 Task: What year was "A Passage to India" by E.M. Forster published?
Action: Mouse moved to (86, 135)
Screenshot: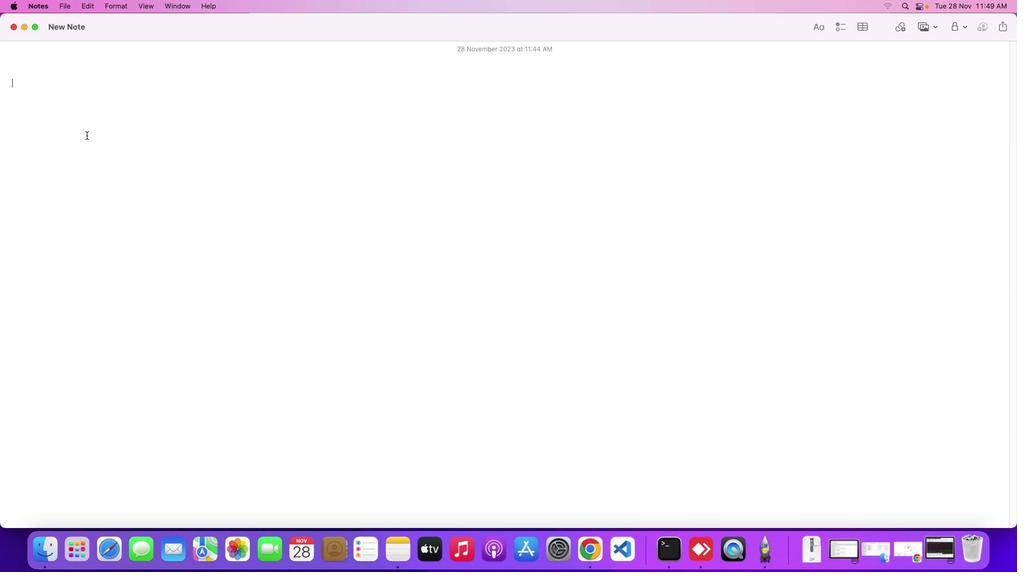 
Action: Mouse pressed left at (86, 135)
Screenshot: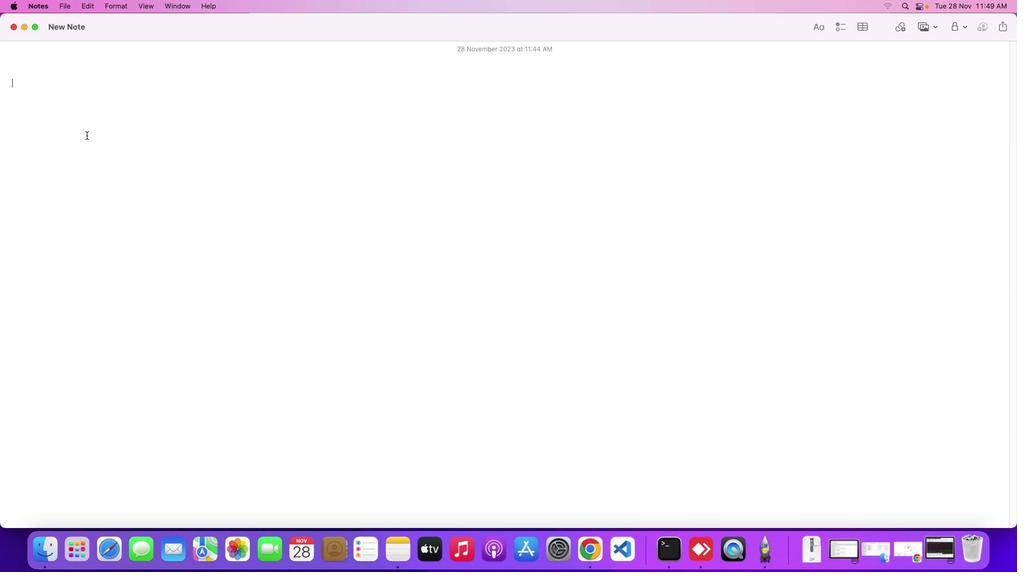 
Action: Mouse moved to (86, 135)
Screenshot: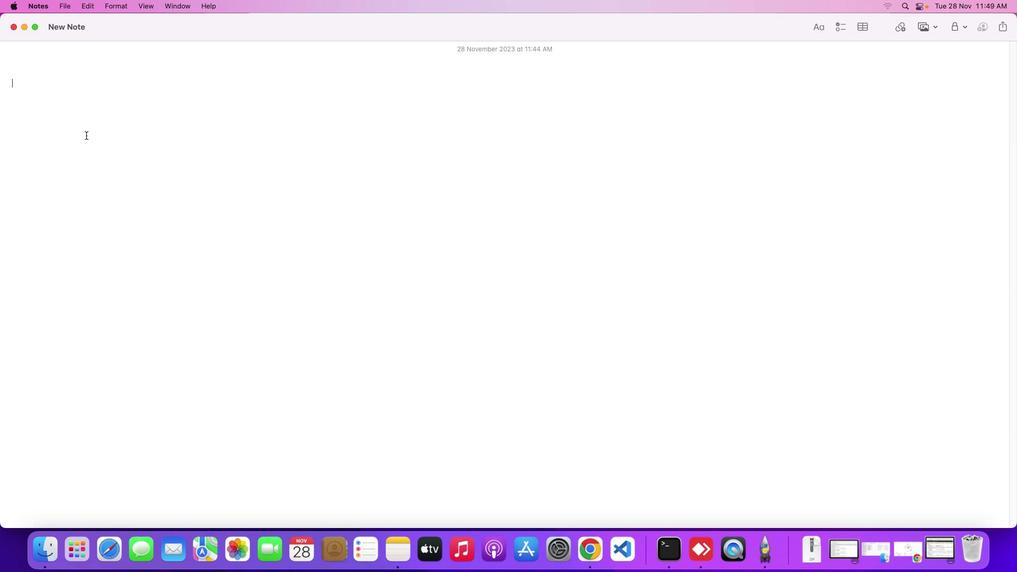 
Action: Key pressed Key.shift'W''h''a''t'Key.space'y''e'
Screenshot: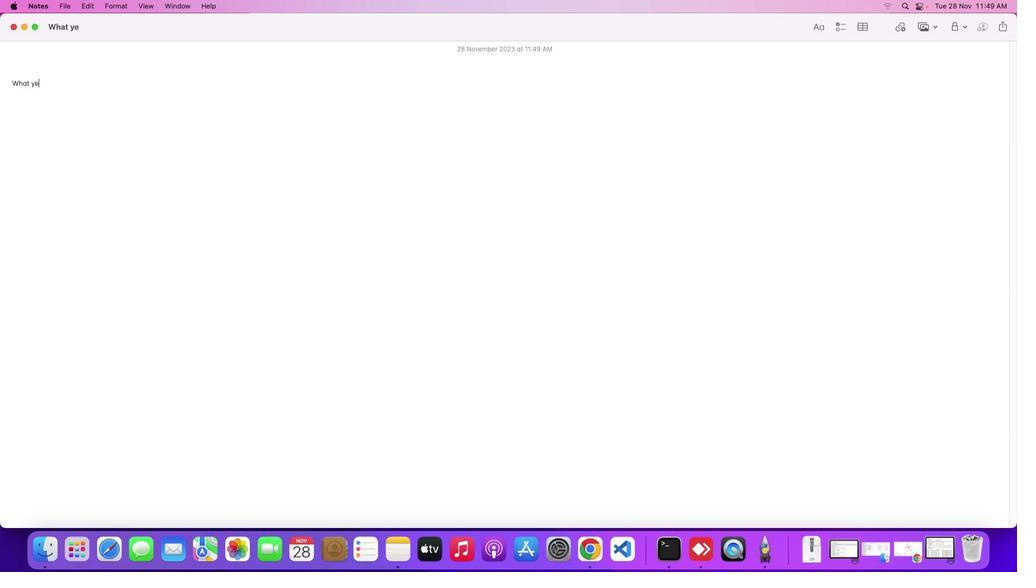 
Action: Mouse moved to (85, 135)
Screenshot: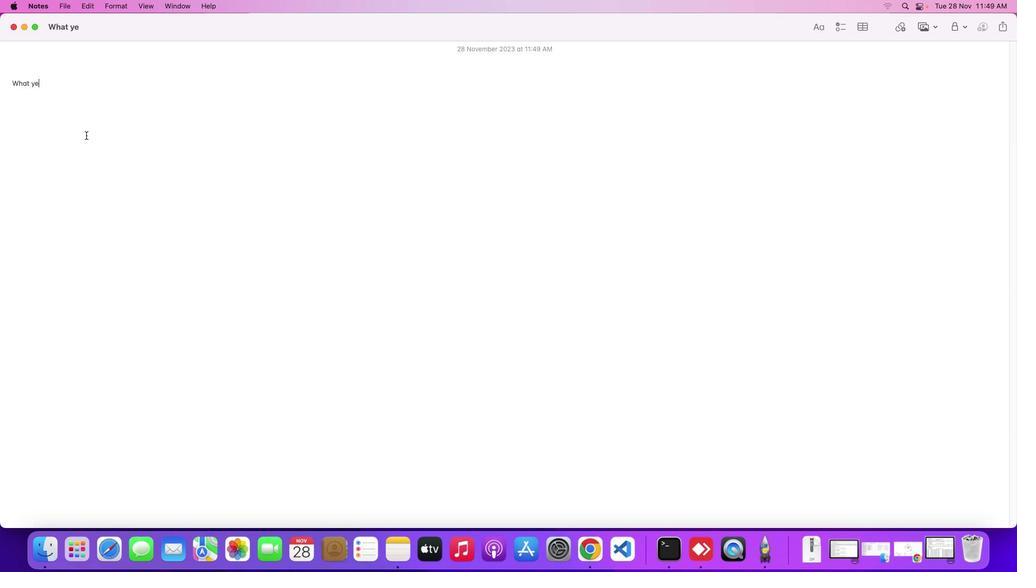 
Action: Key pressed 'a''r'Key.space'w''a''s'Key.spaceKey.shift'"'Key.shift'A'Key.spaceKey.shift'P''a''s''s''a''g''e'Key.space't''o'Key.spaceKey.shift'I''n''d''i''a'Key.shift'"'Key.space'b''y'Key.spaceKey.shift'E''.'Key.shift'M''.'Key.spaceKey.shift'F''o''r''s''t''e''r'Key.space'p''u''b''l''i''s''h''e''d'Key.shift_r'?'Key.enter
Screenshot: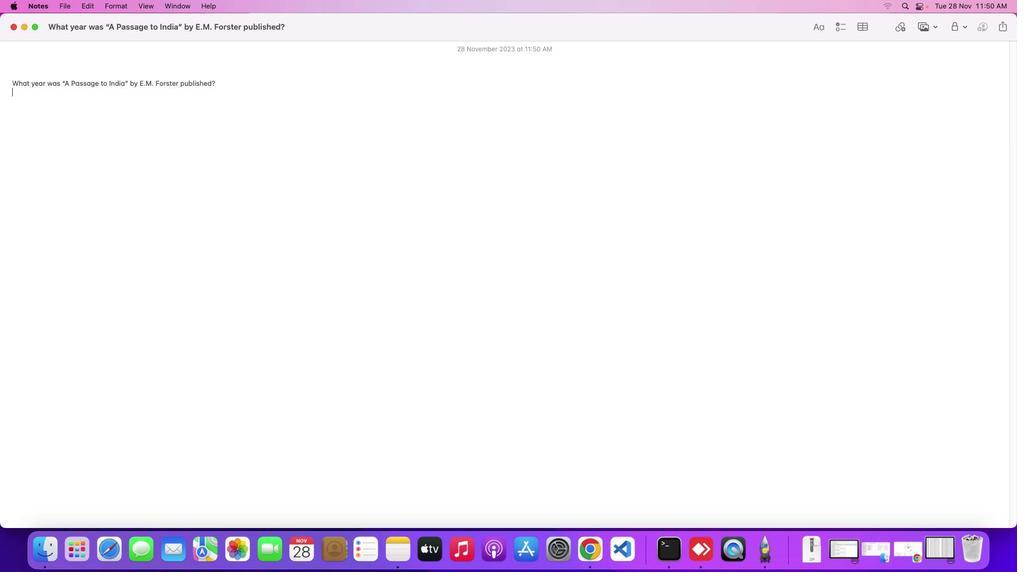 
Action: Mouse moved to (906, 551)
Screenshot: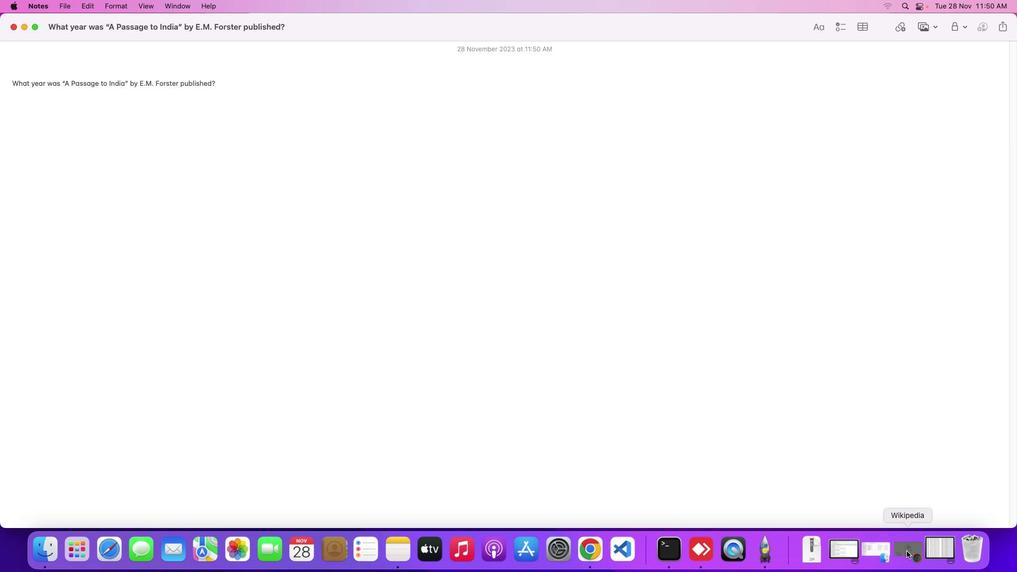 
Action: Mouse pressed left at (906, 551)
Screenshot: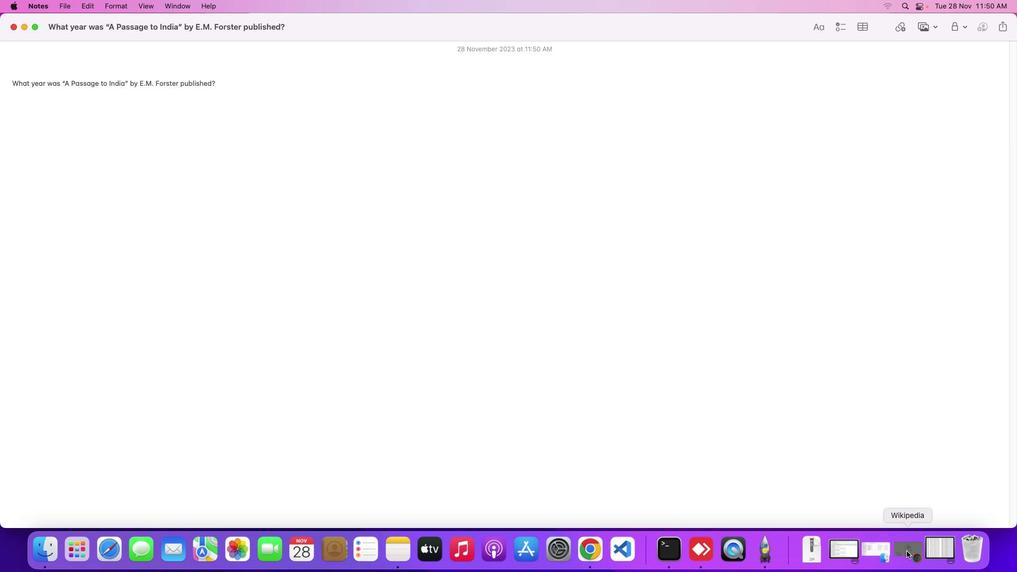 
Action: Mouse moved to (405, 322)
Screenshot: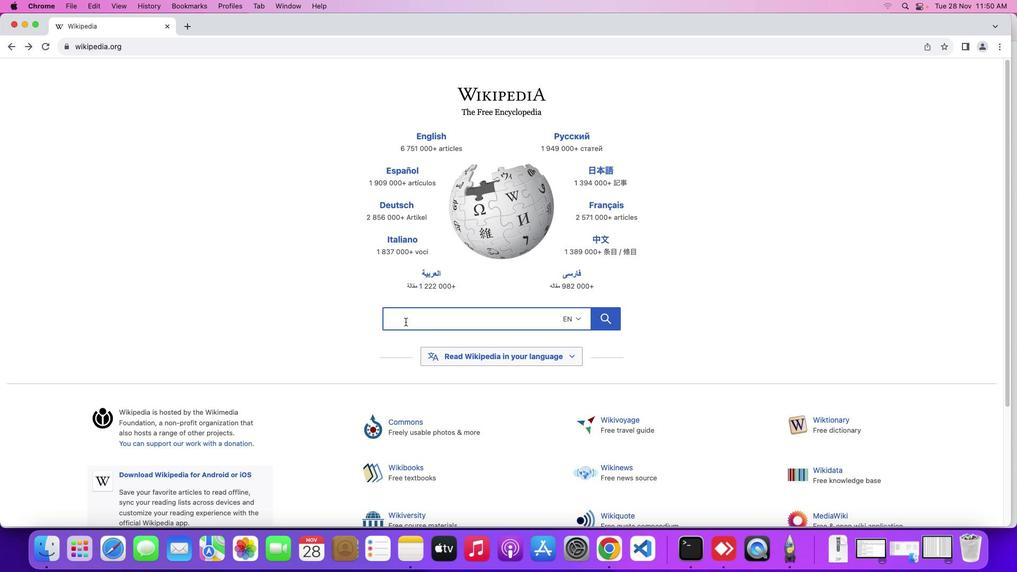 
Action: Mouse pressed left at (405, 322)
Screenshot: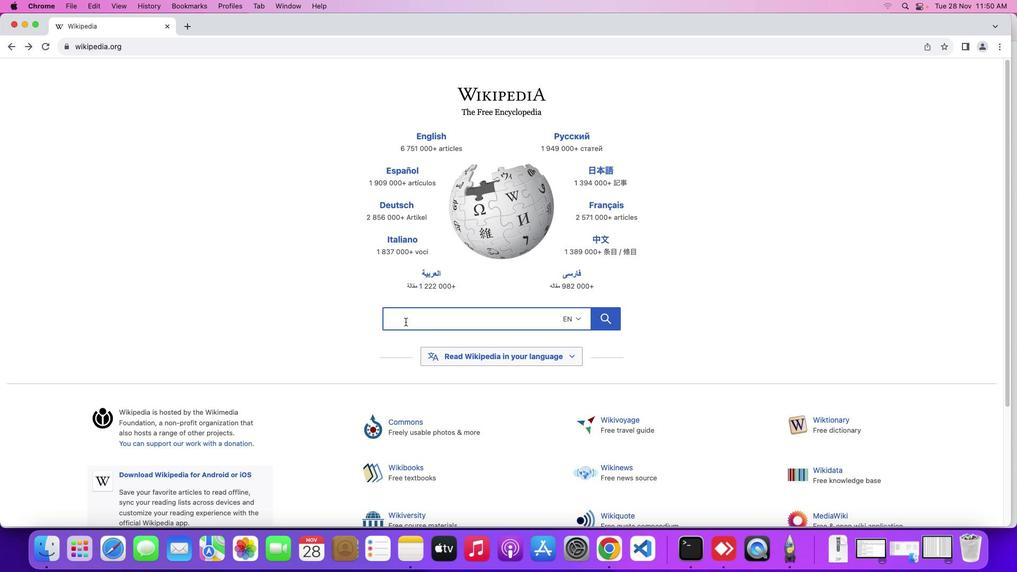 
Action: Mouse moved to (431, 318)
Screenshot: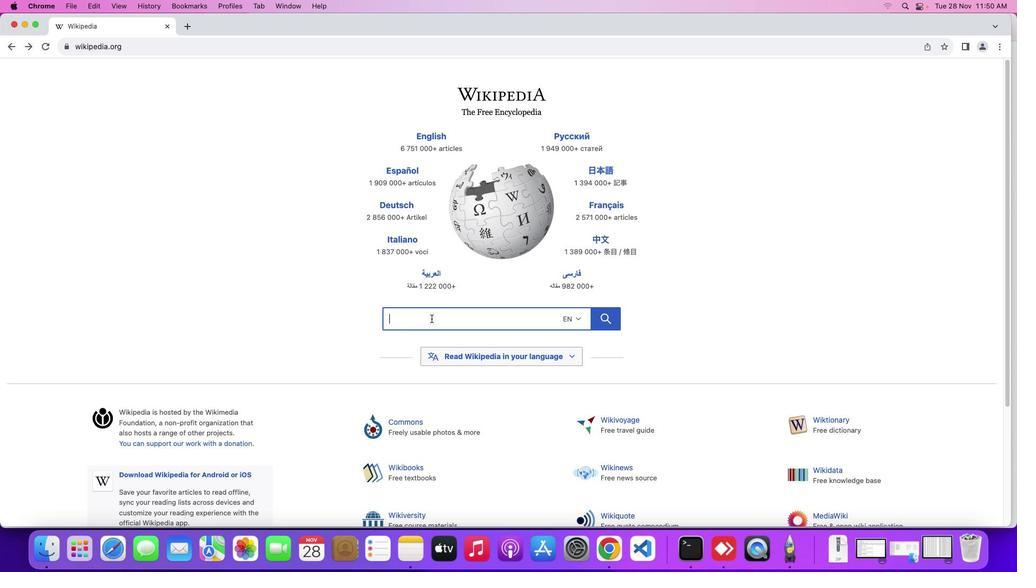 
Action: Key pressed Key.shift'A'Key.spaceKey.shift'P''a''s''s''a''g''e'Key.space't''o'Key.spaceKey.shift'I''n''d''i''a'Key.spaceKey.shift'E'Key.shift'.'Key.shift'M''.'Key.spaceKey.shiftKey.backspaceKey.spaceKey.shift'F''o''r''s''t''e''r'Key.enter
Screenshot: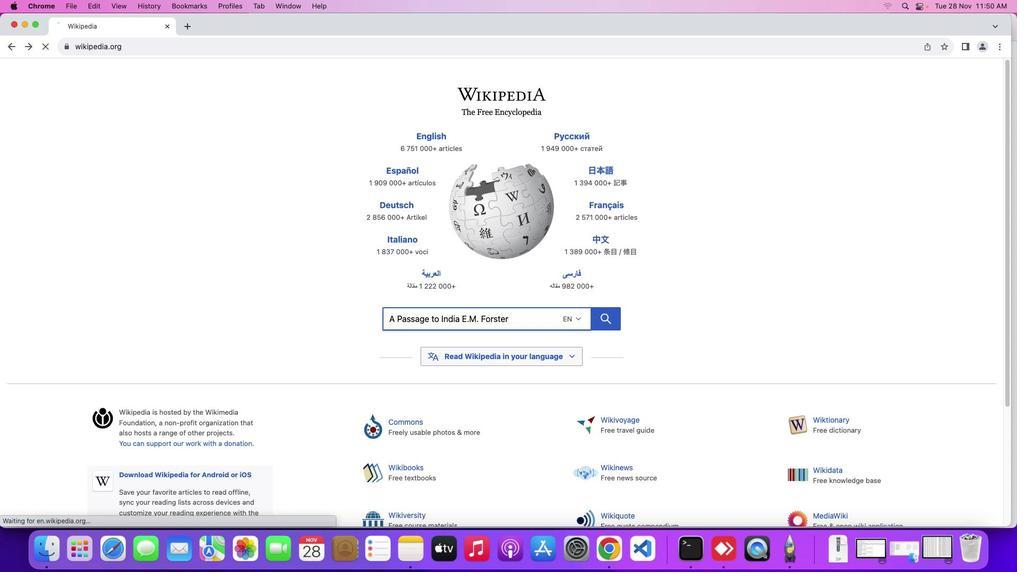 
Action: Mouse moved to (198, 297)
Screenshot: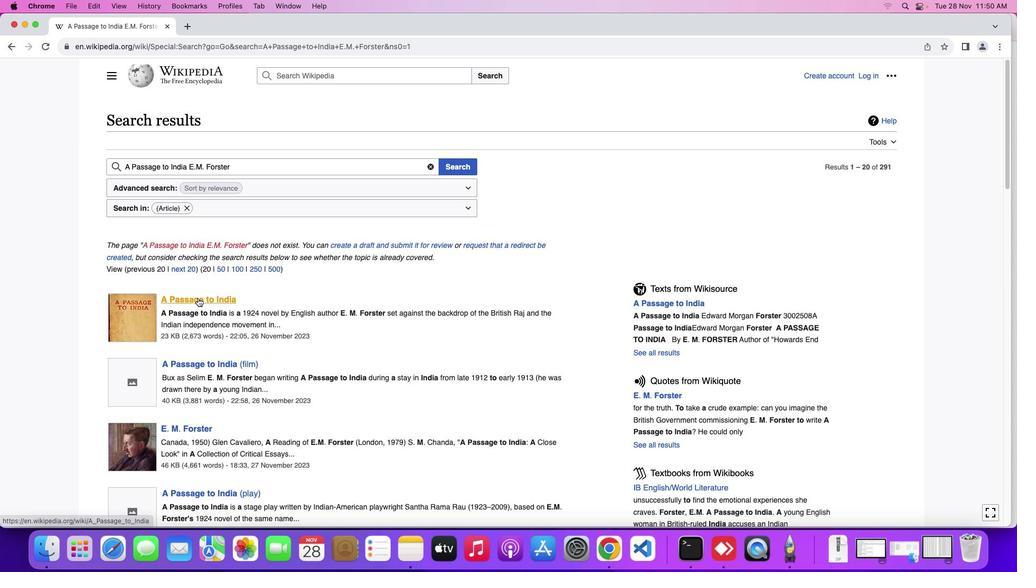 
Action: Mouse pressed left at (198, 297)
Screenshot: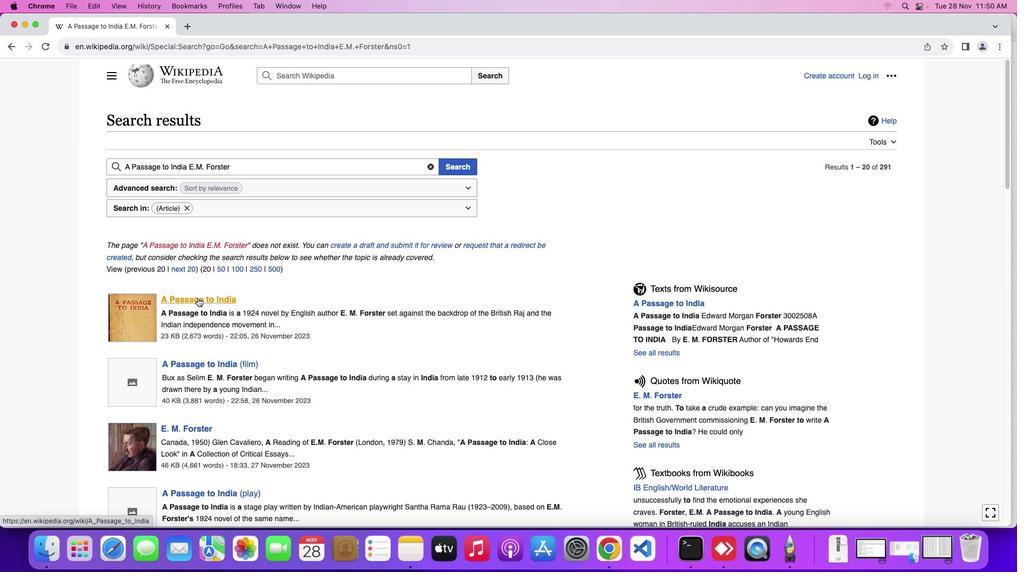 
Action: Mouse moved to (506, 325)
Screenshot: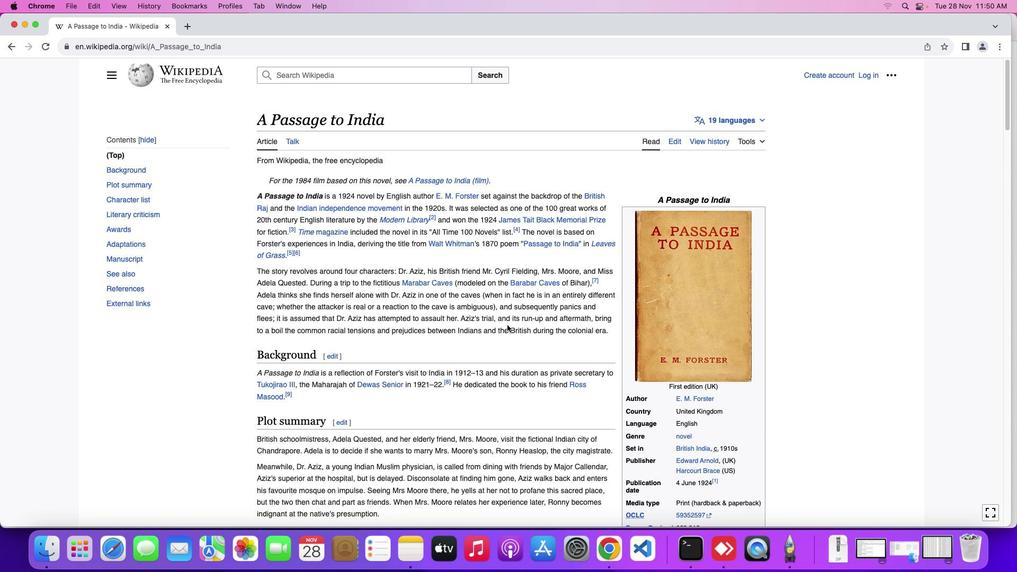 
Action: Mouse scrolled (506, 325) with delta (0, 0)
Screenshot: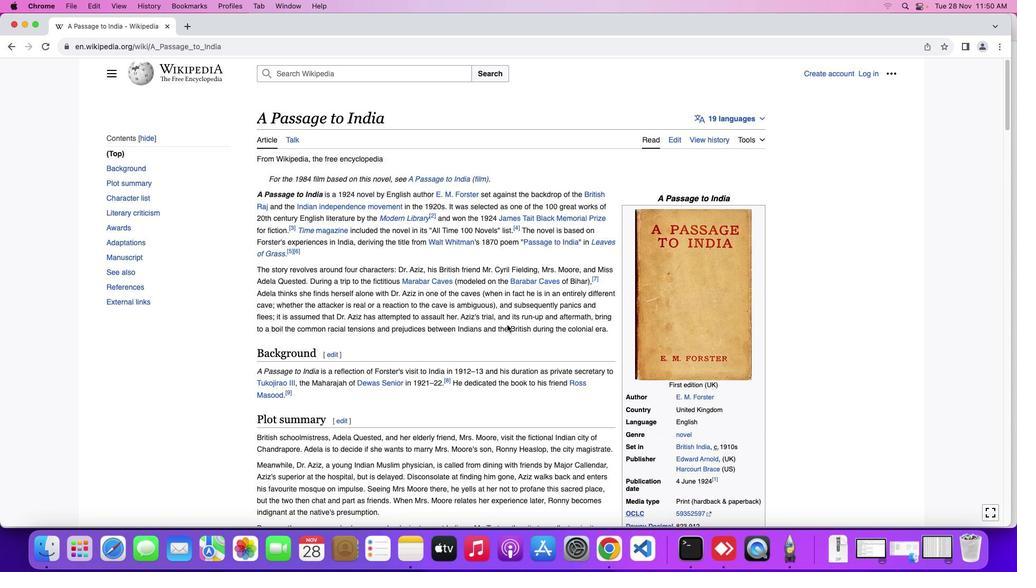 
Action: Mouse scrolled (506, 325) with delta (0, 0)
Screenshot: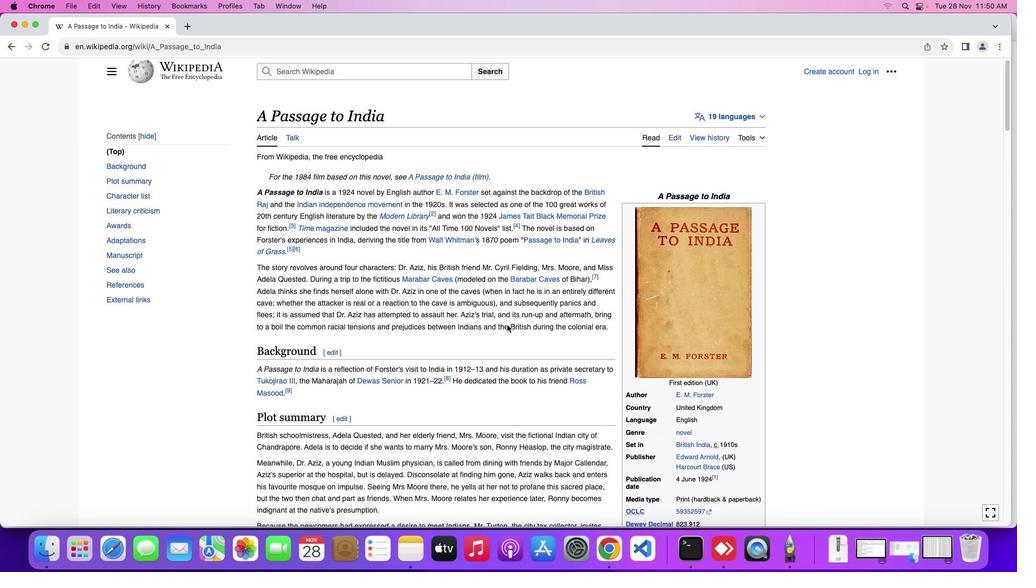 
Action: Mouse scrolled (506, 325) with delta (0, 0)
Screenshot: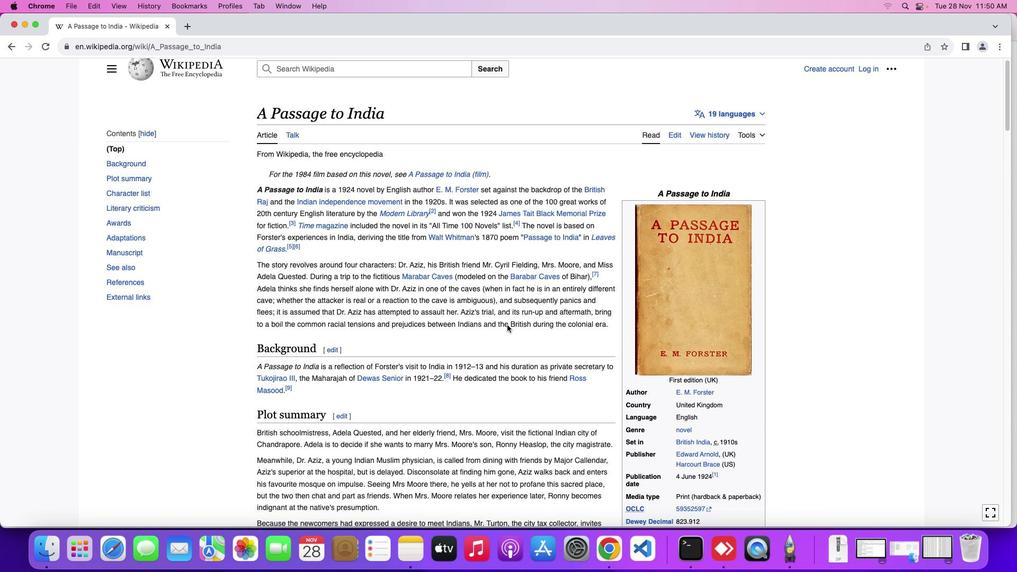 
Action: Mouse scrolled (506, 325) with delta (0, 0)
Screenshot: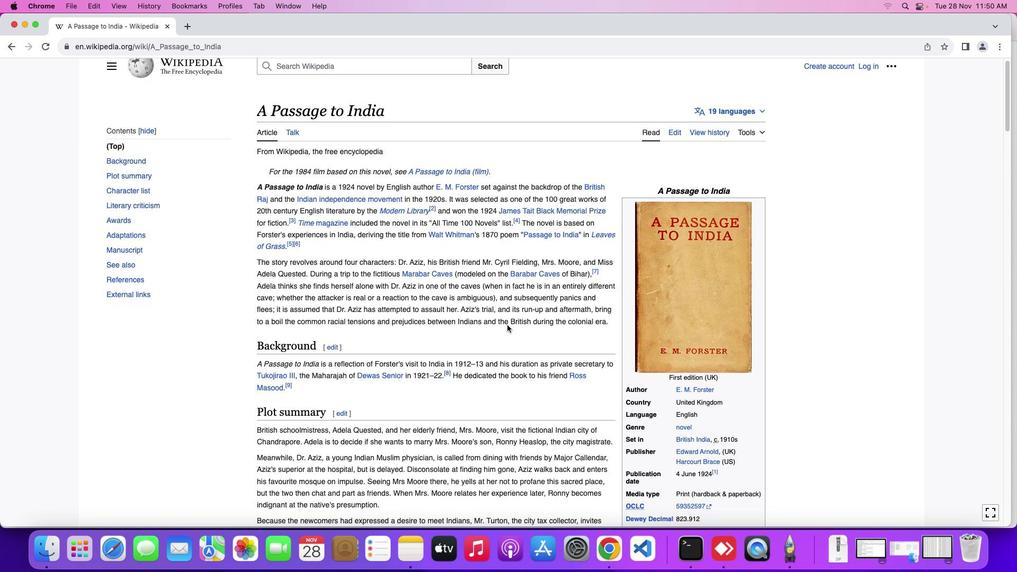 
Action: Mouse moved to (567, 344)
Screenshot: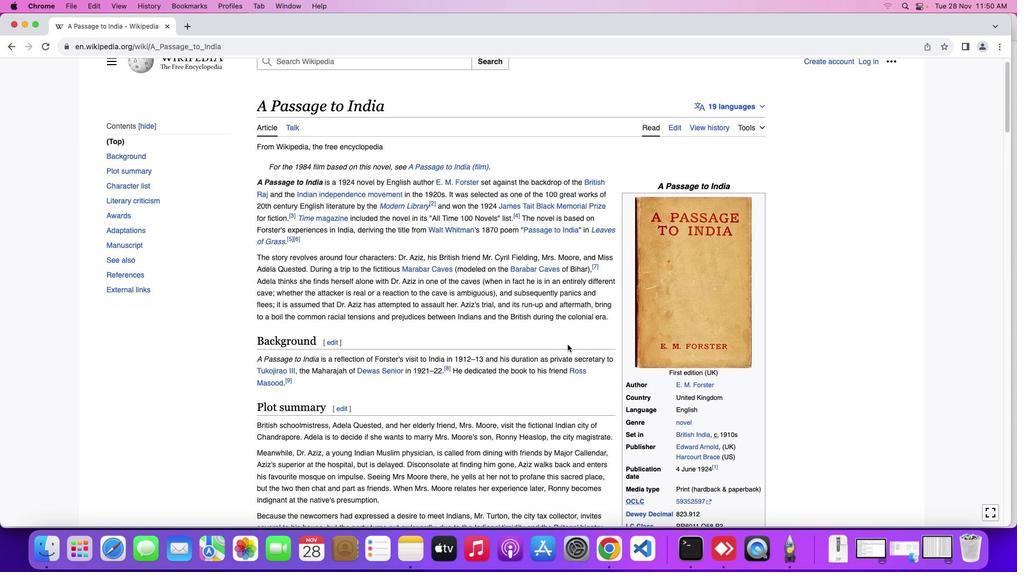 
Action: Mouse scrolled (567, 344) with delta (0, 0)
Screenshot: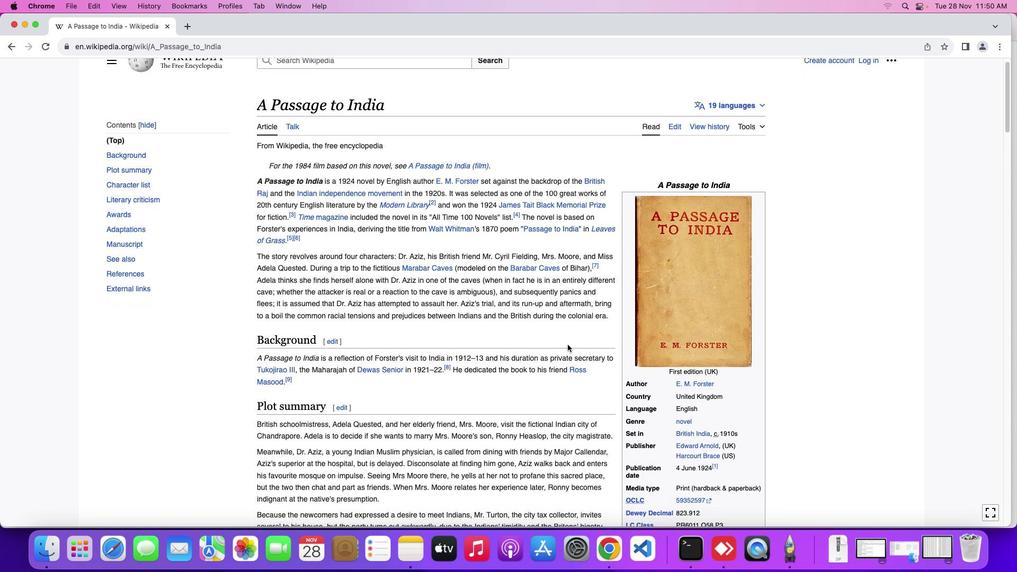
Action: Mouse scrolled (567, 344) with delta (0, 0)
Screenshot: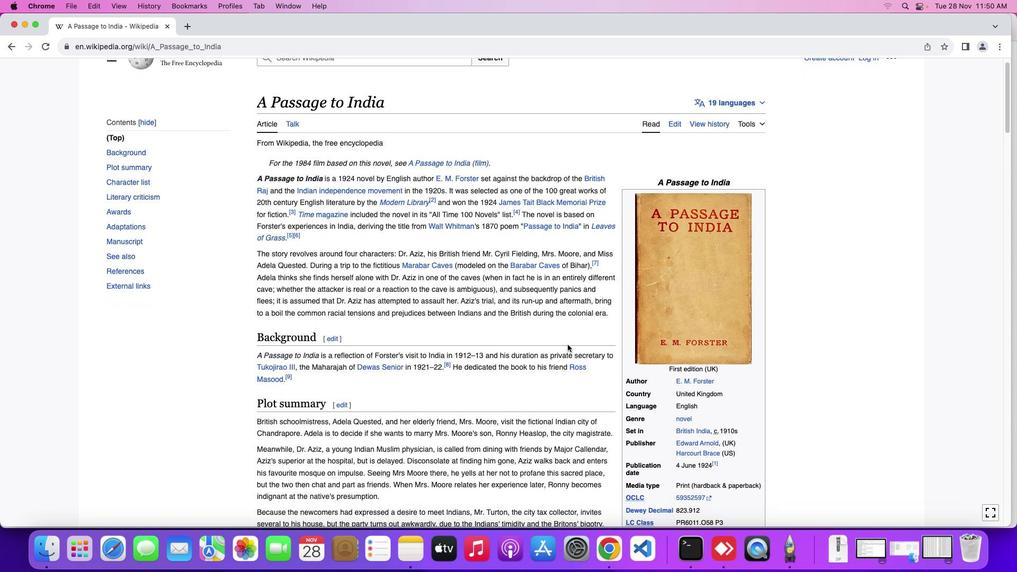 
Action: Mouse scrolled (567, 344) with delta (0, 0)
Screenshot: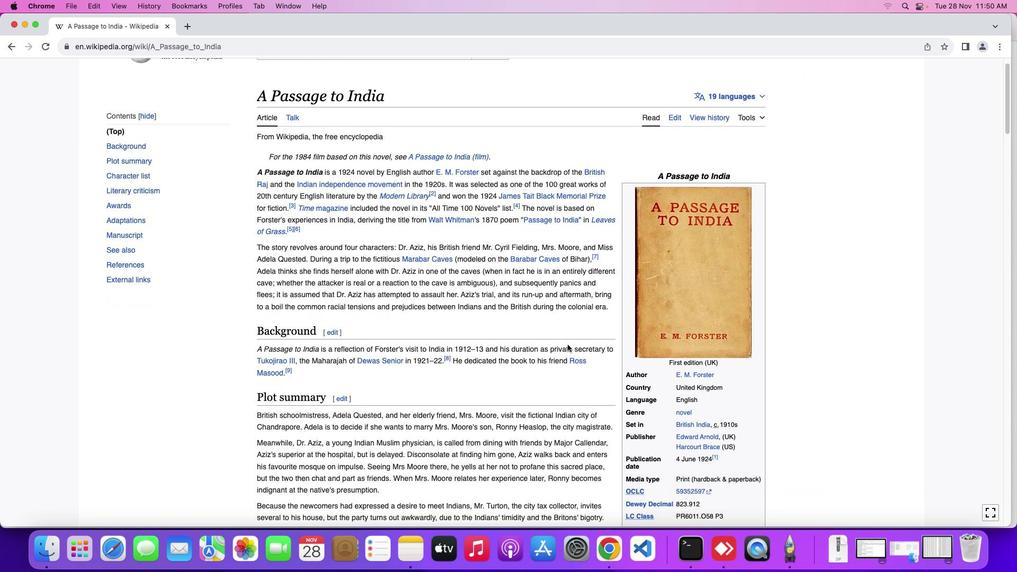 
Action: Mouse moved to (572, 363)
Screenshot: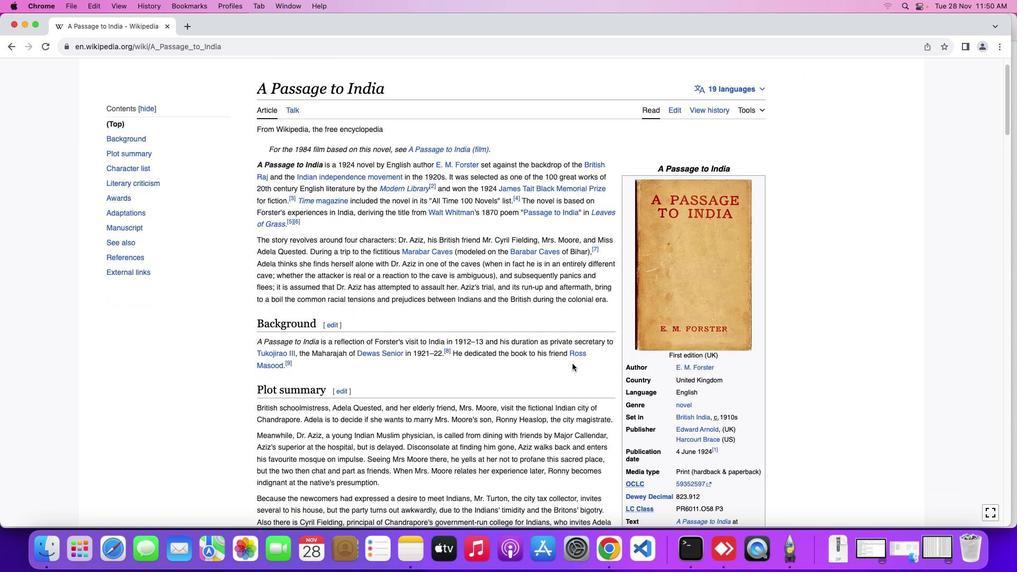 
Action: Mouse scrolled (572, 363) with delta (0, 0)
Screenshot: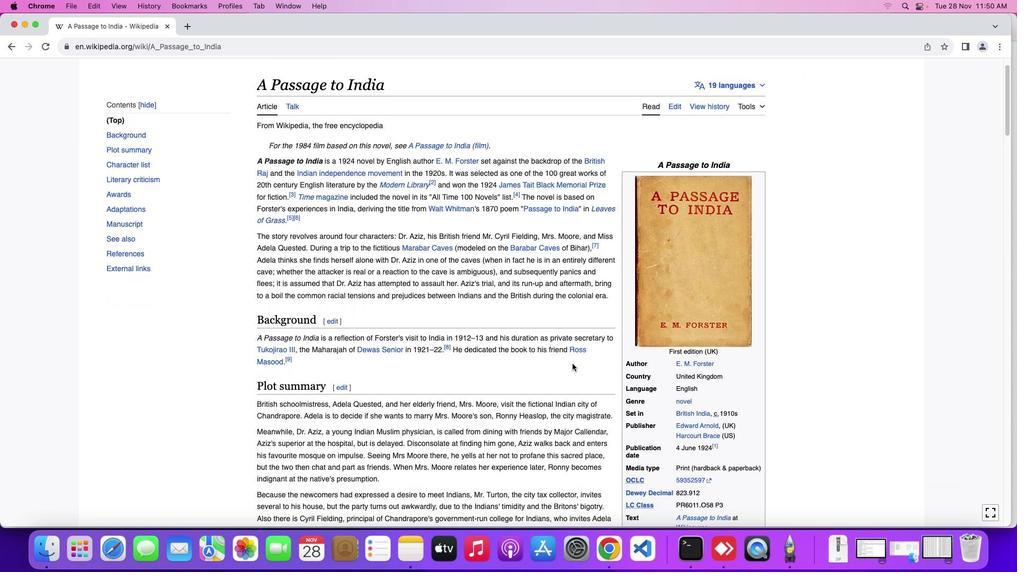 
Action: Mouse scrolled (572, 363) with delta (0, 0)
Screenshot: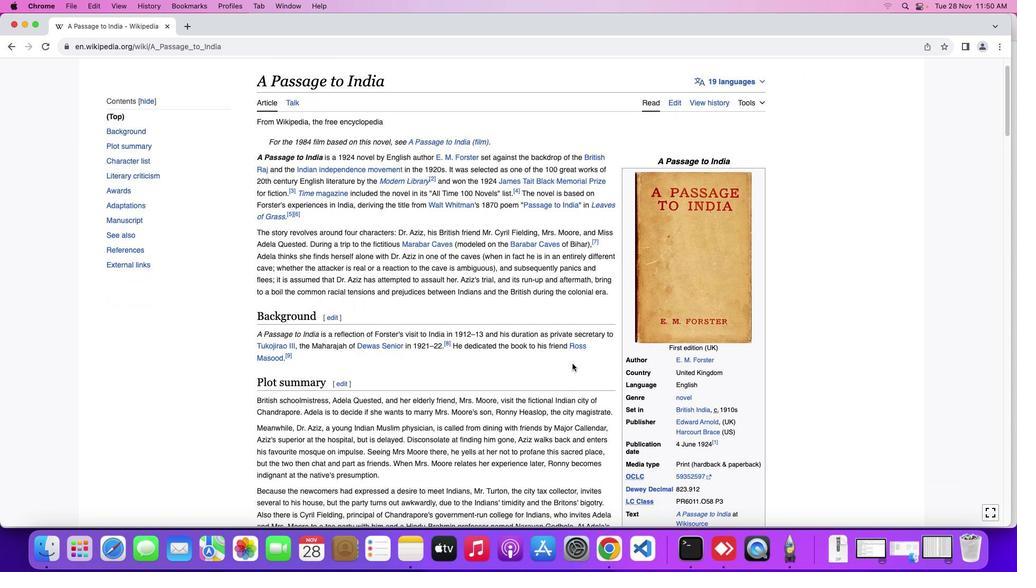 
Action: Mouse scrolled (572, 363) with delta (0, -1)
Screenshot: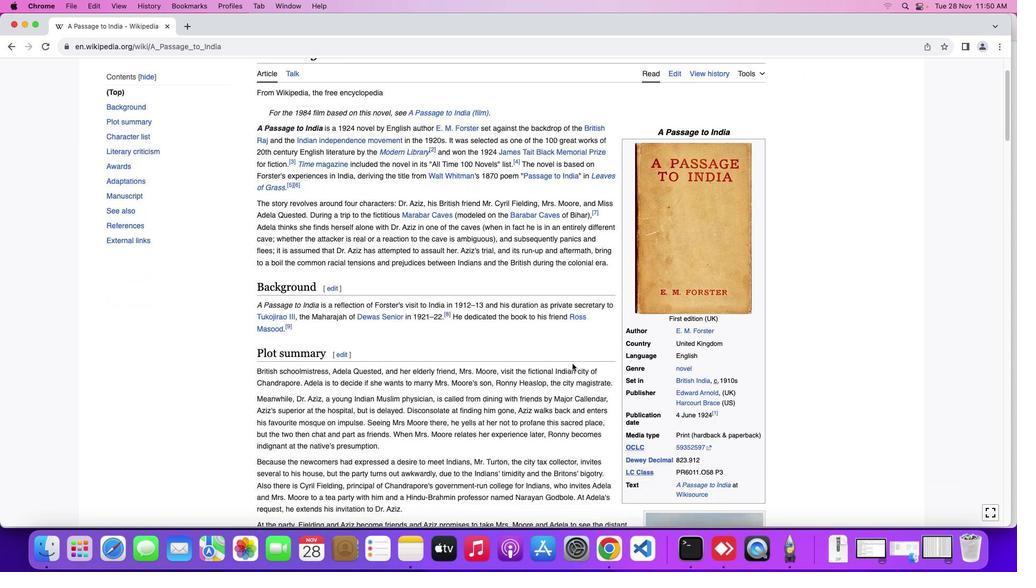 
Action: Mouse moved to (574, 371)
Screenshot: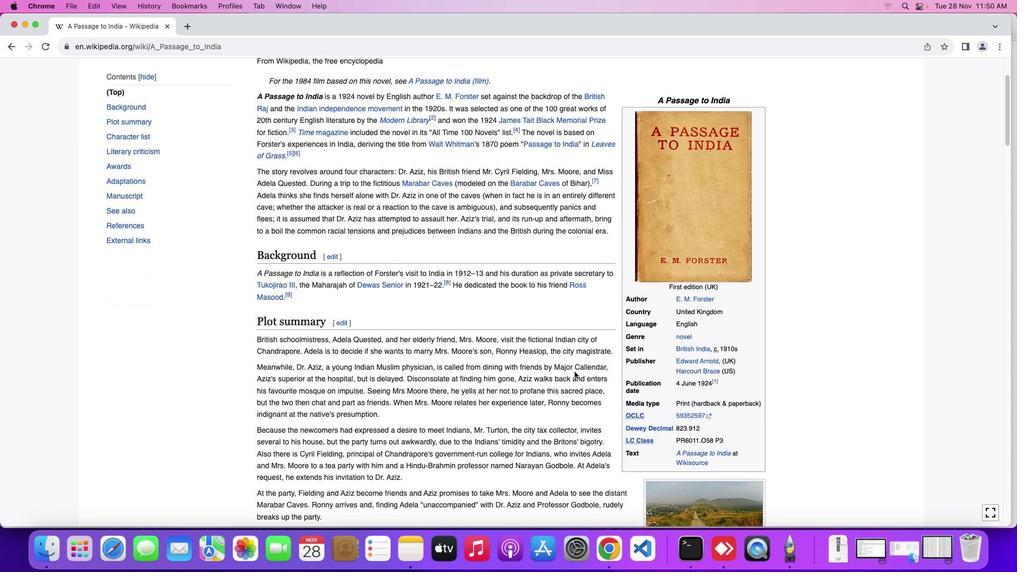 
Action: Mouse scrolled (574, 371) with delta (0, 0)
Screenshot: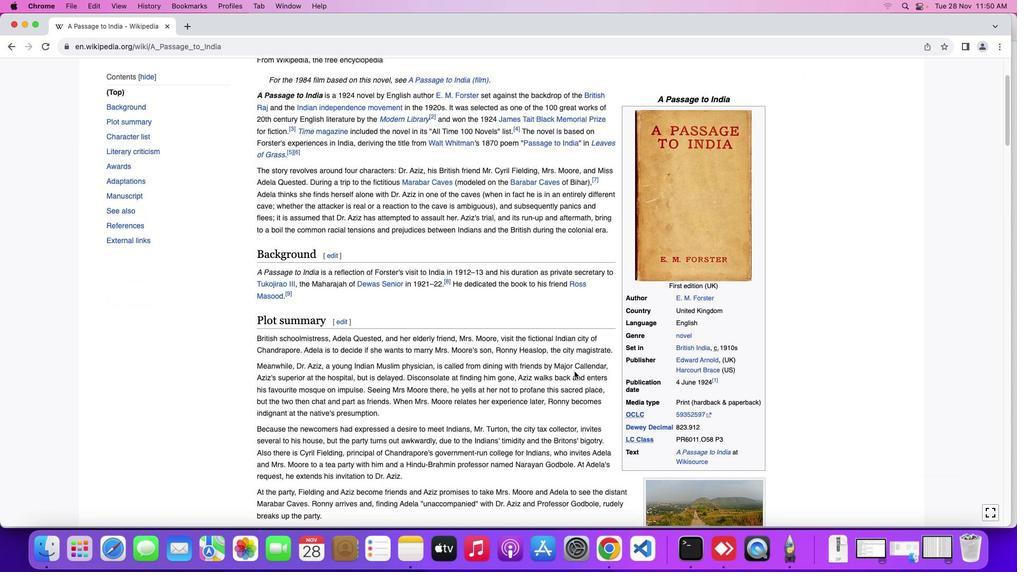 
Action: Mouse scrolled (574, 371) with delta (0, 0)
Screenshot: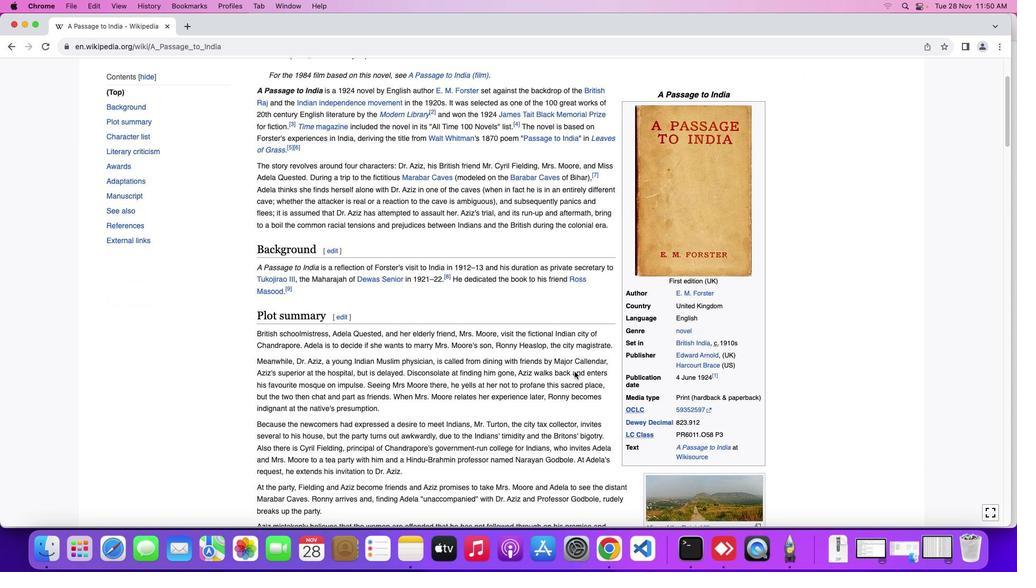 
Action: Mouse moved to (574, 380)
Screenshot: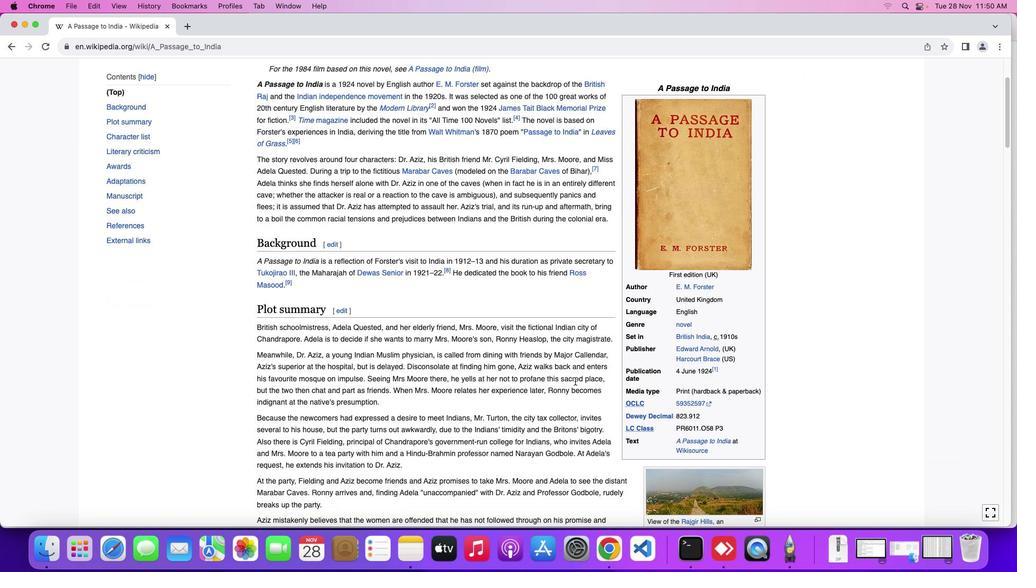 
Action: Mouse scrolled (574, 380) with delta (0, 0)
Screenshot: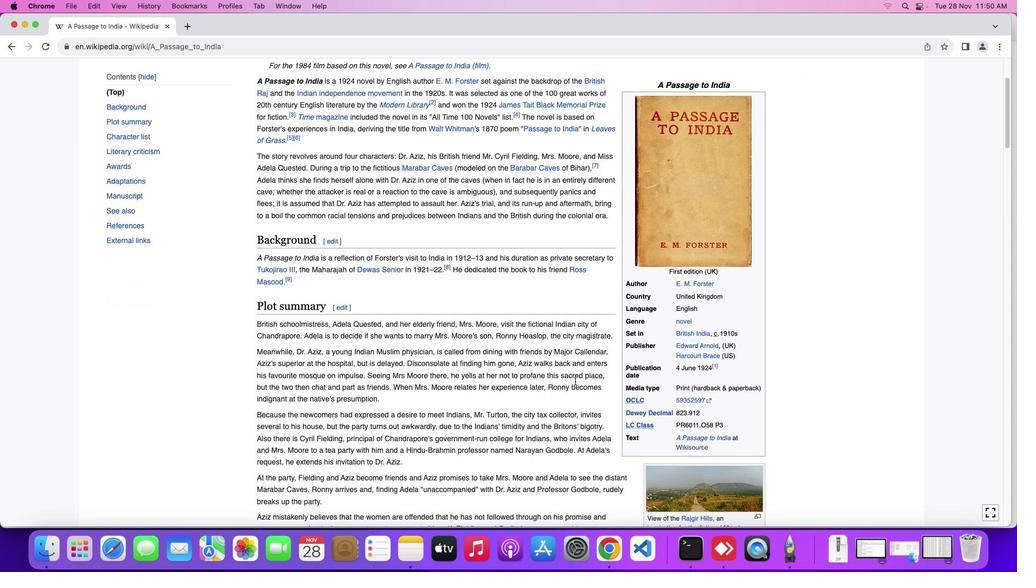 
Action: Mouse scrolled (574, 380) with delta (0, 0)
Screenshot: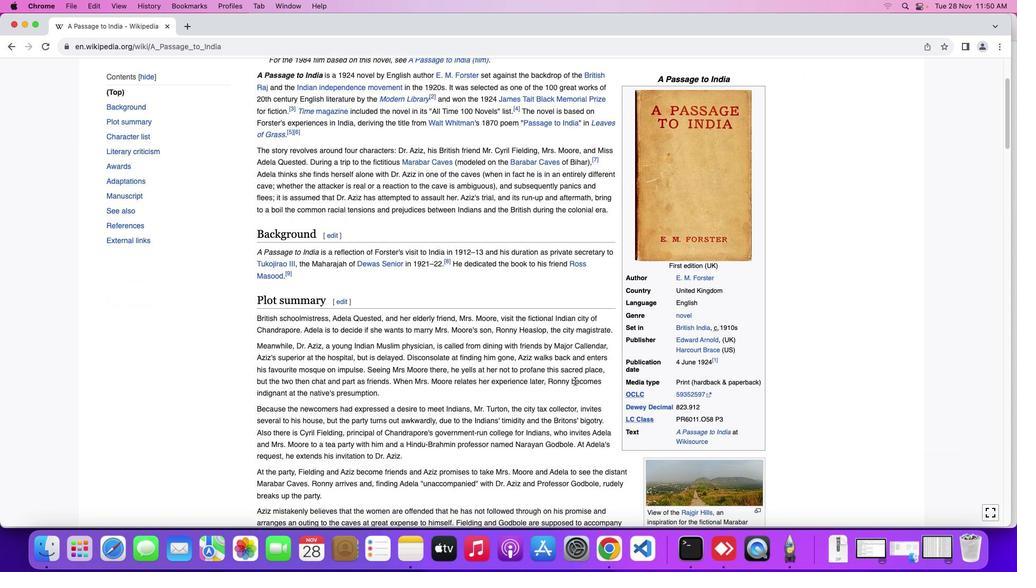 
Action: Mouse scrolled (574, 380) with delta (0, -1)
Screenshot: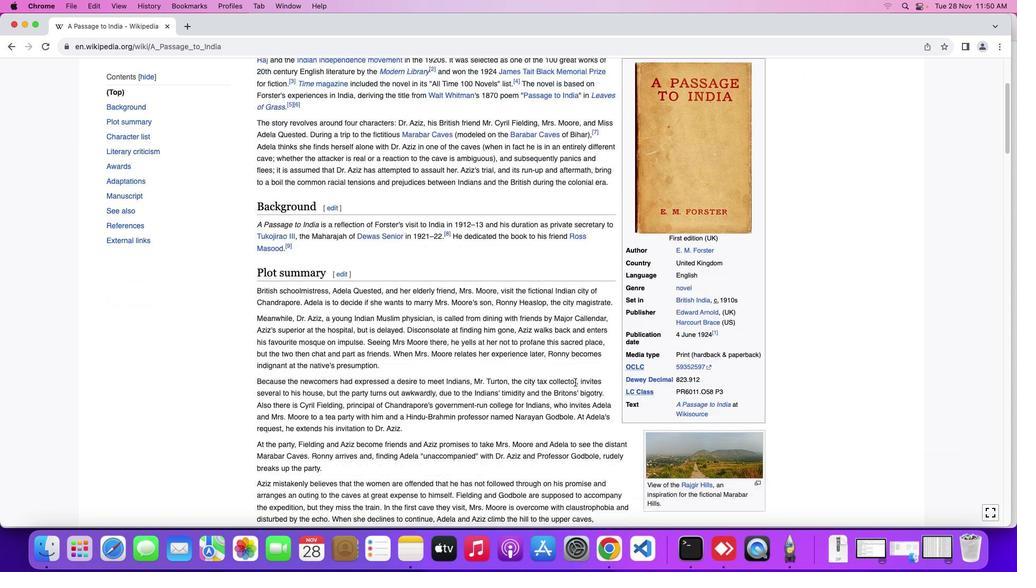 
Action: Mouse moved to (574, 389)
Screenshot: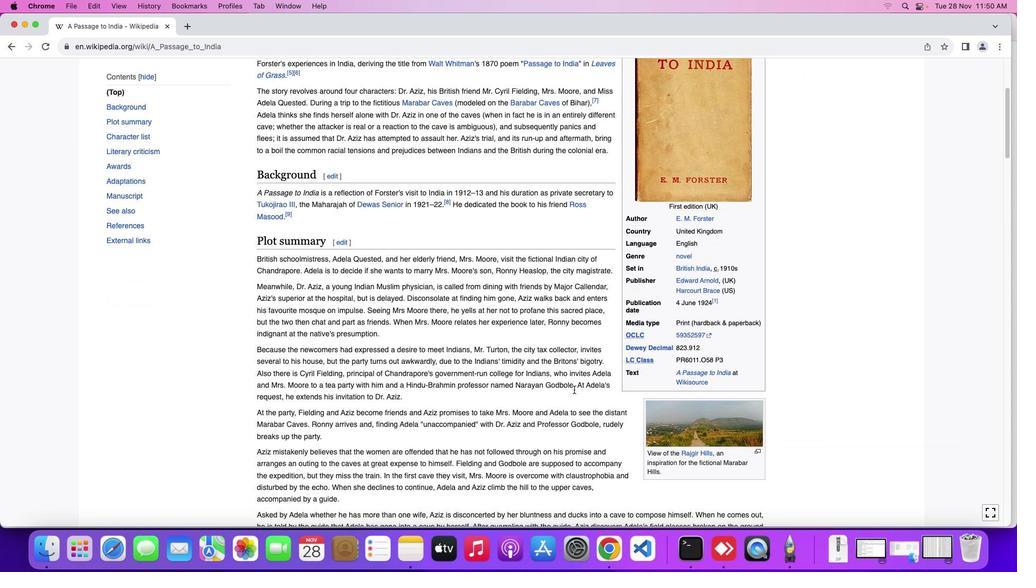 
Action: Mouse scrolled (574, 389) with delta (0, 0)
Screenshot: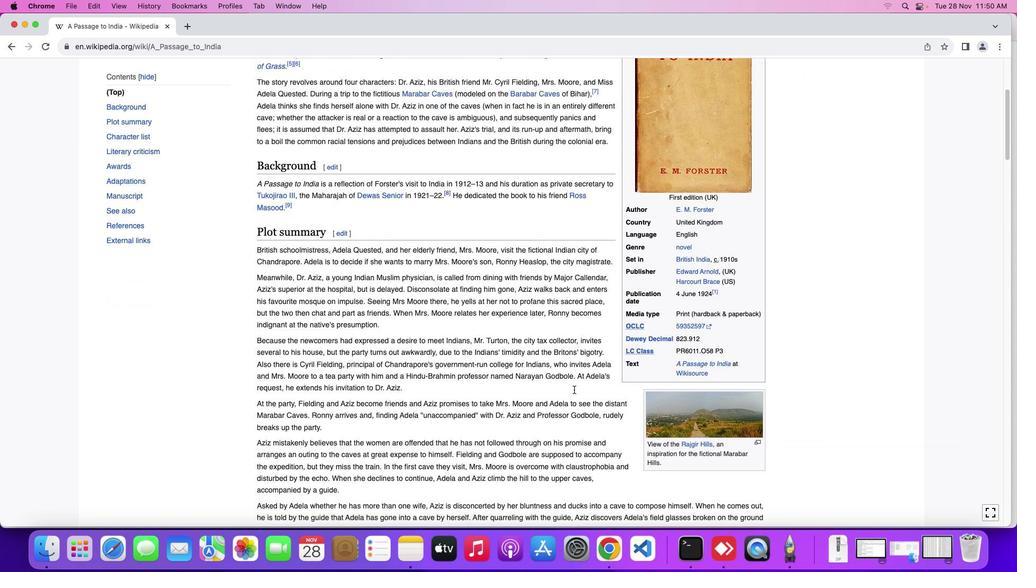 
Action: Mouse scrolled (574, 389) with delta (0, 0)
Screenshot: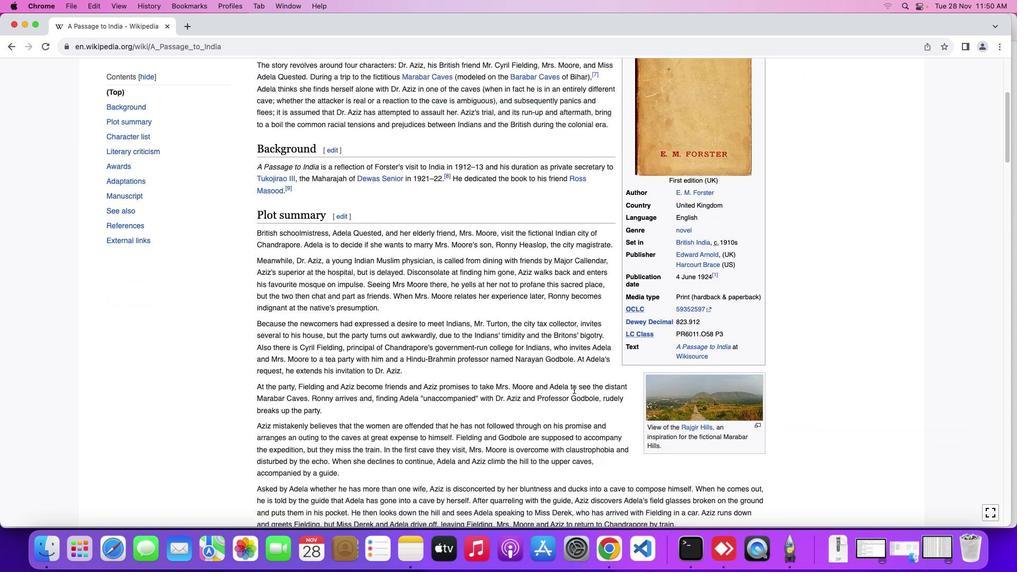 
Action: Mouse scrolled (574, 389) with delta (0, -1)
Screenshot: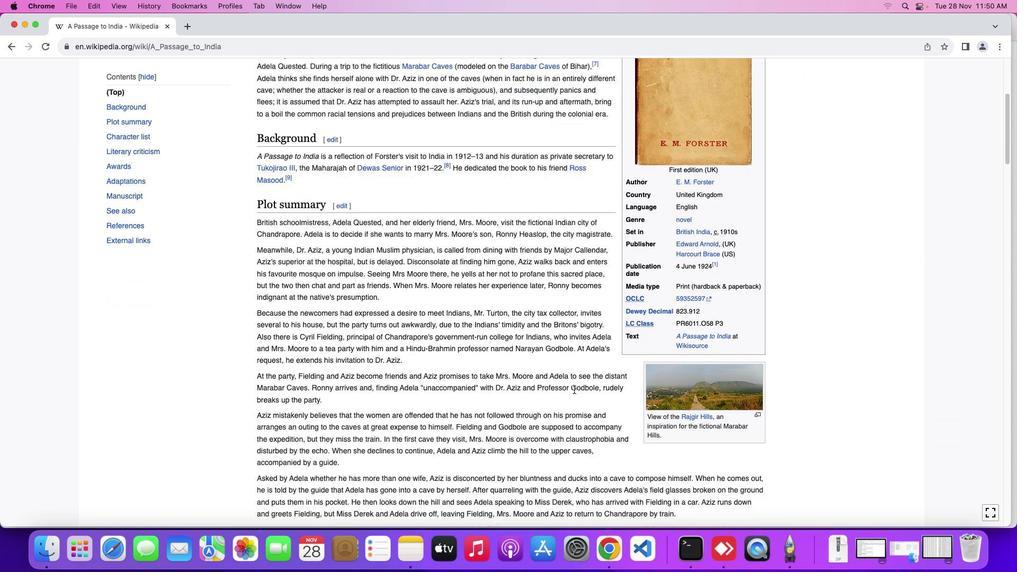 
Action: Mouse moved to (569, 404)
Screenshot: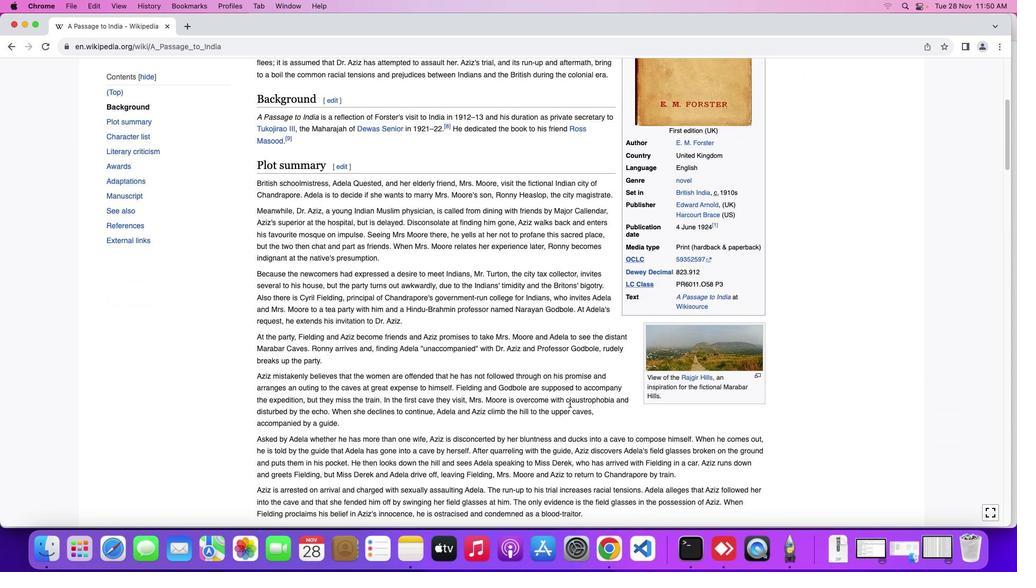 
Action: Mouse scrolled (569, 404) with delta (0, 0)
Screenshot: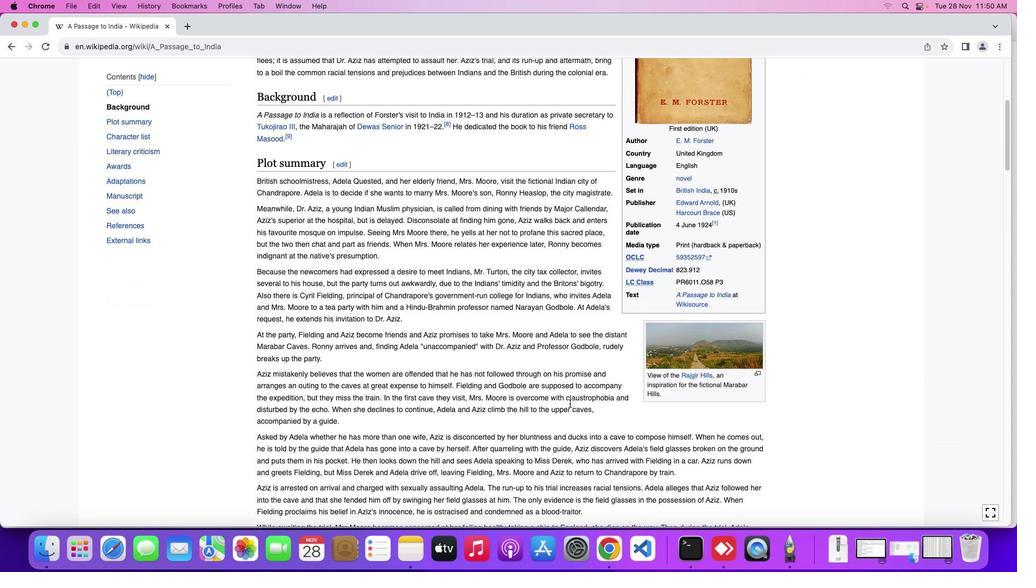 
Action: Mouse moved to (569, 403)
Screenshot: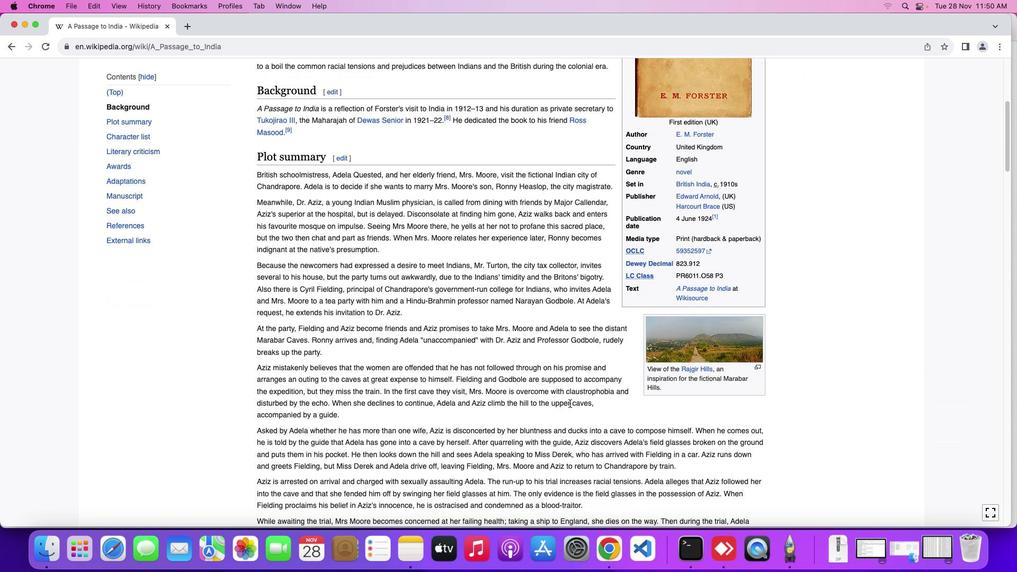 
Action: Mouse scrolled (569, 403) with delta (0, 0)
Screenshot: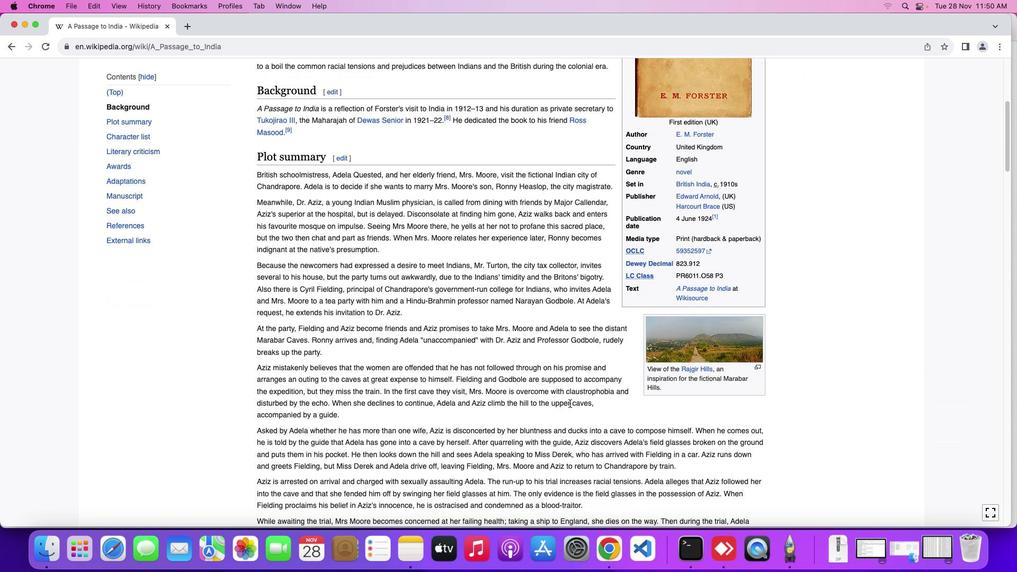 
Action: Mouse moved to (569, 403)
Screenshot: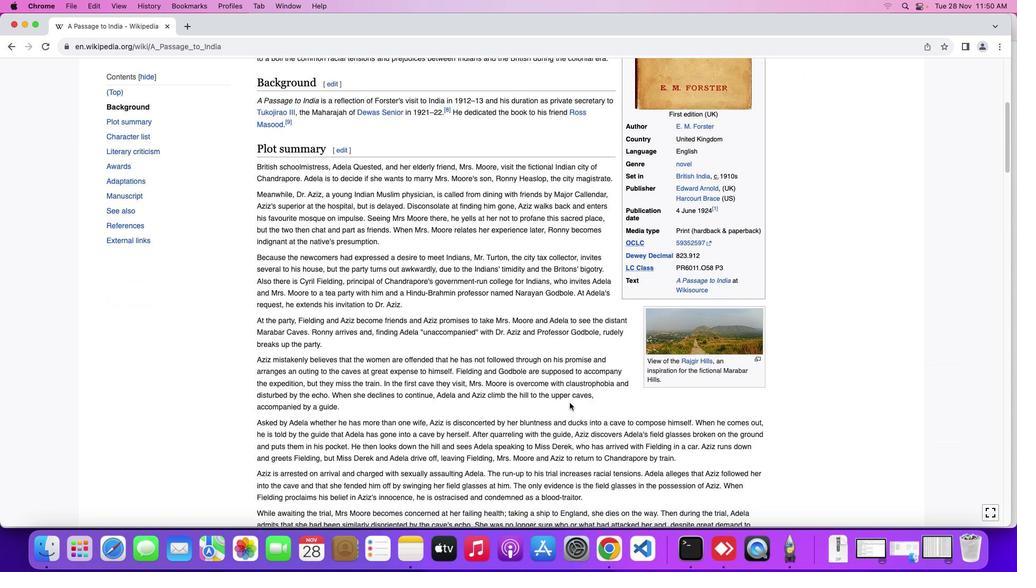 
Action: Mouse scrolled (569, 403) with delta (0, 0)
Screenshot: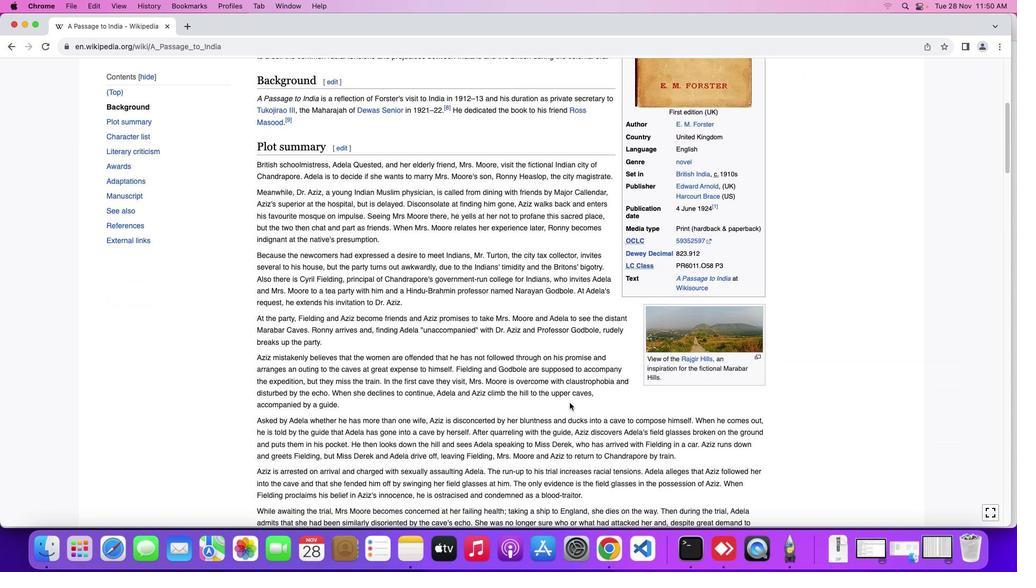 
Action: Mouse moved to (569, 403)
Screenshot: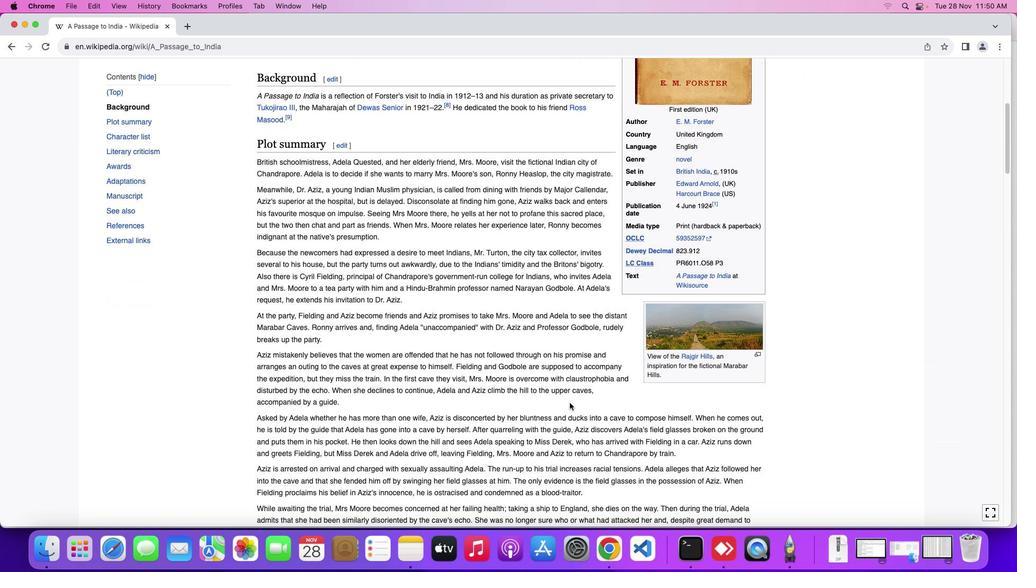 
Action: Mouse scrolled (569, 403) with delta (0, 0)
Screenshot: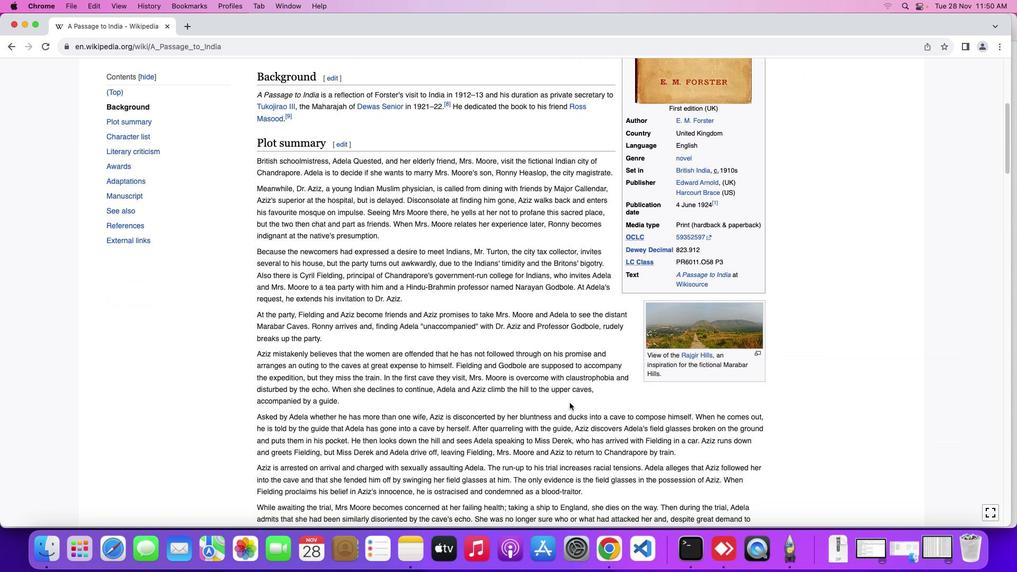 
Action: Mouse moved to (565, 402)
Screenshot: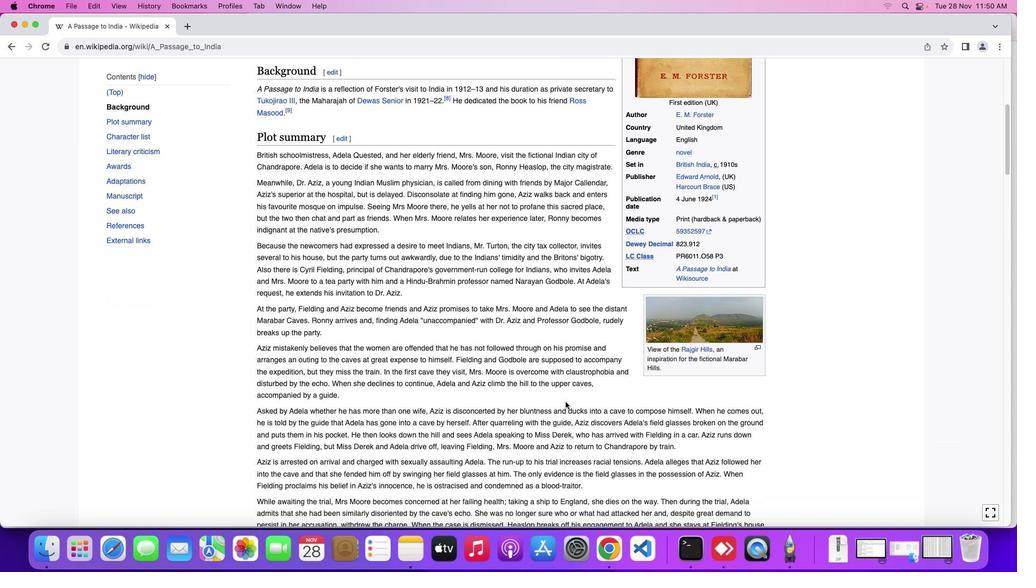 
Action: Mouse scrolled (565, 402) with delta (0, 0)
Screenshot: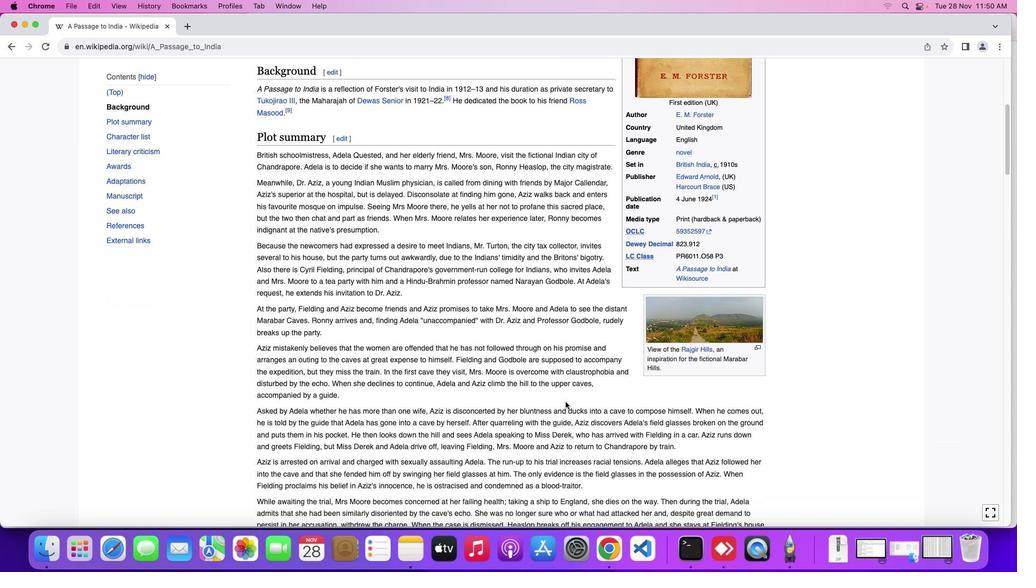 
Action: Mouse moved to (565, 402)
Screenshot: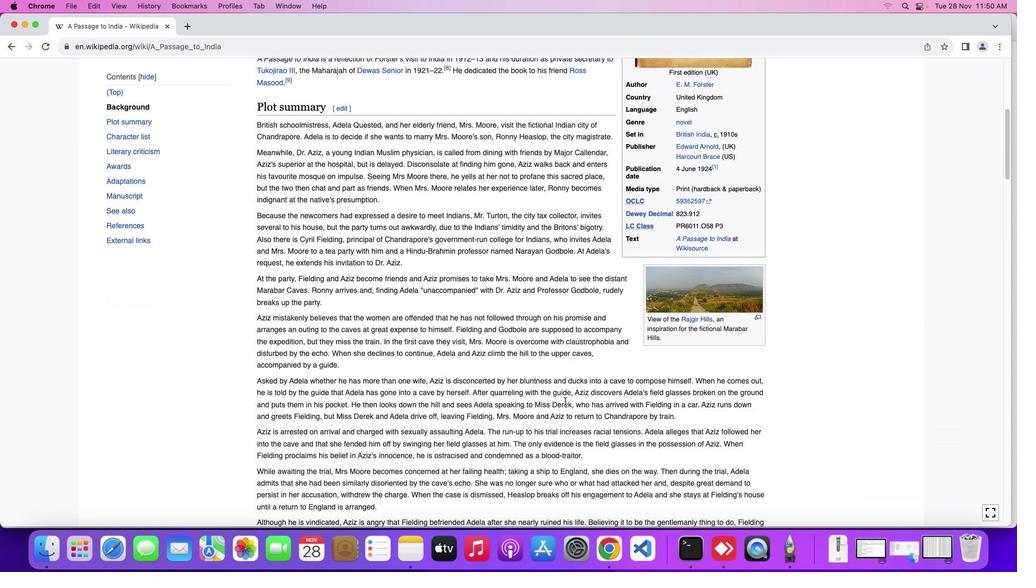 
Action: Mouse scrolled (565, 402) with delta (0, 0)
Screenshot: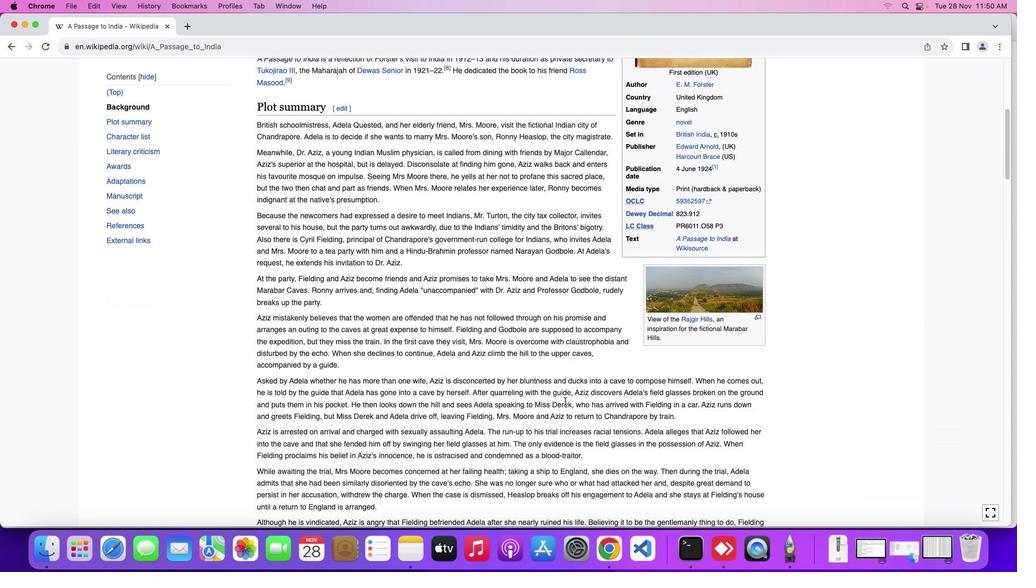 
Action: Mouse moved to (565, 402)
Screenshot: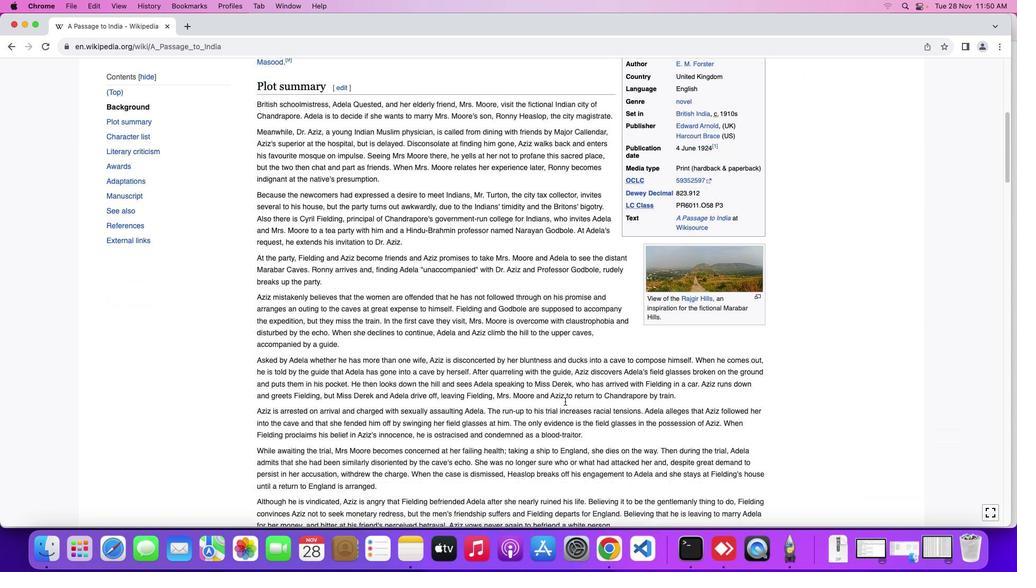 
Action: Mouse scrolled (565, 402) with delta (0, -1)
Screenshot: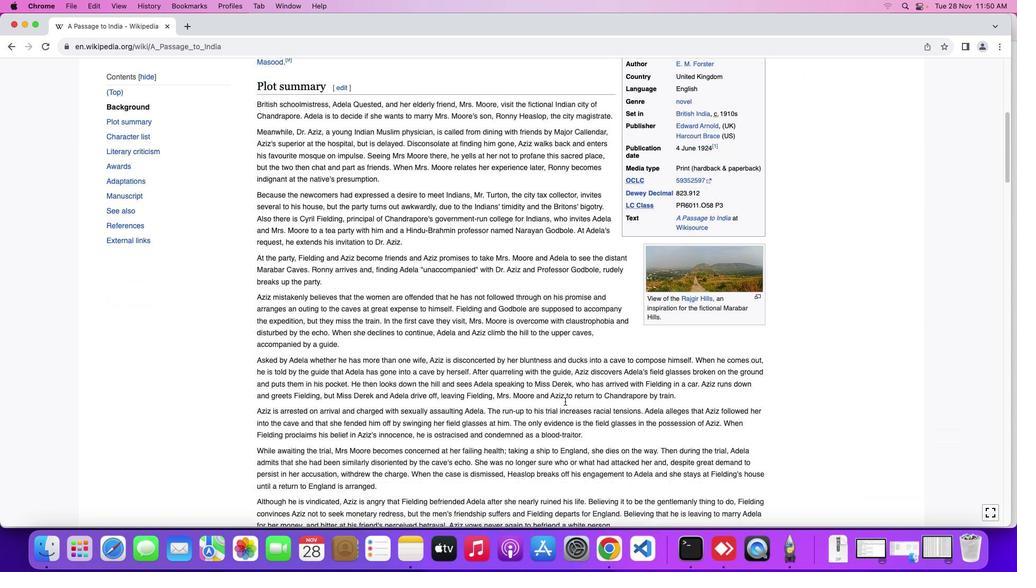 
Action: Mouse moved to (564, 401)
Screenshot: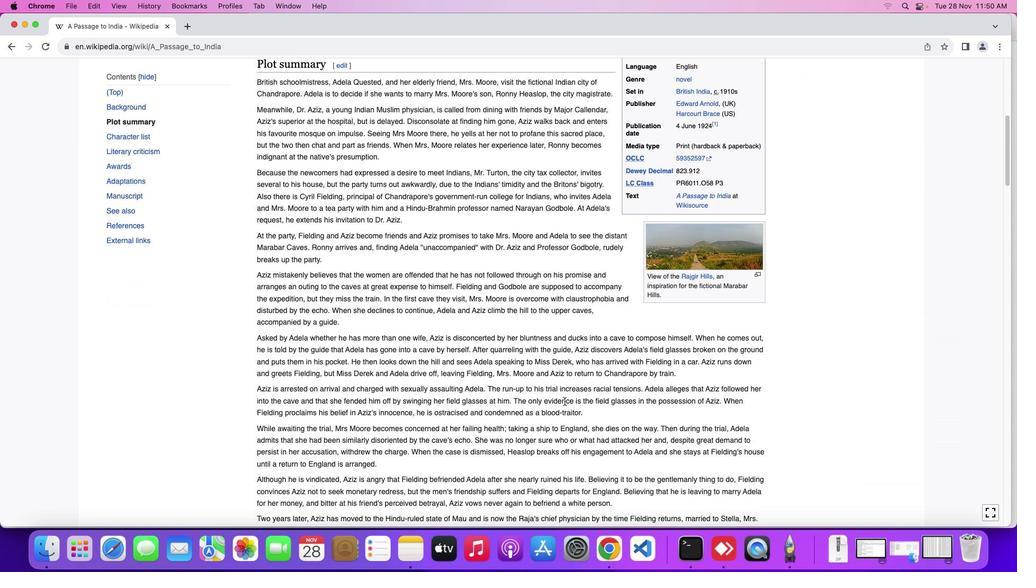 
Action: Mouse scrolled (564, 401) with delta (0, 0)
Screenshot: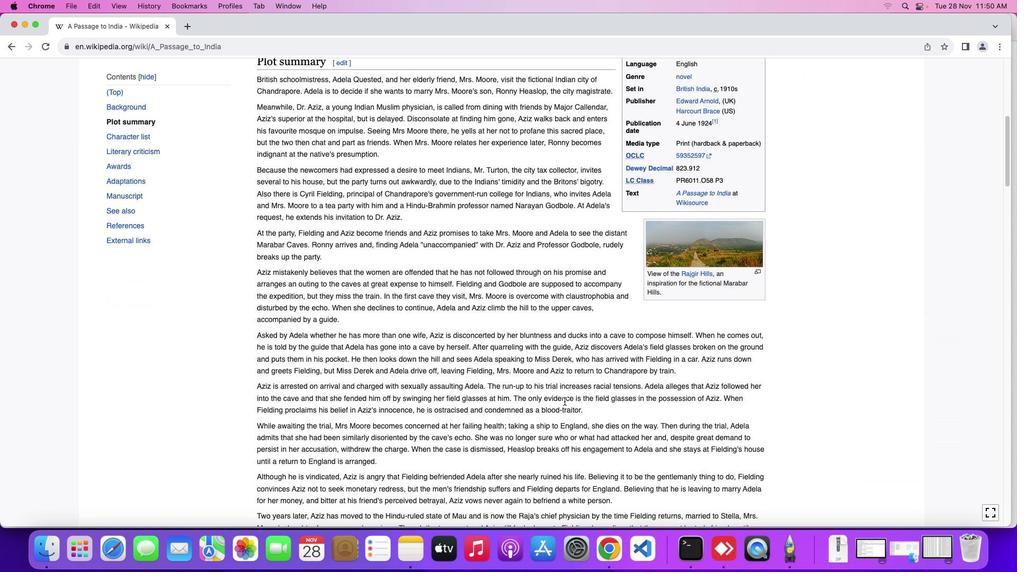 
Action: Mouse scrolled (564, 401) with delta (0, 0)
Screenshot: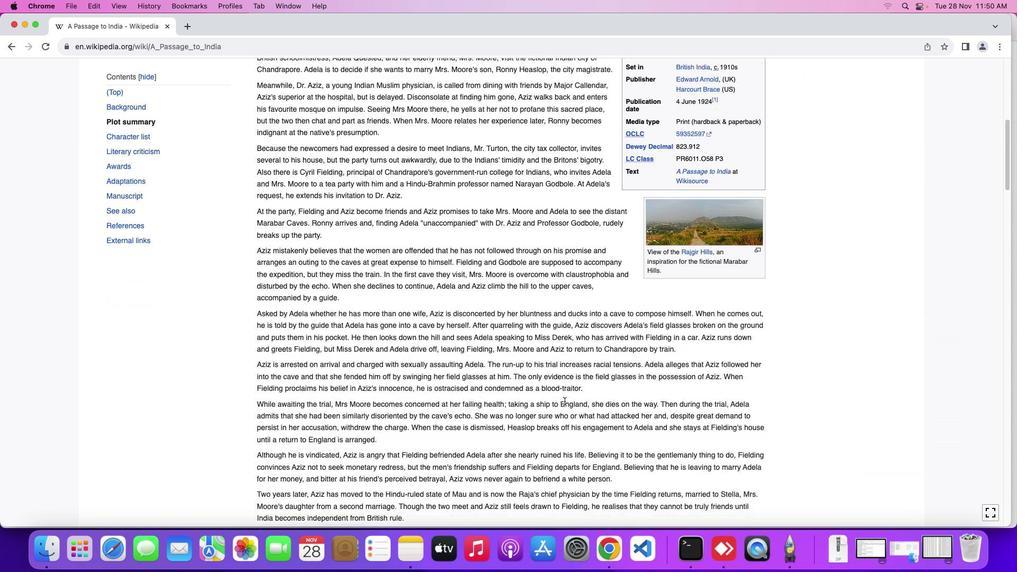 
Action: Mouse scrolled (564, 401) with delta (0, -1)
Screenshot: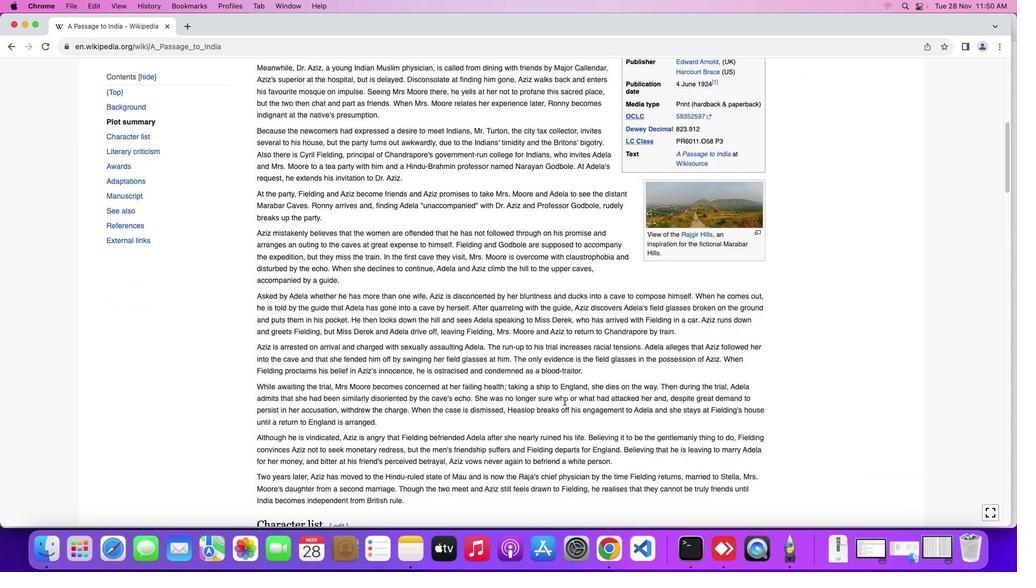 
Action: Mouse moved to (563, 402)
Screenshot: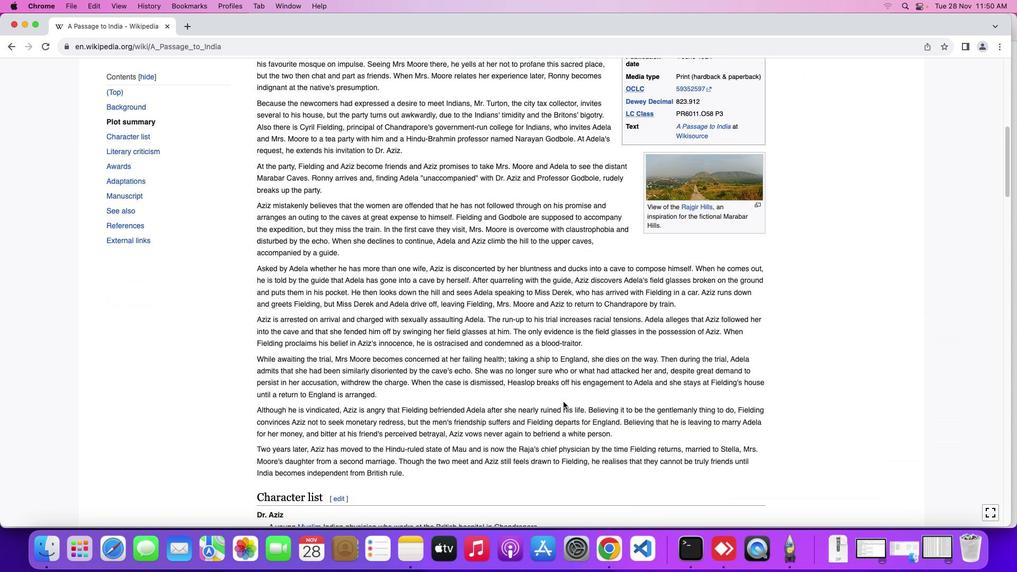 
Action: Mouse scrolled (563, 402) with delta (0, 0)
Screenshot: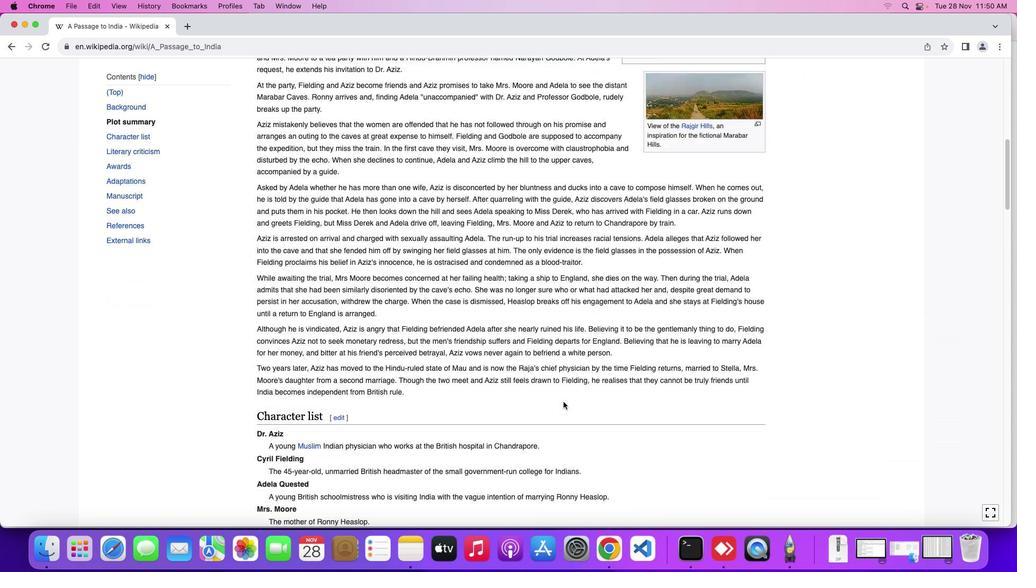 
Action: Mouse scrolled (563, 402) with delta (0, 0)
Screenshot: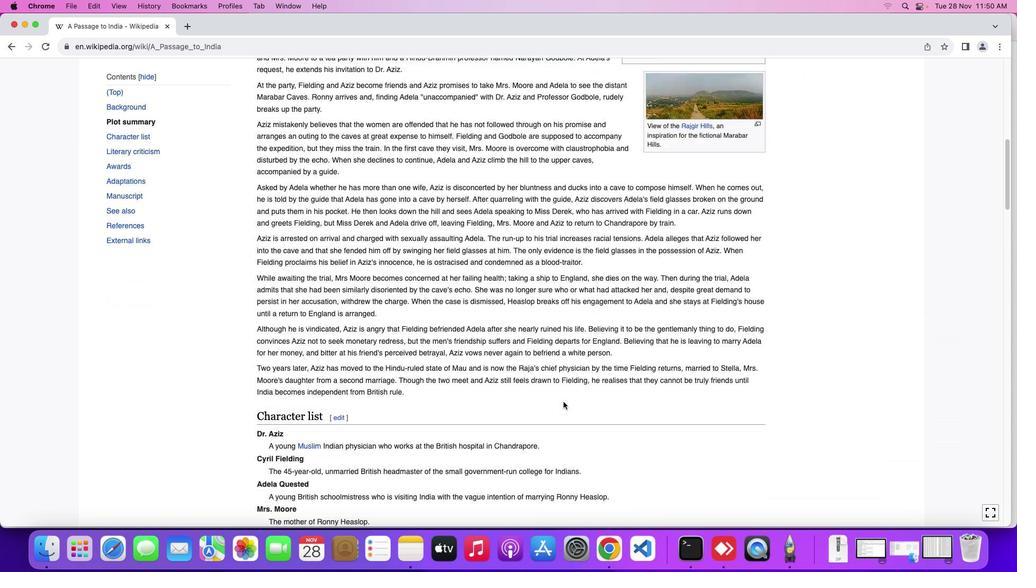 
Action: Mouse scrolled (563, 402) with delta (0, -1)
Screenshot: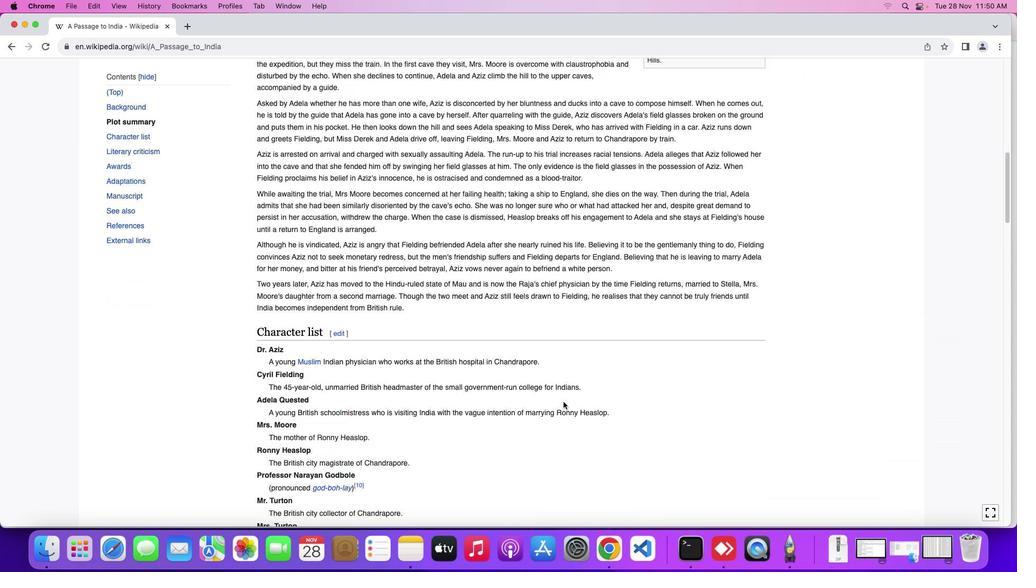 
Action: Mouse scrolled (563, 402) with delta (0, -2)
Screenshot: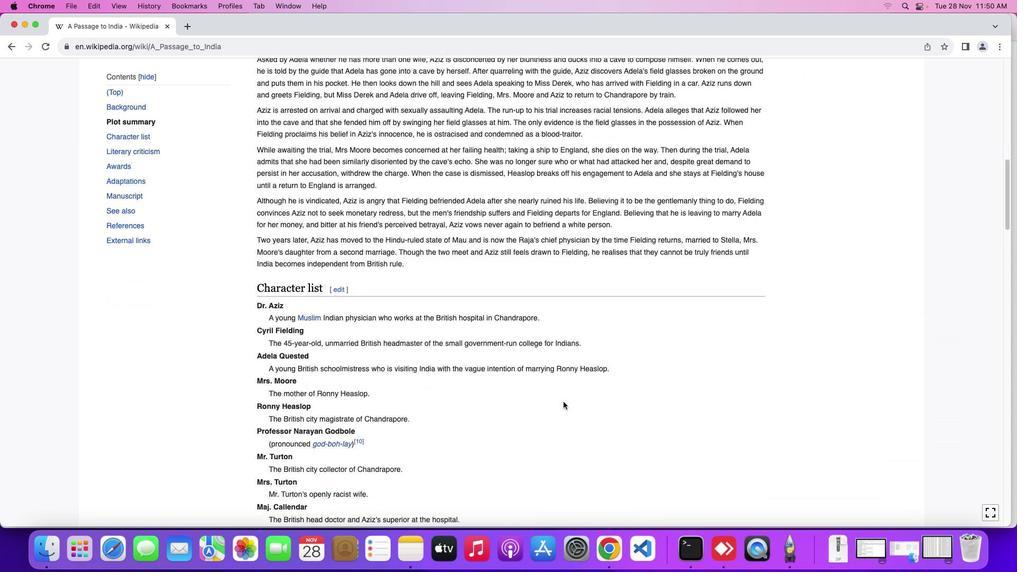 
Action: Mouse scrolled (563, 402) with delta (0, 0)
Screenshot: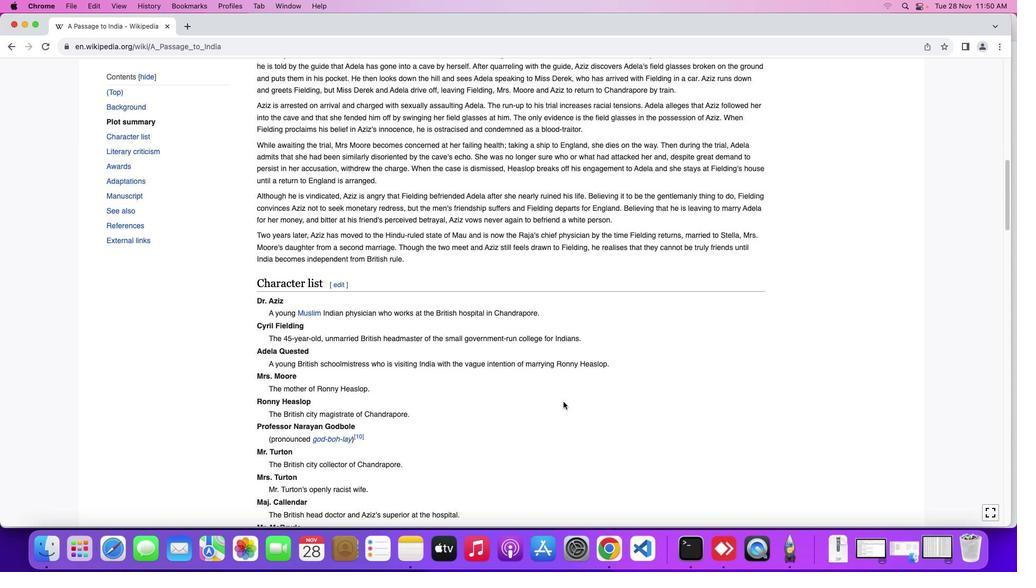 
Action: Mouse scrolled (563, 402) with delta (0, 0)
Screenshot: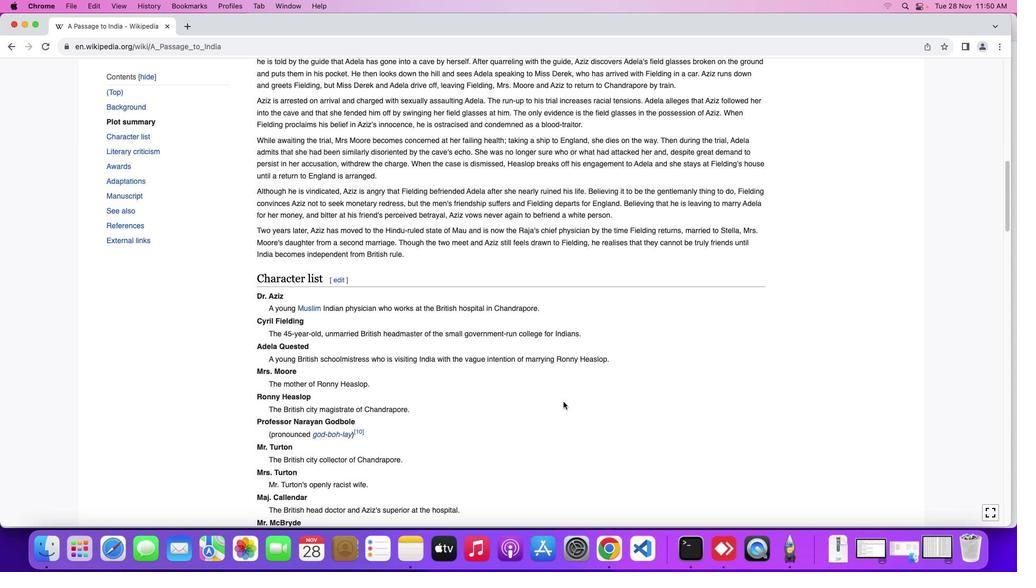 
Action: Mouse scrolled (563, 402) with delta (0, 0)
Screenshot: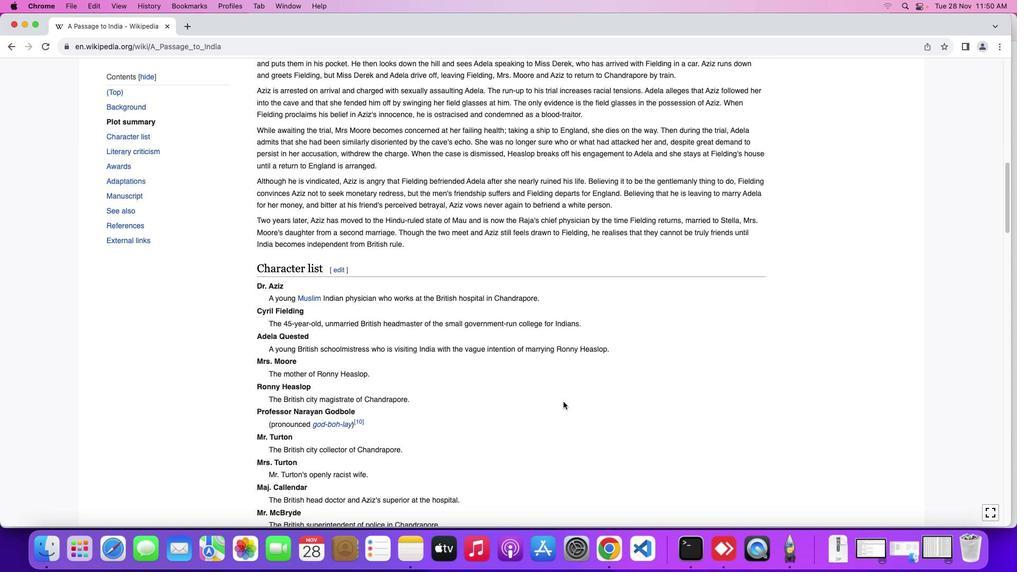 
Action: Mouse scrolled (563, 402) with delta (0, 0)
Screenshot: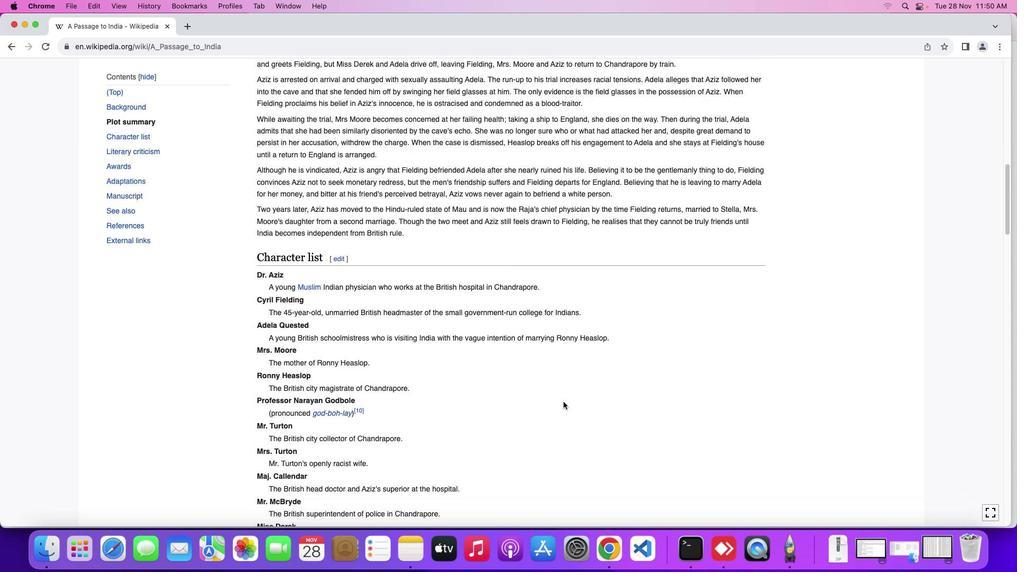 
Action: Mouse scrolled (563, 402) with delta (0, -1)
Screenshot: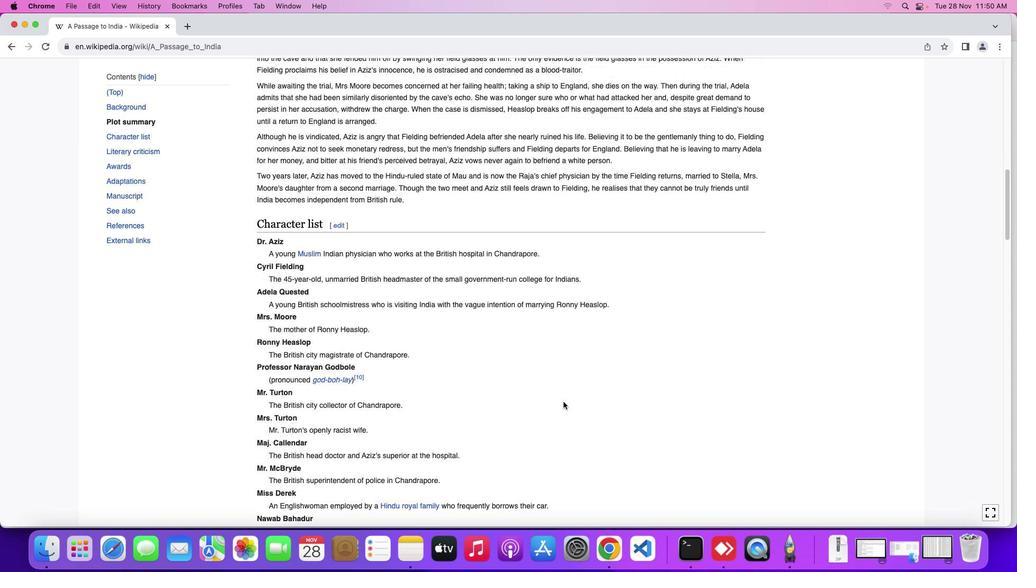 
Action: Mouse moved to (563, 401)
Screenshot: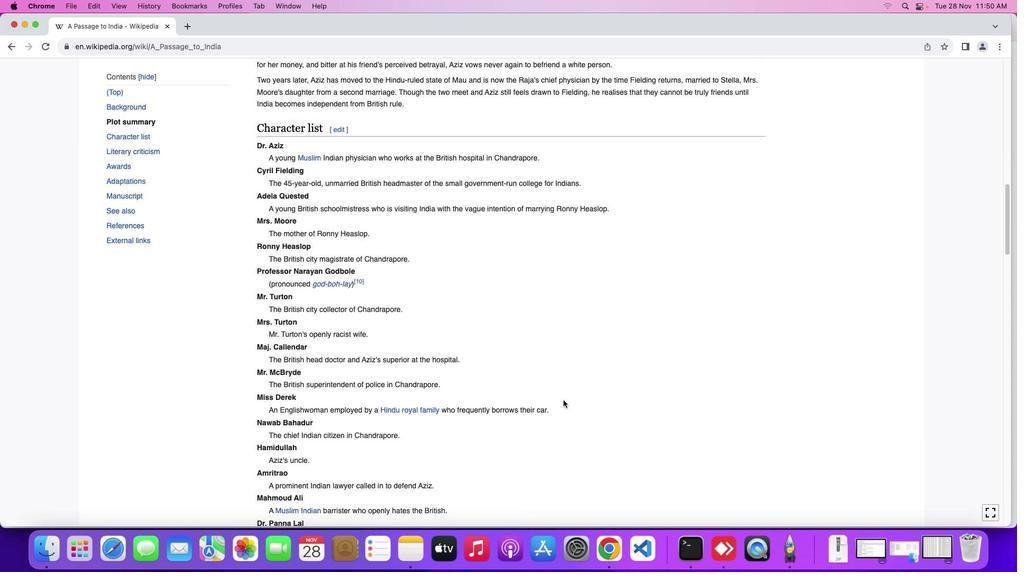 
Action: Mouse scrolled (563, 401) with delta (0, 0)
Screenshot: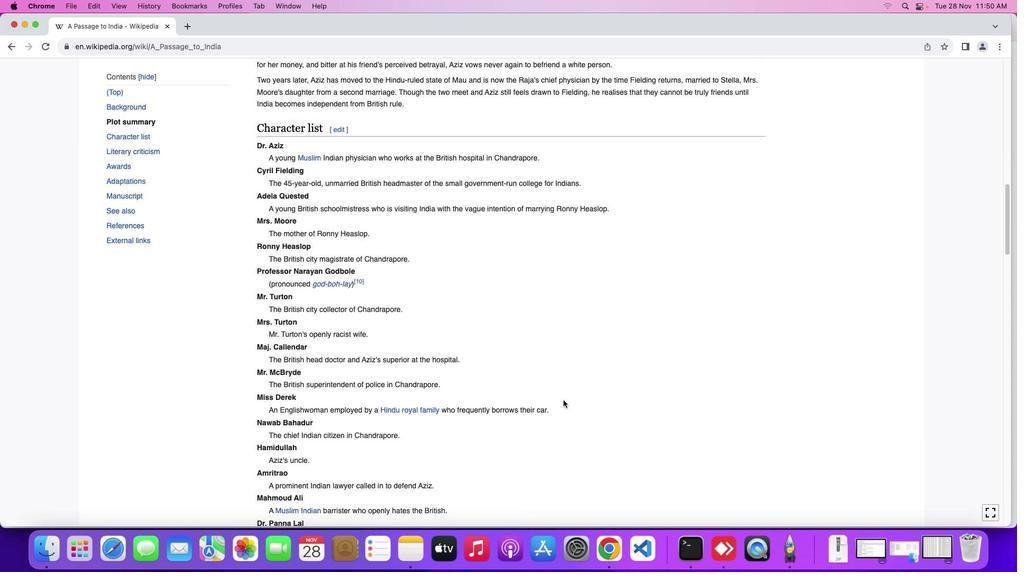 
Action: Mouse scrolled (563, 401) with delta (0, 0)
Screenshot: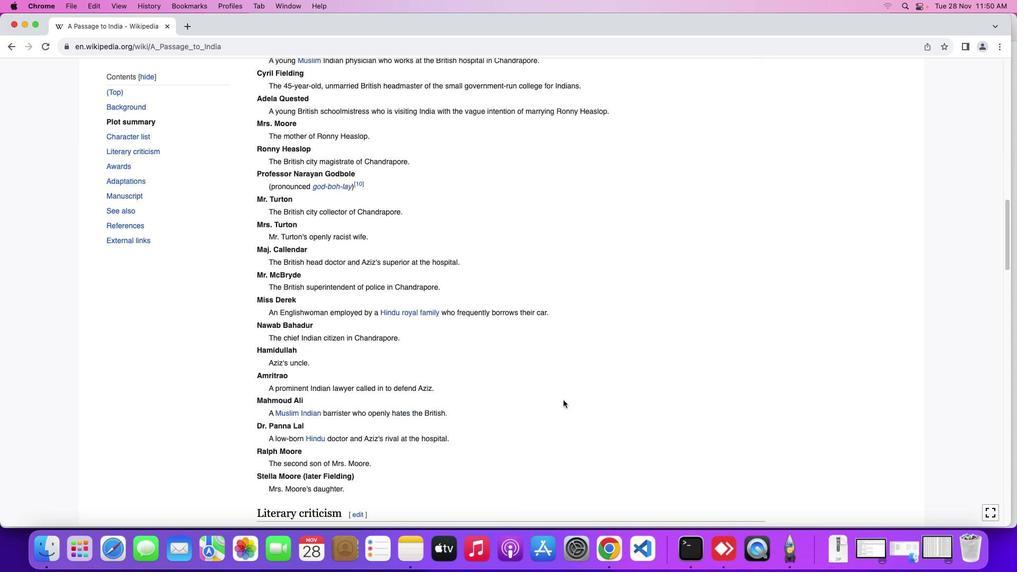 
Action: Mouse scrolled (563, 401) with delta (0, -1)
Screenshot: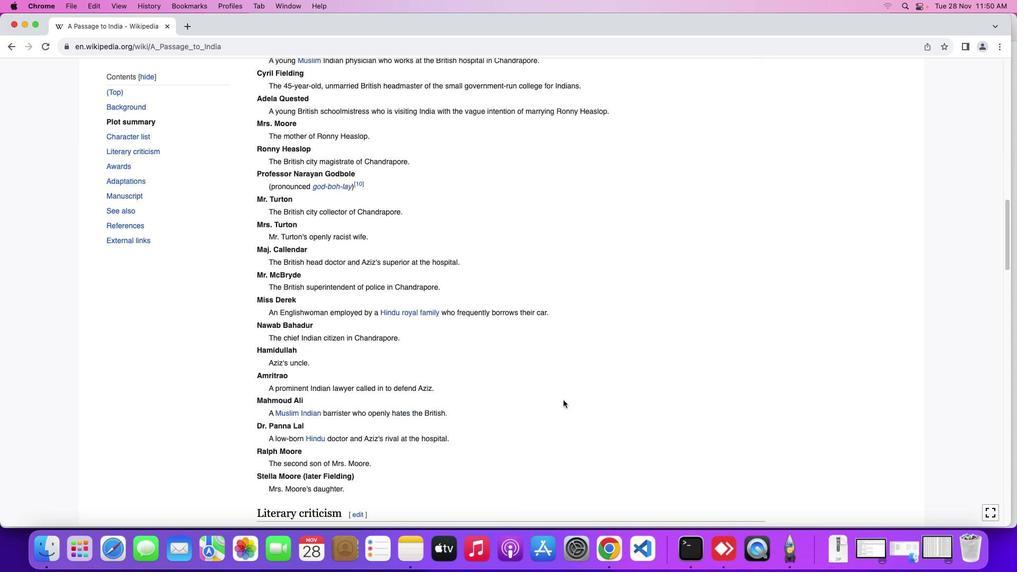 
Action: Mouse moved to (563, 400)
Screenshot: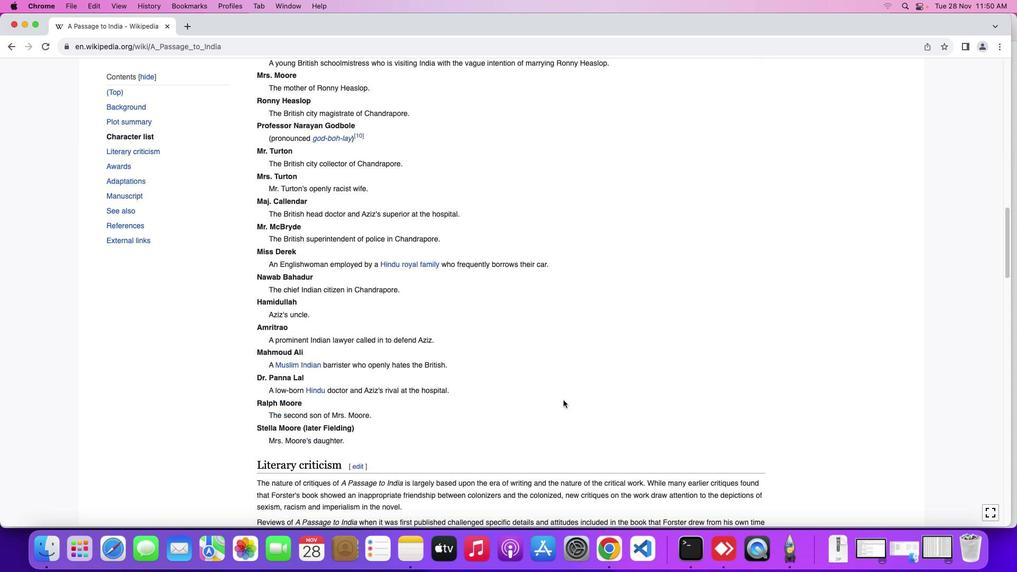 
Action: Mouse scrolled (563, 400) with delta (0, -2)
Screenshot: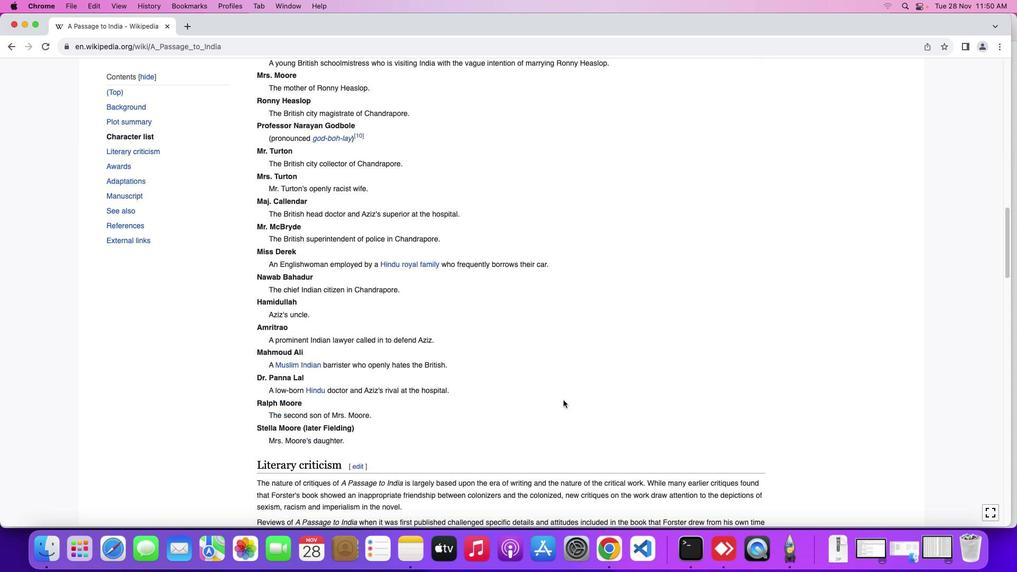 
Action: Mouse moved to (563, 399)
Screenshot: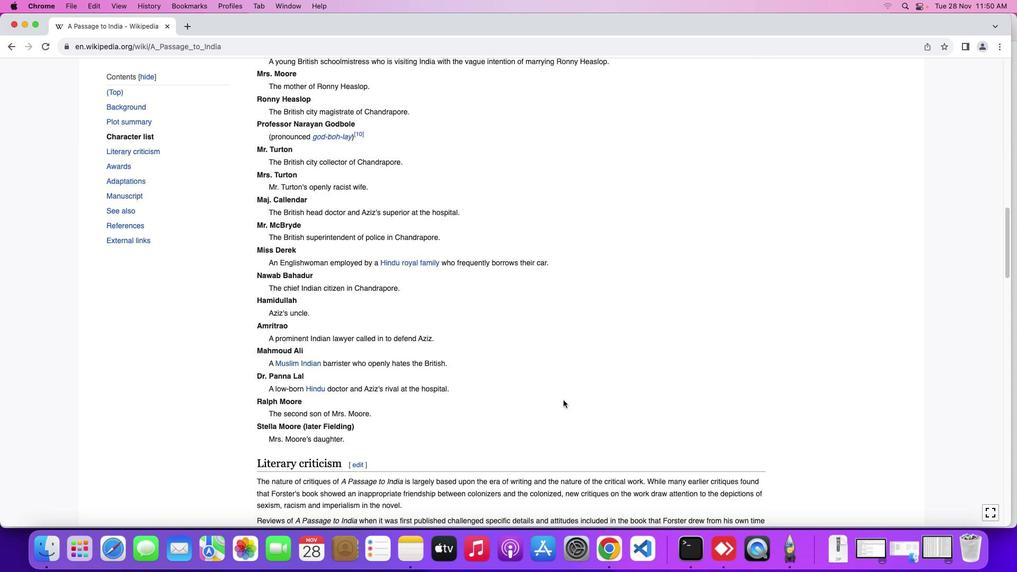 
Action: Mouse scrolled (563, 399) with delta (0, 0)
Screenshot: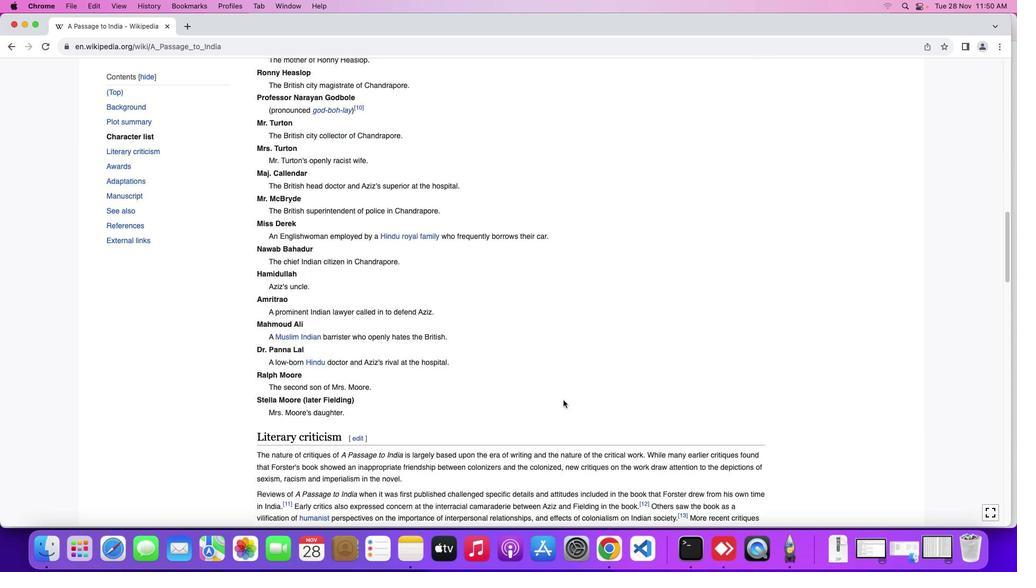 
Action: Mouse scrolled (563, 399) with delta (0, 0)
Screenshot: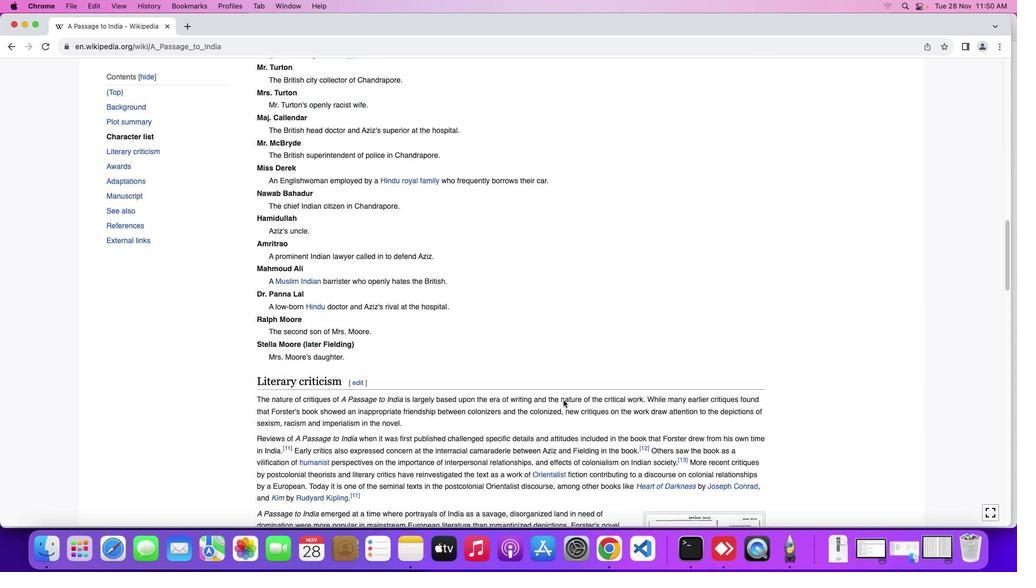 
Action: Mouse scrolled (563, 399) with delta (0, -1)
Screenshot: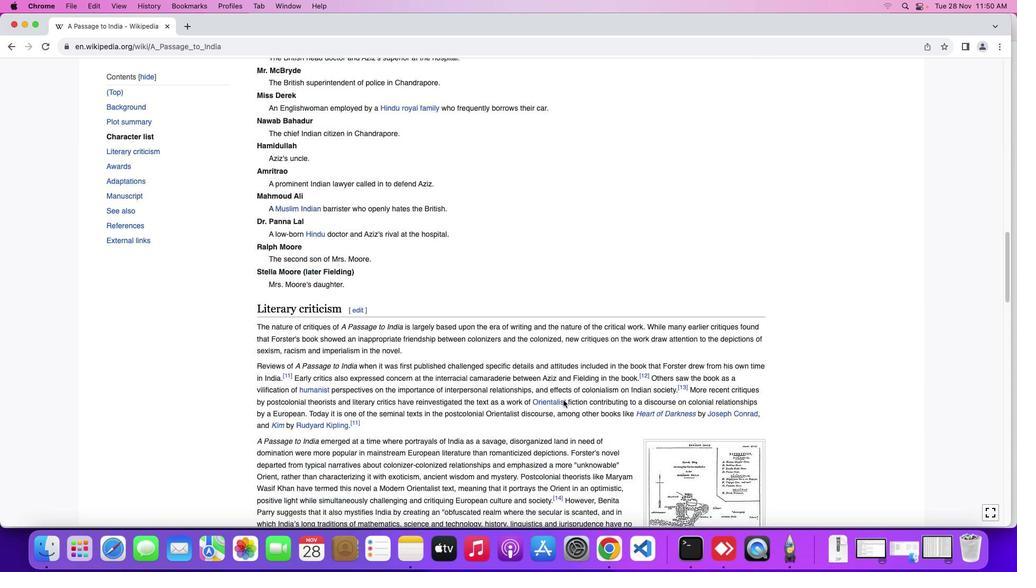 
Action: Mouse scrolled (563, 399) with delta (0, -2)
Screenshot: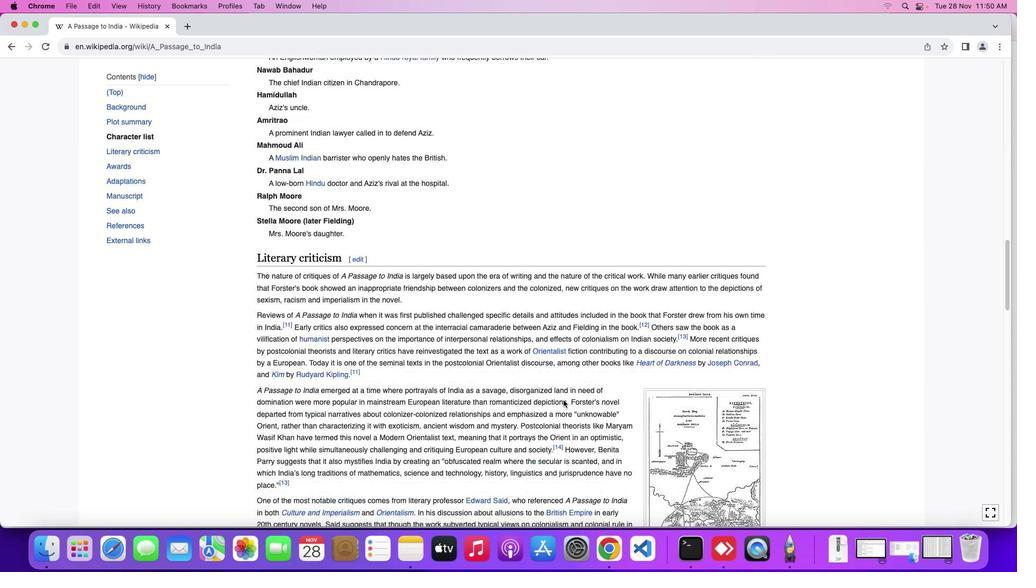 
Action: Mouse scrolled (563, 399) with delta (0, -2)
Screenshot: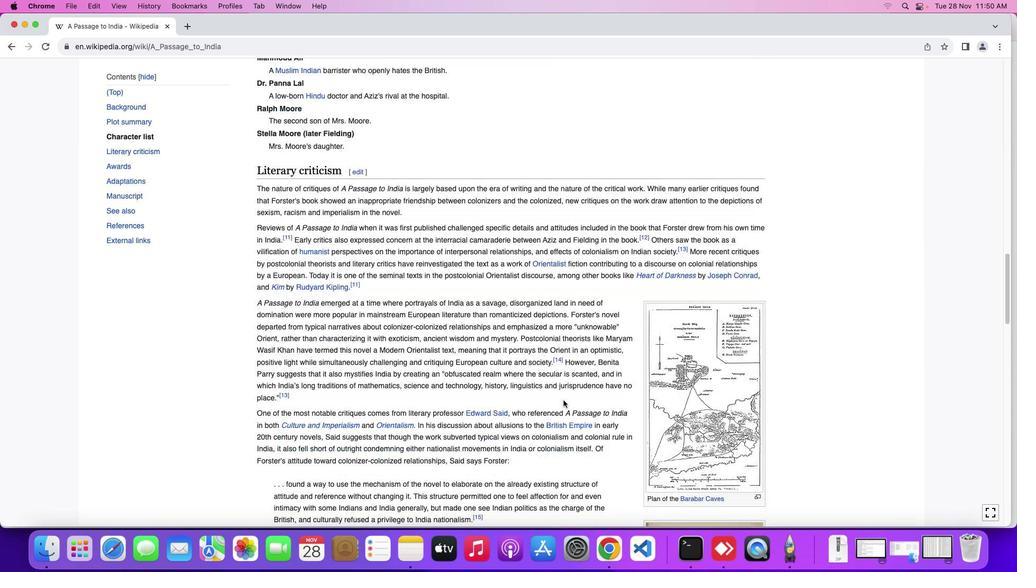 
Action: Mouse scrolled (563, 399) with delta (0, 0)
Screenshot: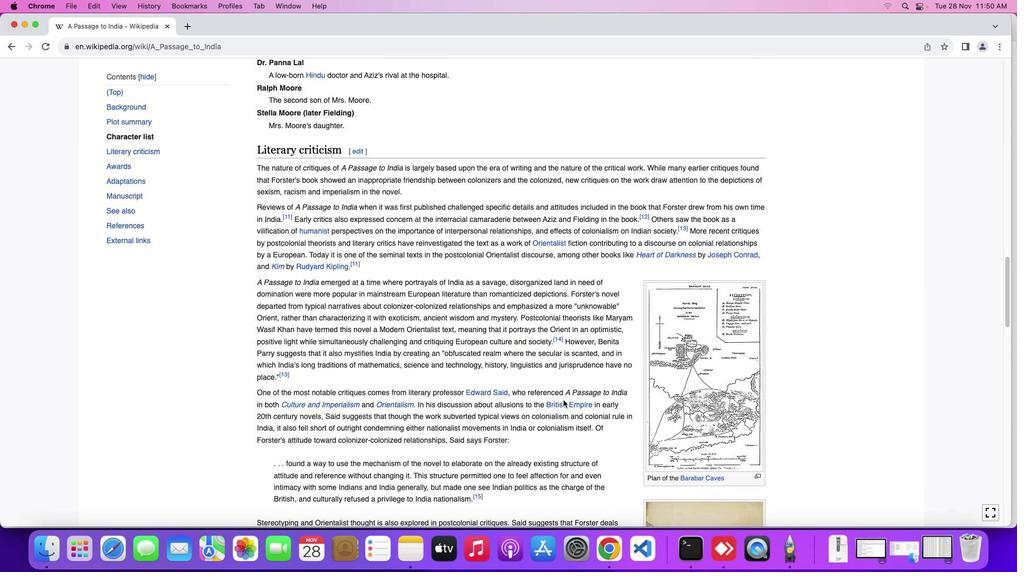 
Action: Mouse scrolled (563, 399) with delta (0, 0)
Screenshot: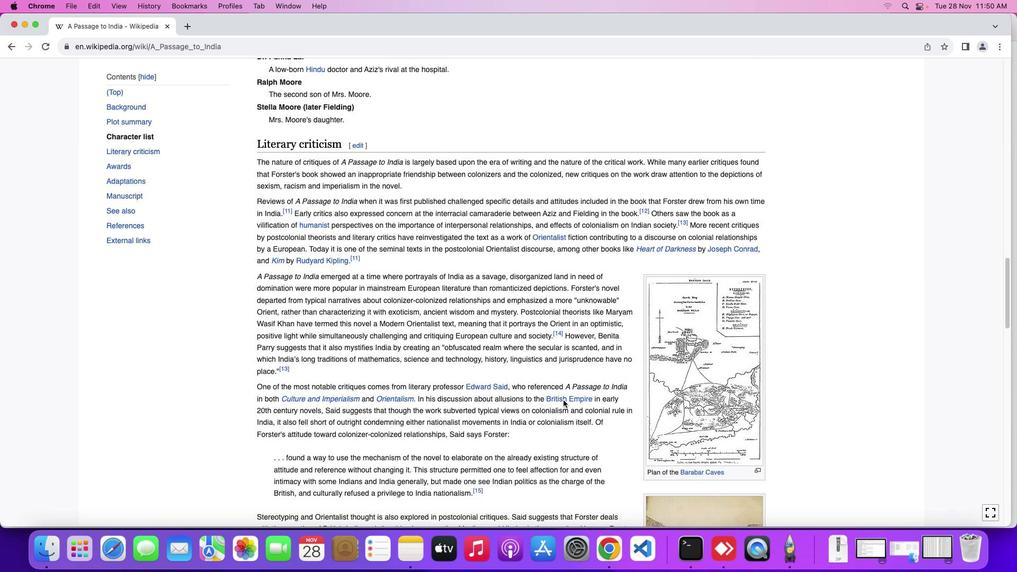 
Action: Mouse moved to (564, 399)
Screenshot: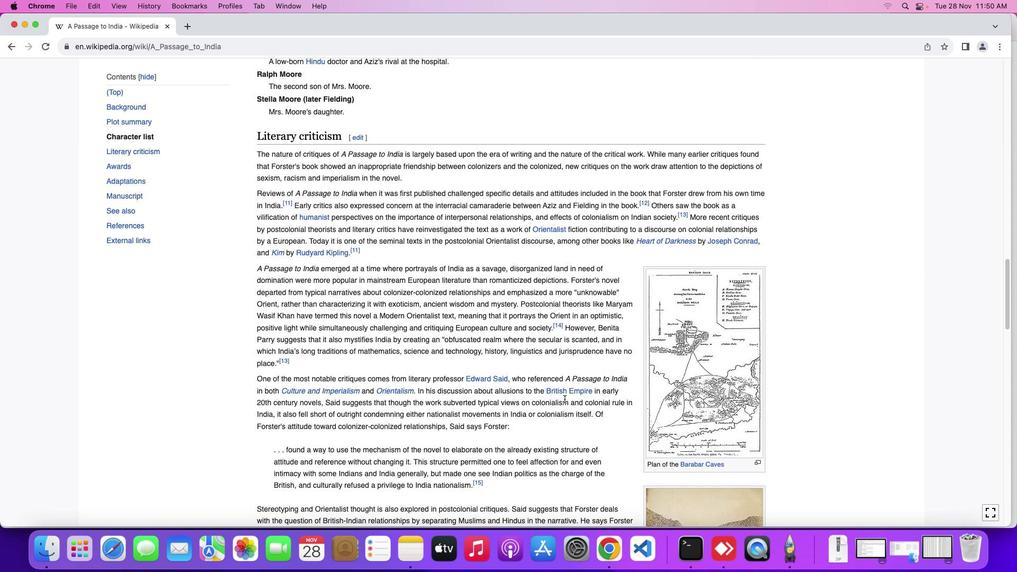 
Action: Mouse scrolled (564, 399) with delta (0, 0)
Screenshot: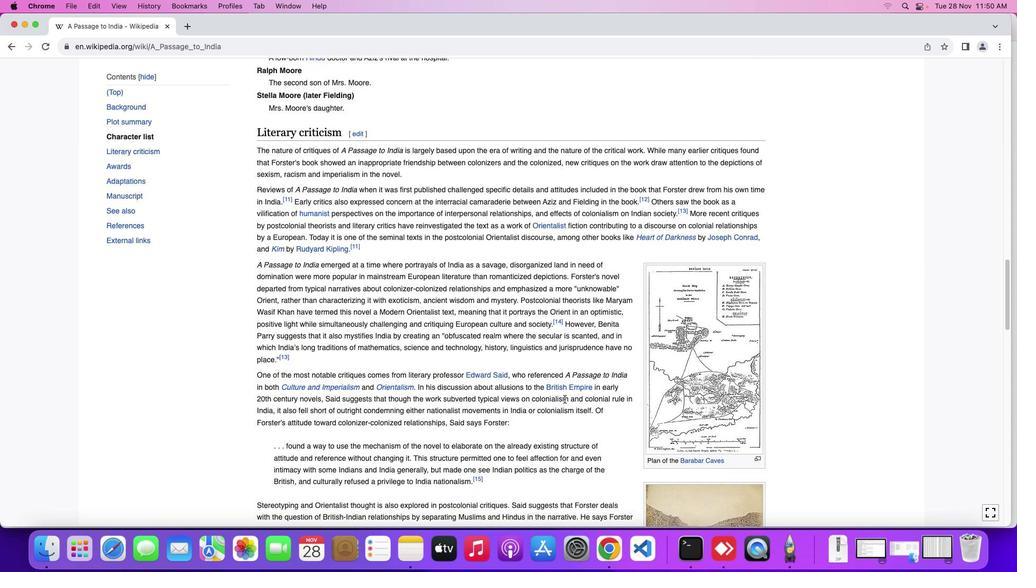 
Action: Mouse scrolled (564, 399) with delta (0, 0)
Screenshot: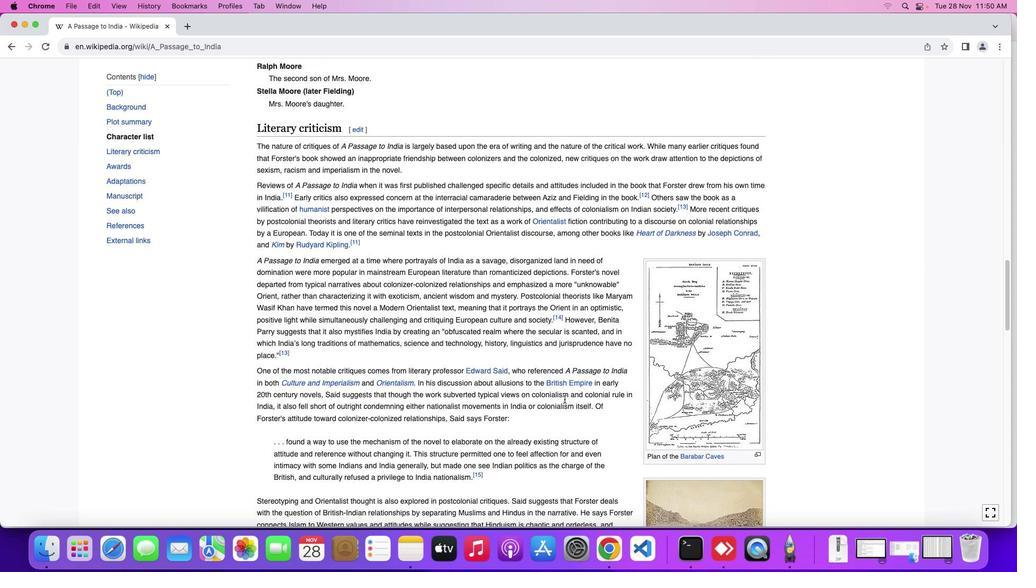 
Action: Mouse moved to (564, 398)
Screenshot: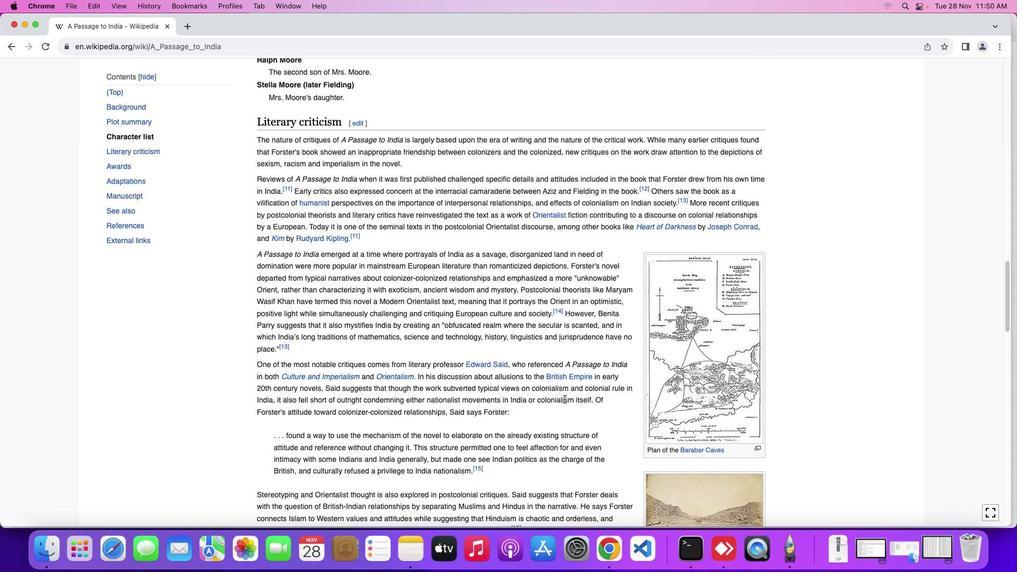 
Action: Mouse scrolled (564, 398) with delta (0, 0)
Screenshot: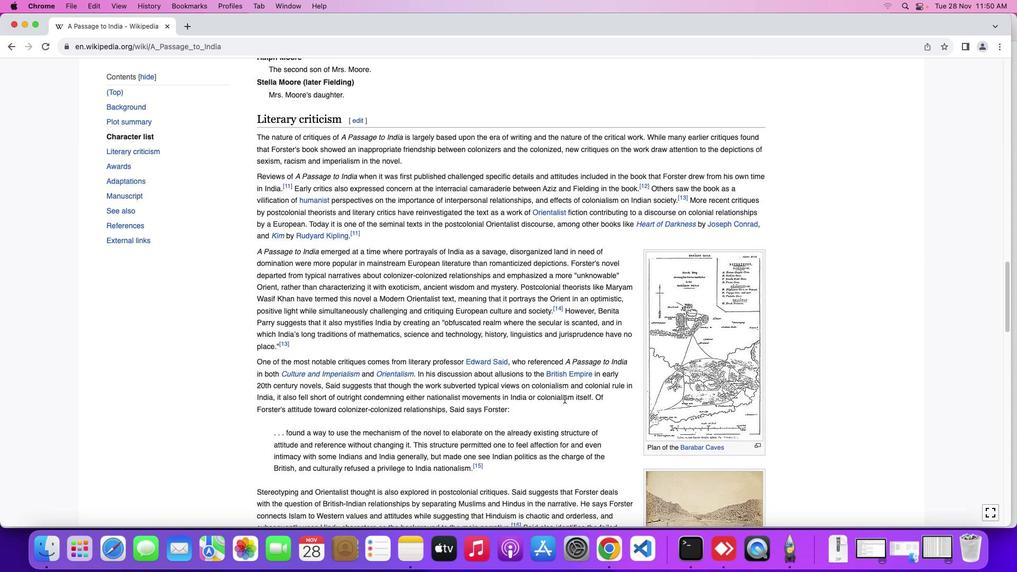 
Action: Mouse scrolled (564, 398) with delta (0, 0)
Screenshot: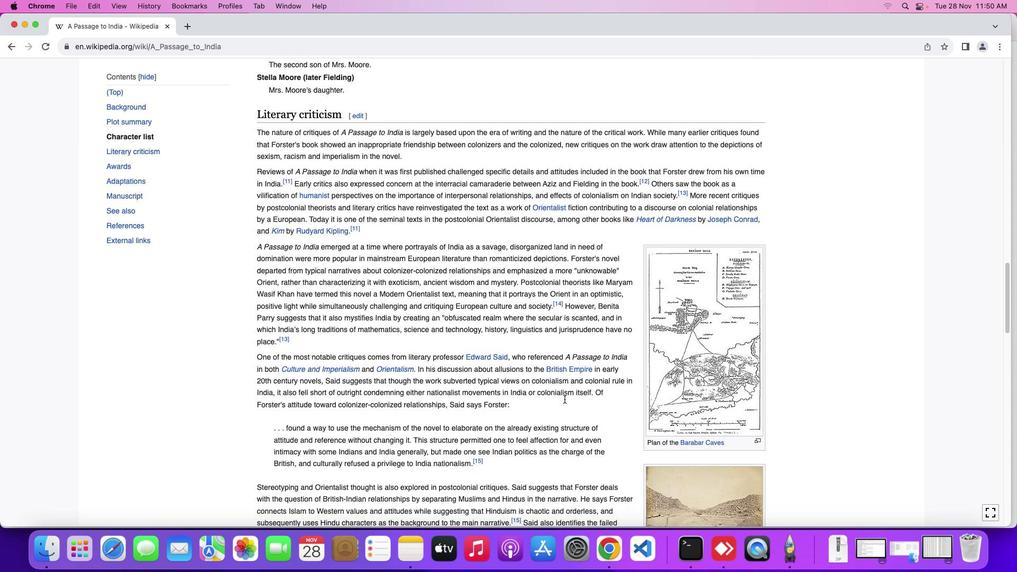 
Action: Mouse scrolled (564, 398) with delta (0, 0)
Screenshot: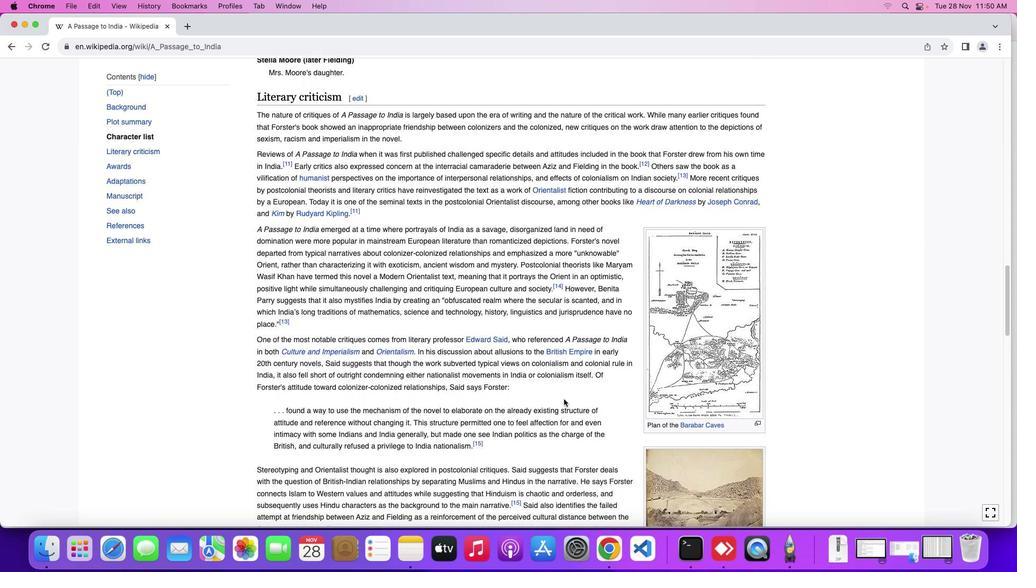 
Action: Mouse moved to (562, 399)
Screenshot: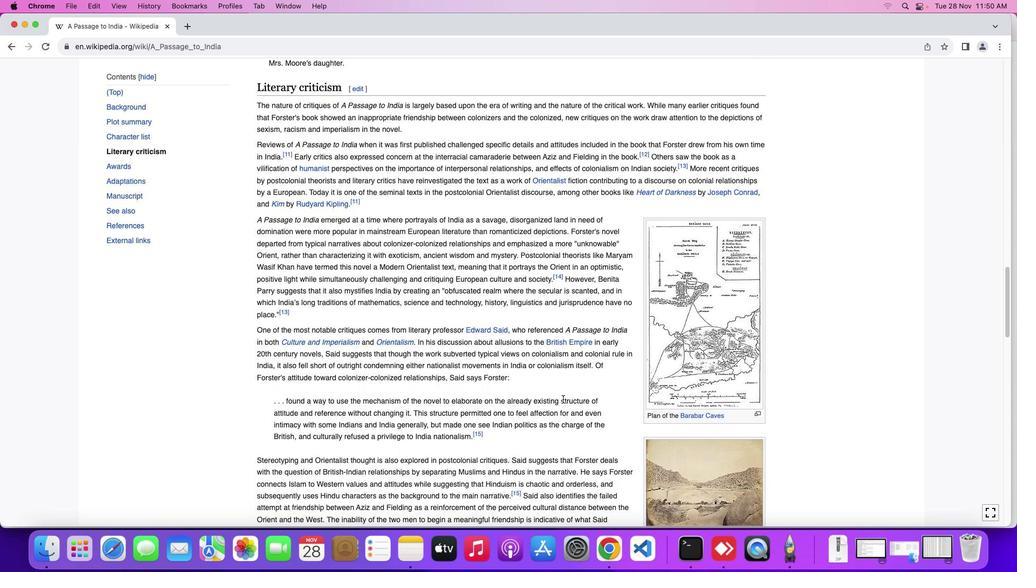 
Action: Mouse scrolled (562, 399) with delta (0, 0)
Screenshot: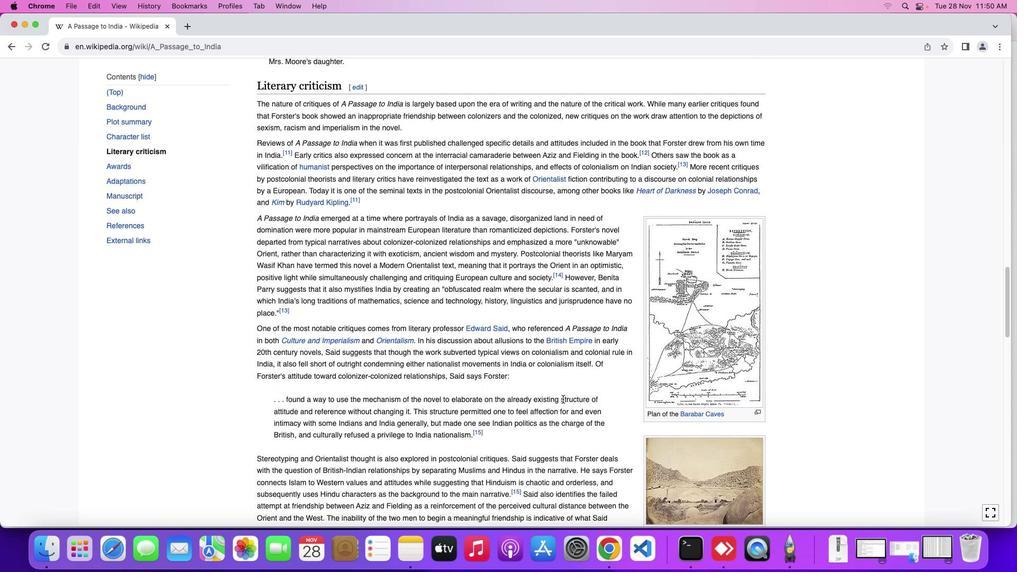 
Action: Mouse scrolled (562, 399) with delta (0, 0)
Screenshot: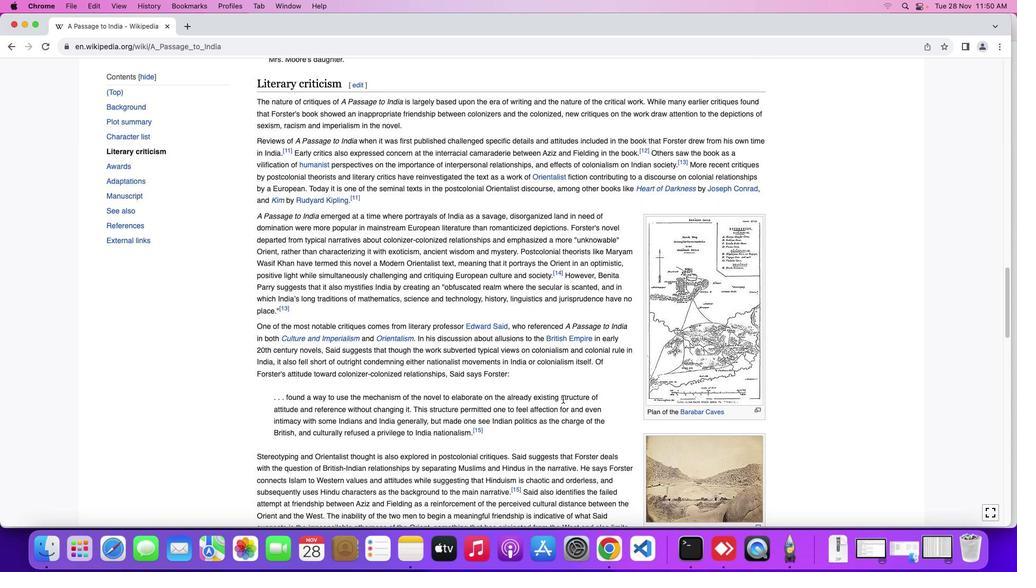 
Action: Mouse scrolled (562, 399) with delta (0, 0)
Screenshot: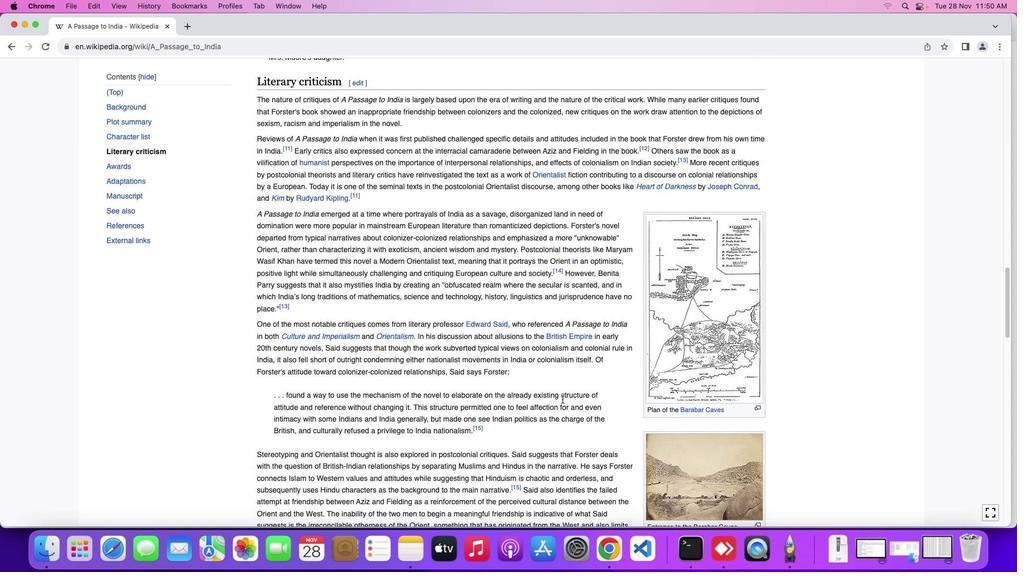 
Action: Mouse moved to (562, 398)
Screenshot: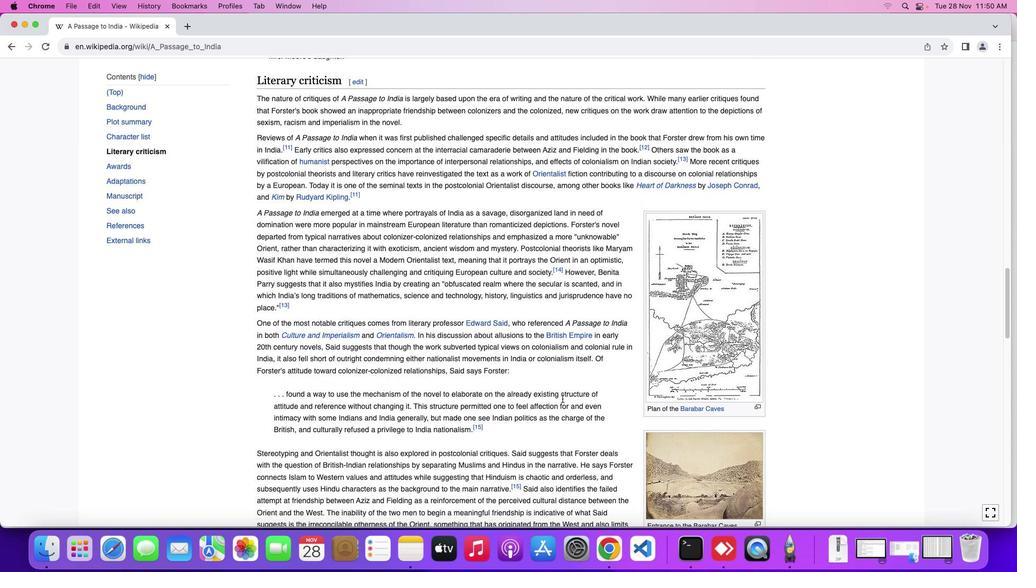 
Action: Mouse scrolled (562, 398) with delta (0, 0)
Screenshot: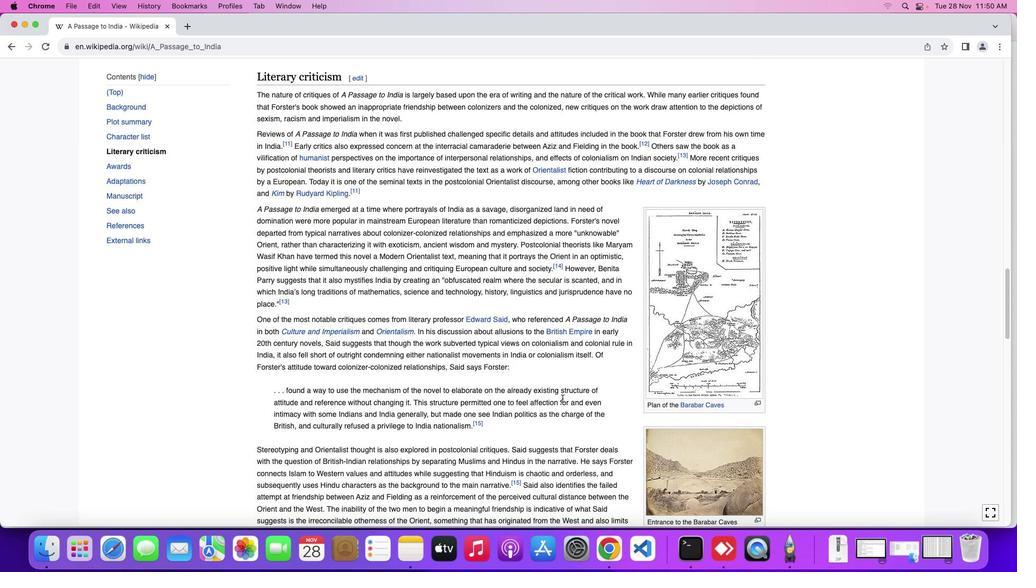 
Action: Mouse scrolled (562, 398) with delta (0, 0)
Screenshot: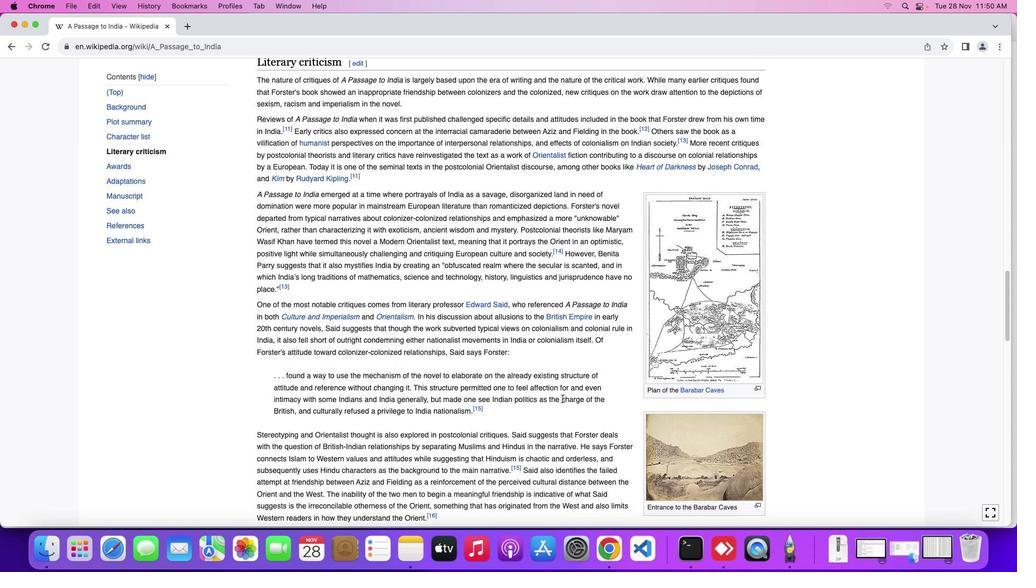 
Action: Mouse scrolled (562, 398) with delta (0, 0)
Screenshot: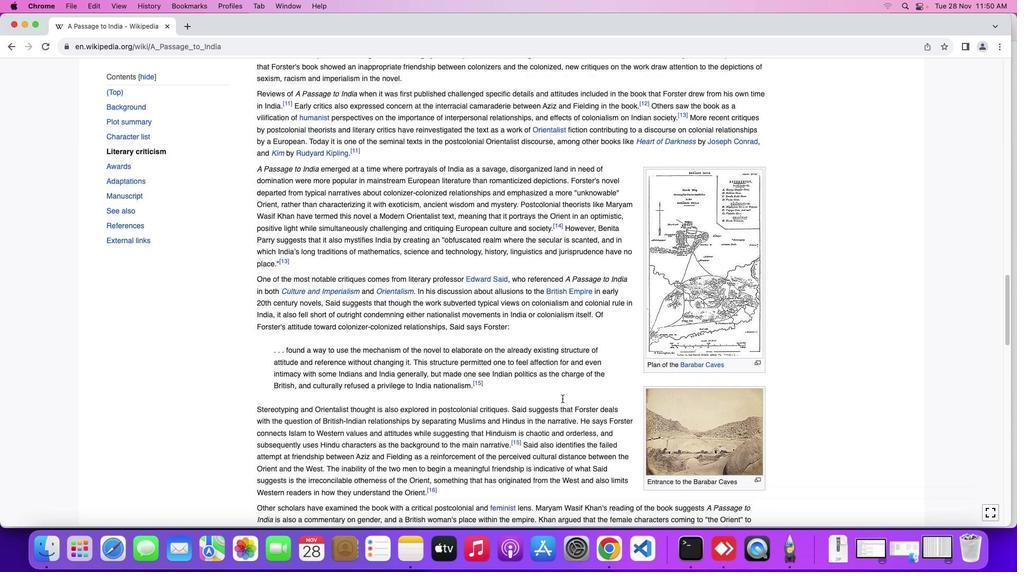 
Action: Mouse moved to (562, 398)
Screenshot: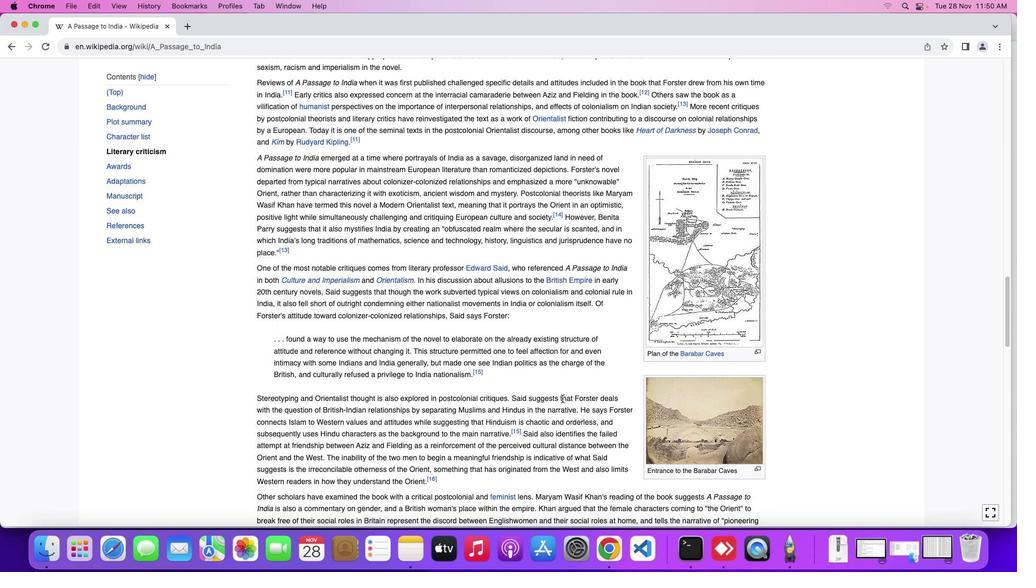 
Action: Mouse scrolled (562, 398) with delta (0, 0)
Screenshot: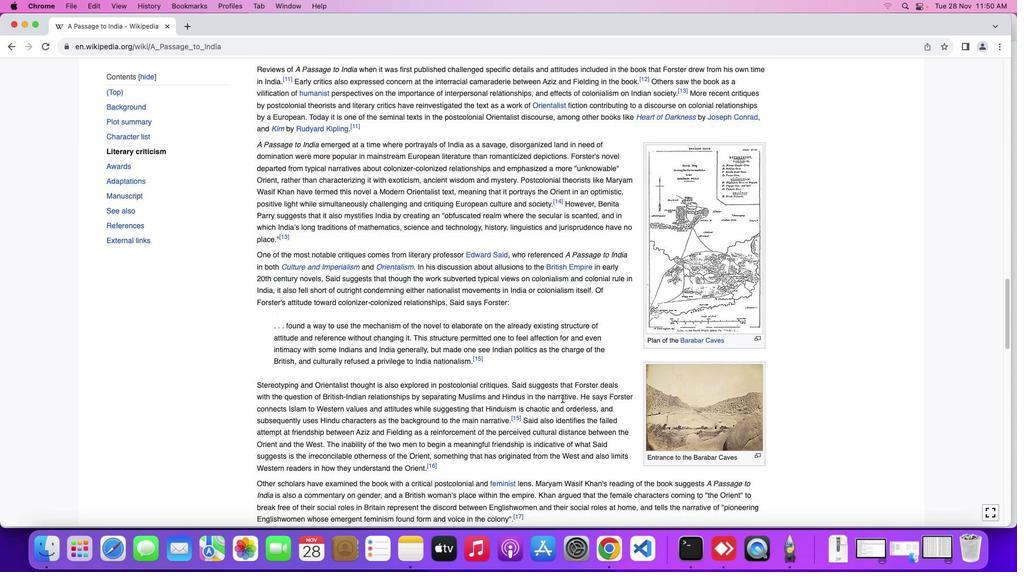 
Action: Mouse scrolled (562, 398) with delta (0, 0)
Screenshot: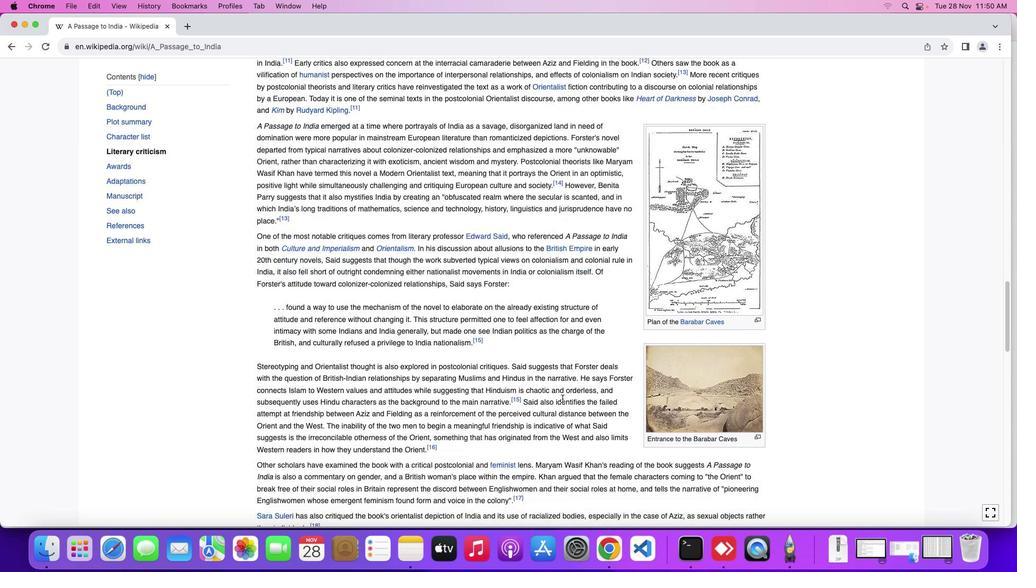 
Action: Mouse scrolled (562, 398) with delta (0, -1)
Screenshot: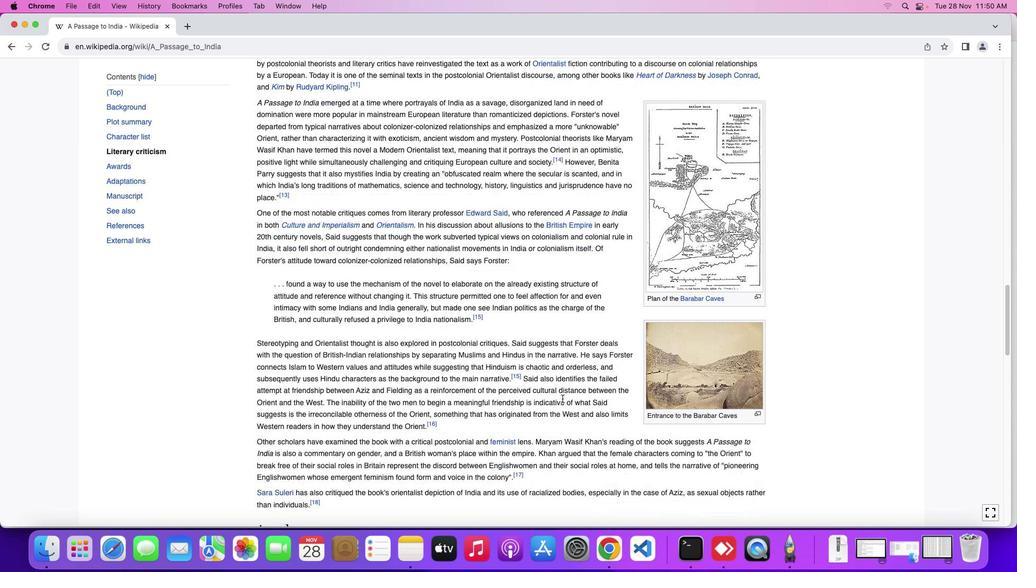
Action: Mouse moved to (562, 397)
Screenshot: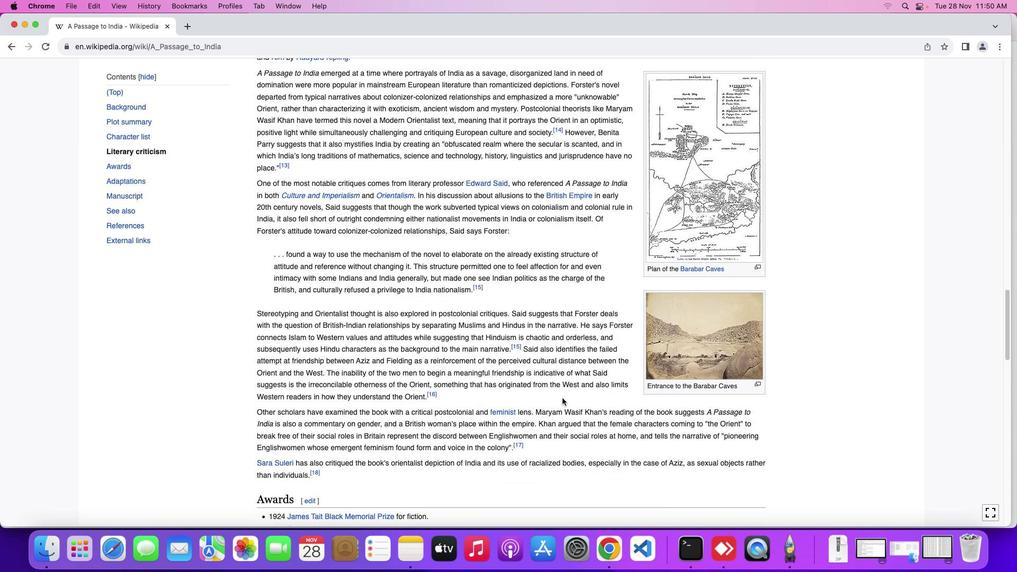 
Action: Mouse scrolled (562, 397) with delta (0, 0)
Screenshot: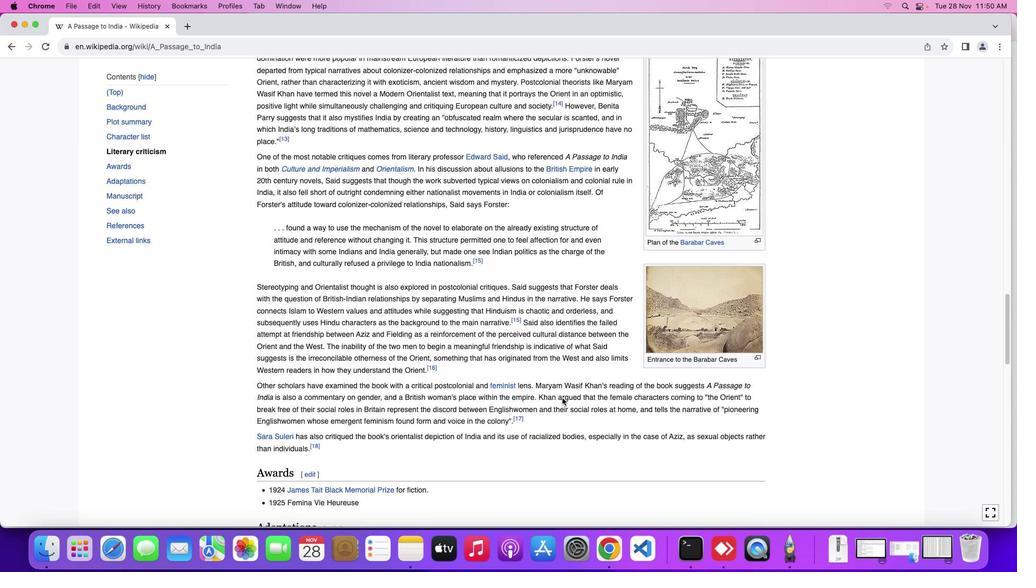 
Action: Mouse scrolled (562, 397) with delta (0, 0)
Screenshot: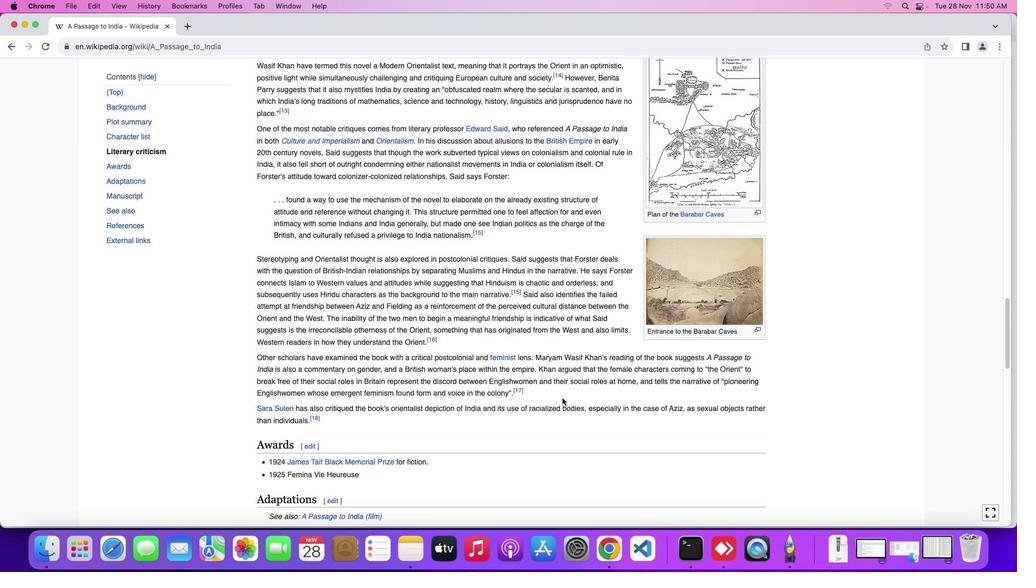 
Action: Mouse scrolled (562, 397) with delta (0, -1)
Screenshot: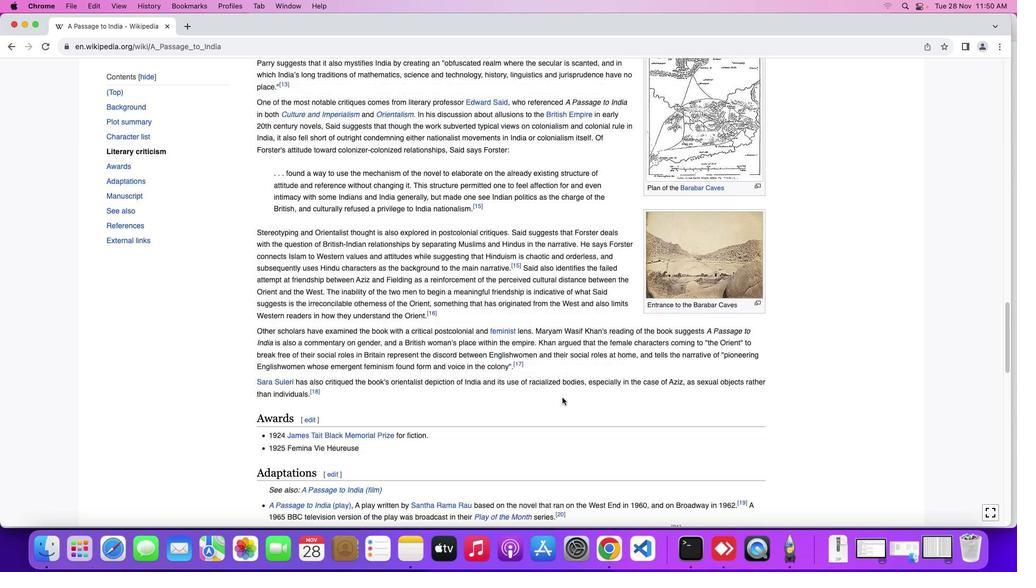 
Action: Mouse moved to (561, 397)
Screenshot: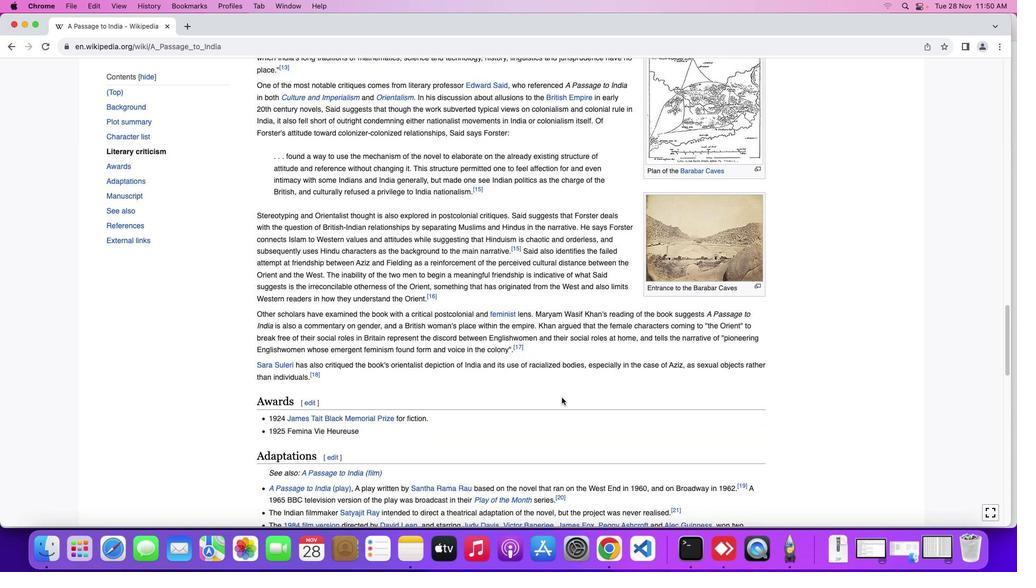 
Action: Mouse scrolled (561, 397) with delta (0, 0)
Screenshot: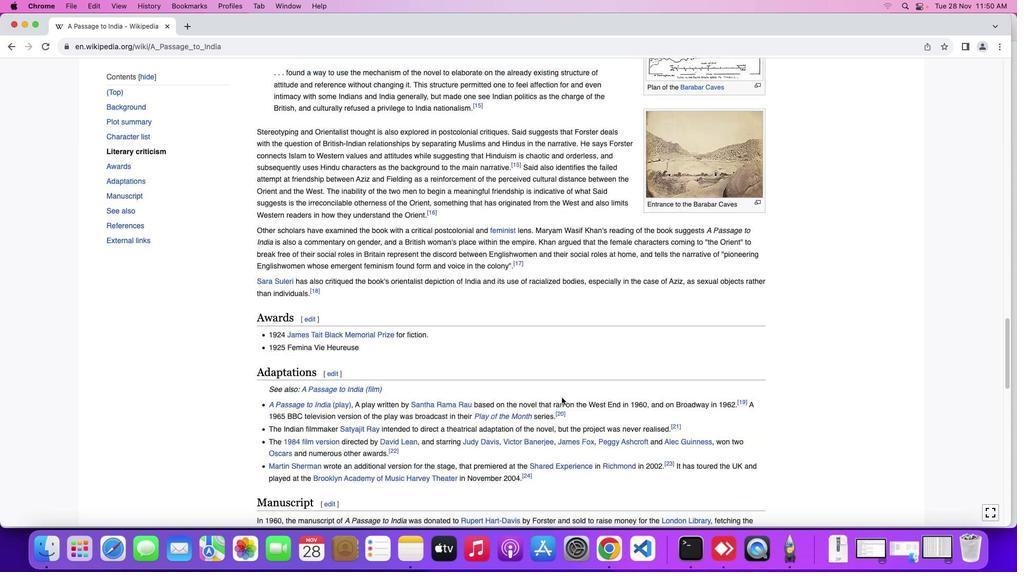 
Action: Mouse scrolled (561, 397) with delta (0, 0)
Screenshot: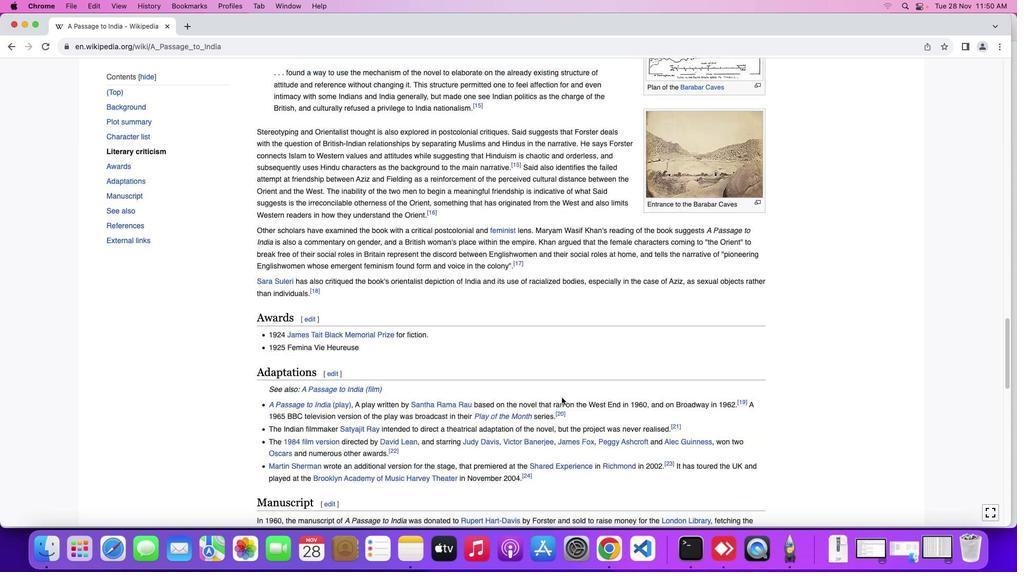 
Action: Mouse scrolled (561, 397) with delta (0, -1)
Screenshot: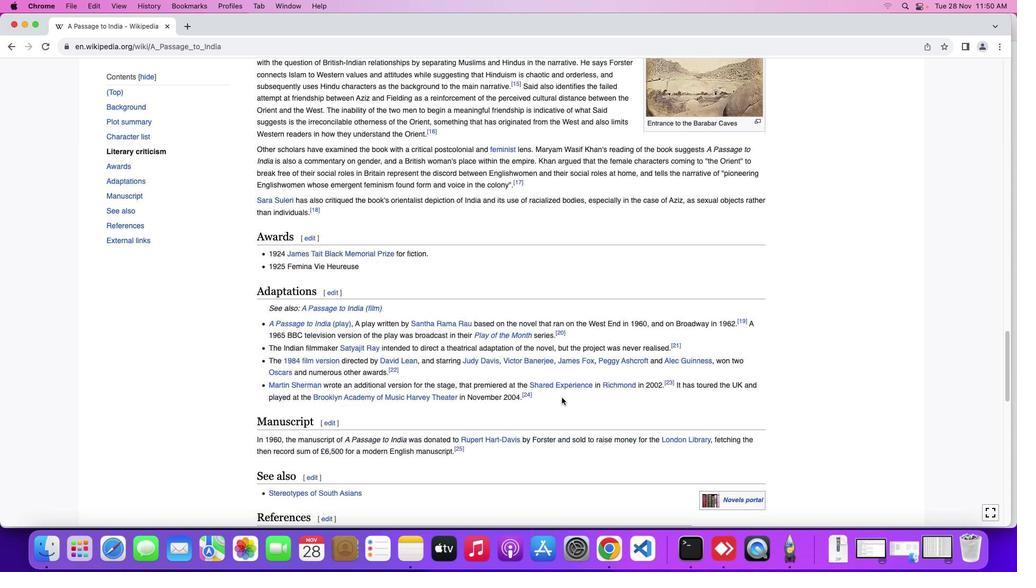 
Action: Mouse scrolled (561, 397) with delta (0, -2)
Screenshot: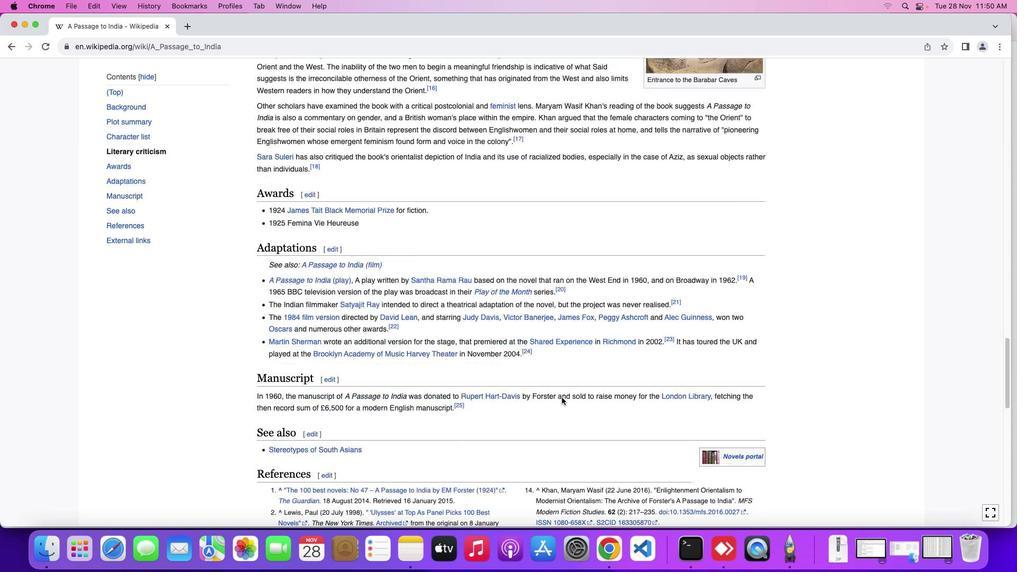 
Action: Mouse moved to (561, 396)
Screenshot: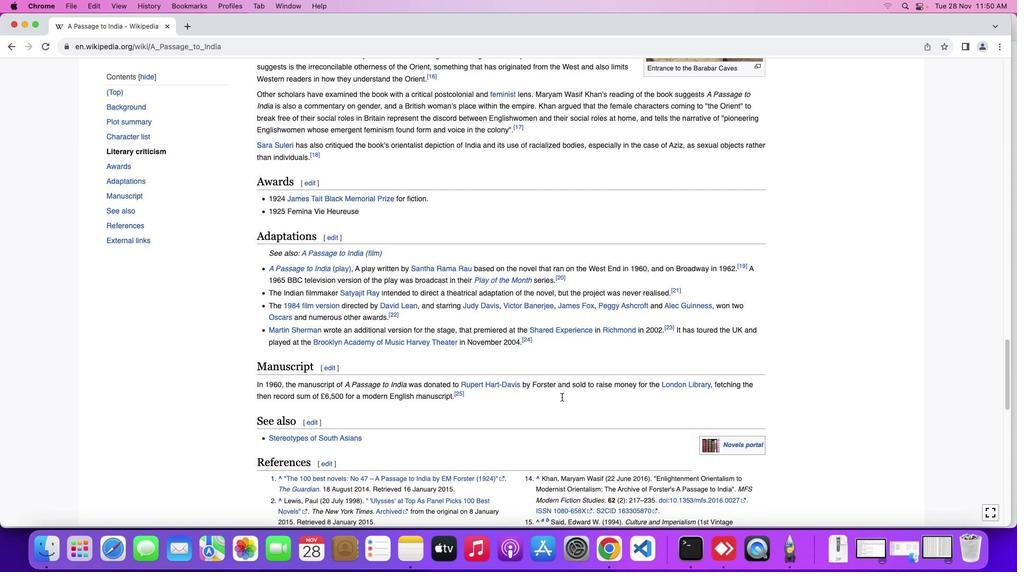 
Action: Mouse scrolled (561, 396) with delta (0, 0)
Screenshot: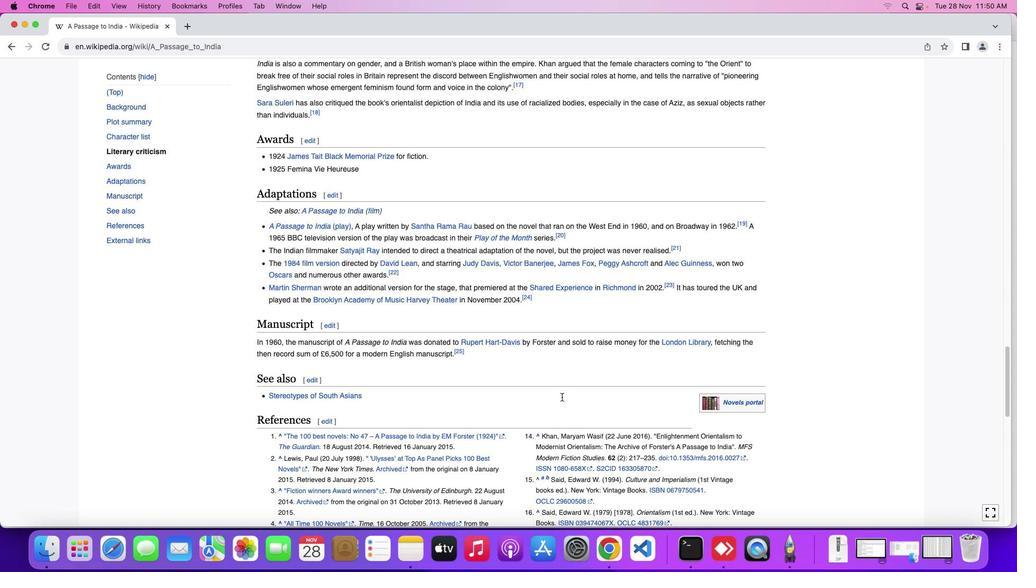 
Action: Mouse scrolled (561, 396) with delta (0, 0)
Screenshot: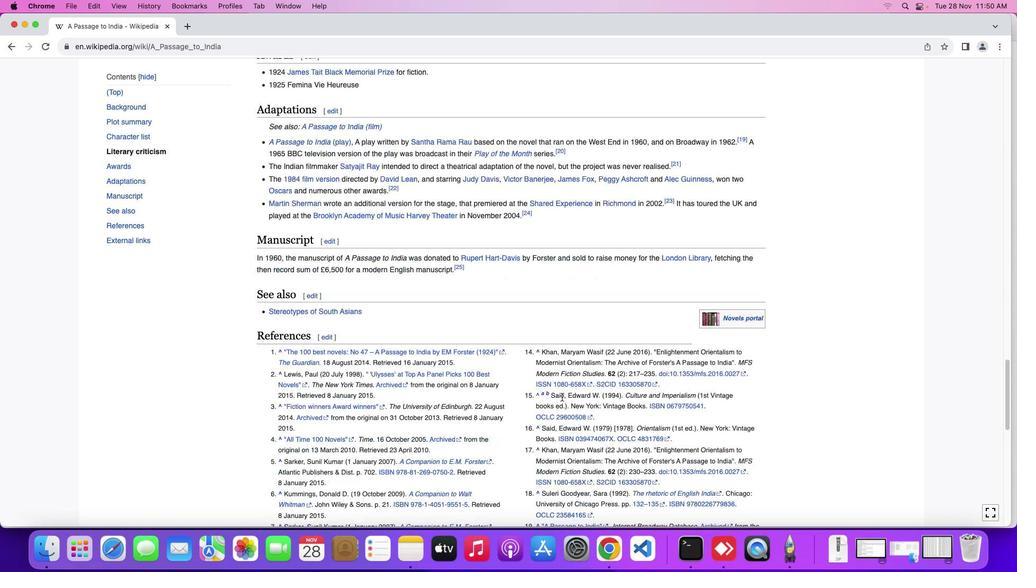 
Action: Mouse scrolled (561, 396) with delta (0, -1)
Screenshot: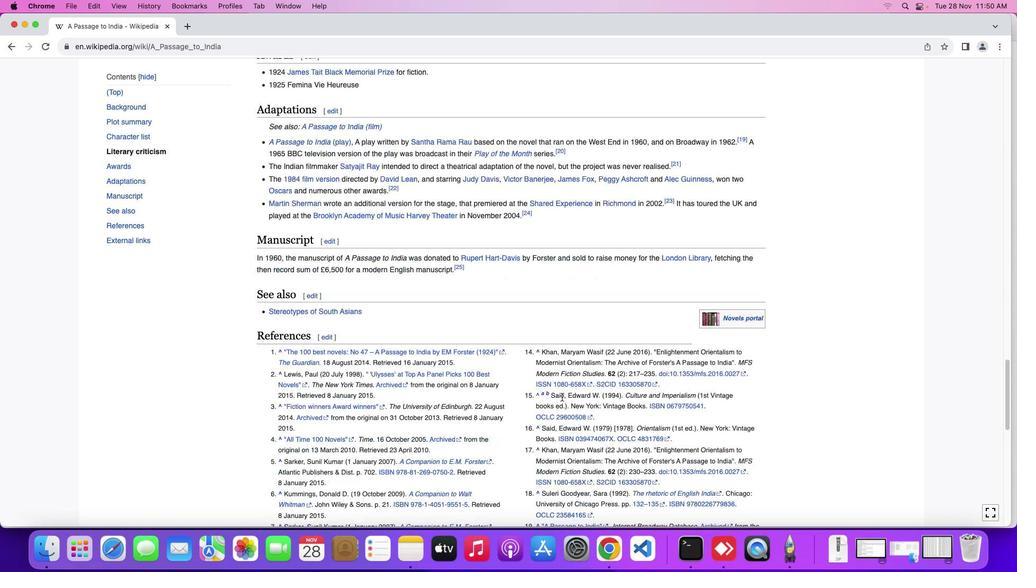 
Action: Mouse scrolled (561, 396) with delta (0, -2)
Screenshot: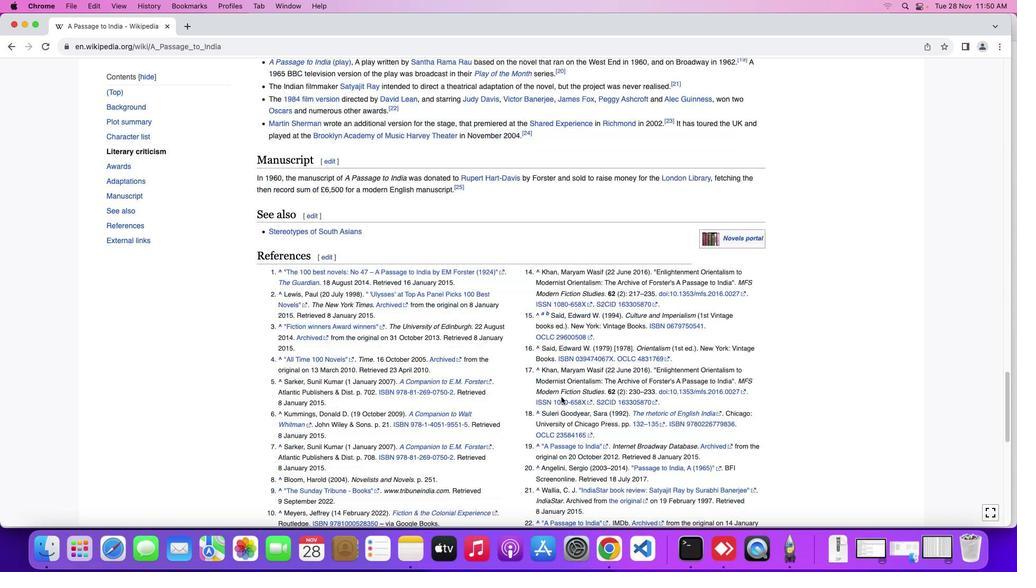
Action: Mouse moved to (561, 396)
Screenshot: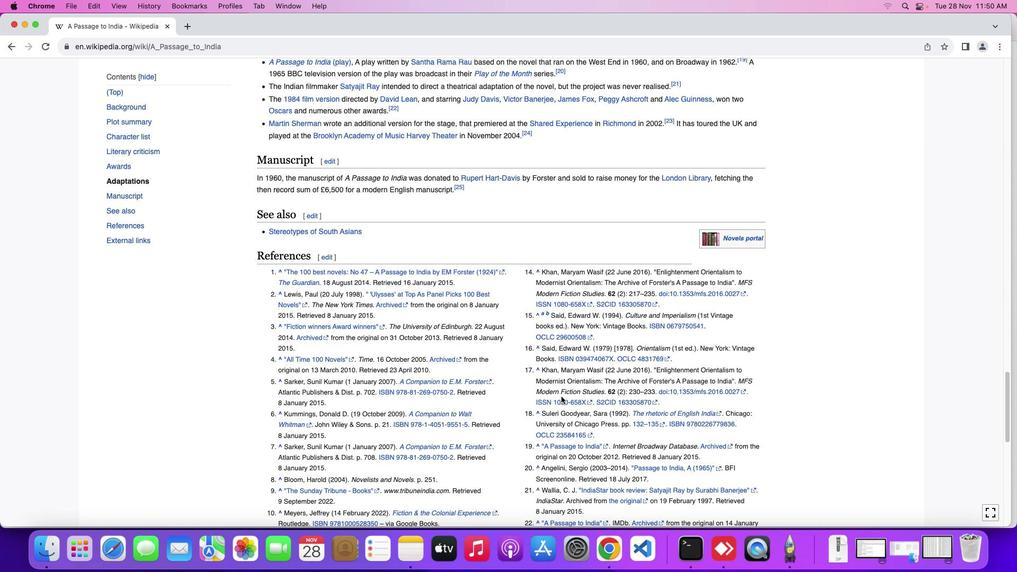 
Action: Mouse scrolled (561, 396) with delta (0, 0)
Screenshot: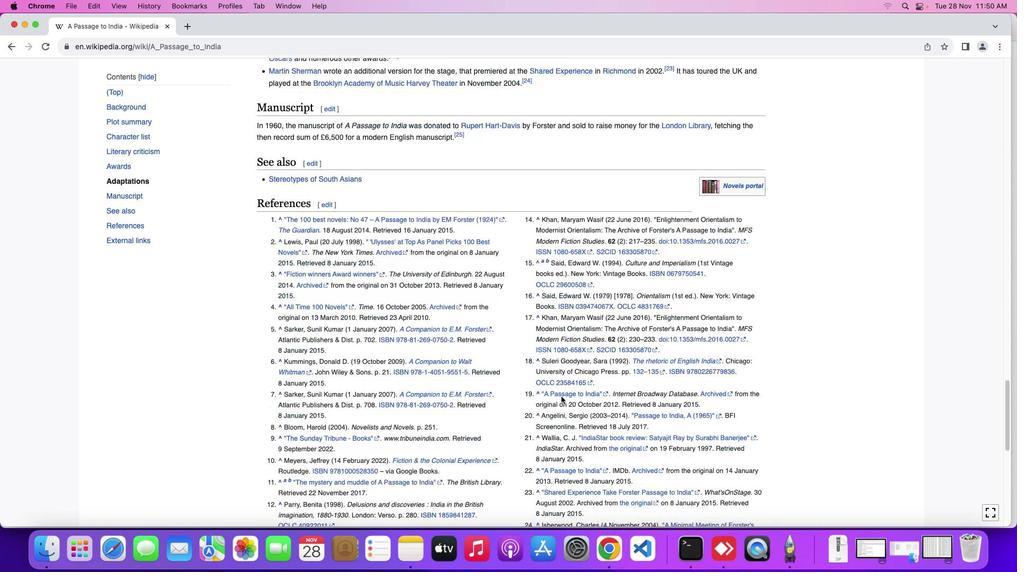 
Action: Mouse scrolled (561, 396) with delta (0, 0)
Screenshot: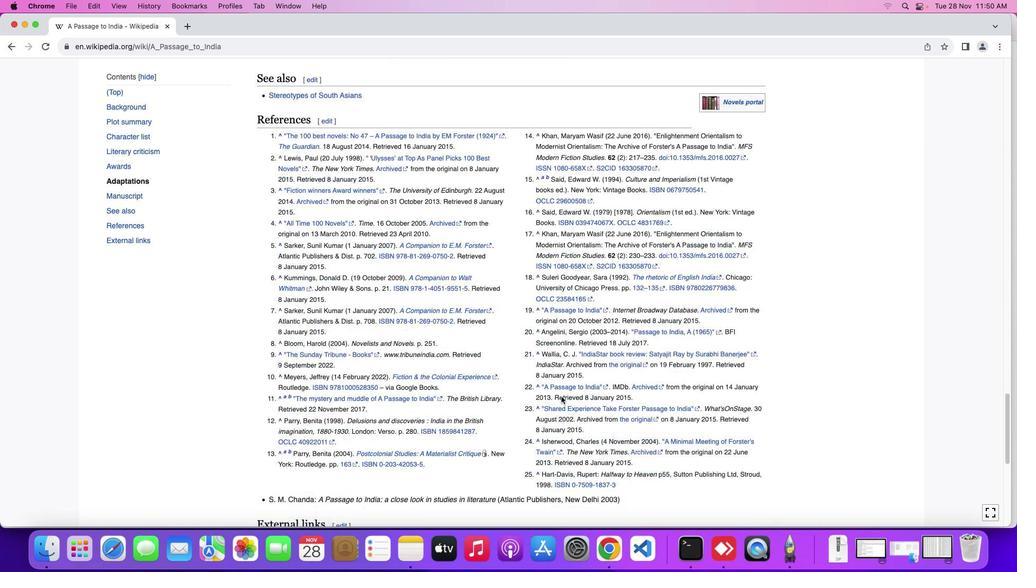 
Action: Mouse scrolled (561, 396) with delta (0, -1)
Screenshot: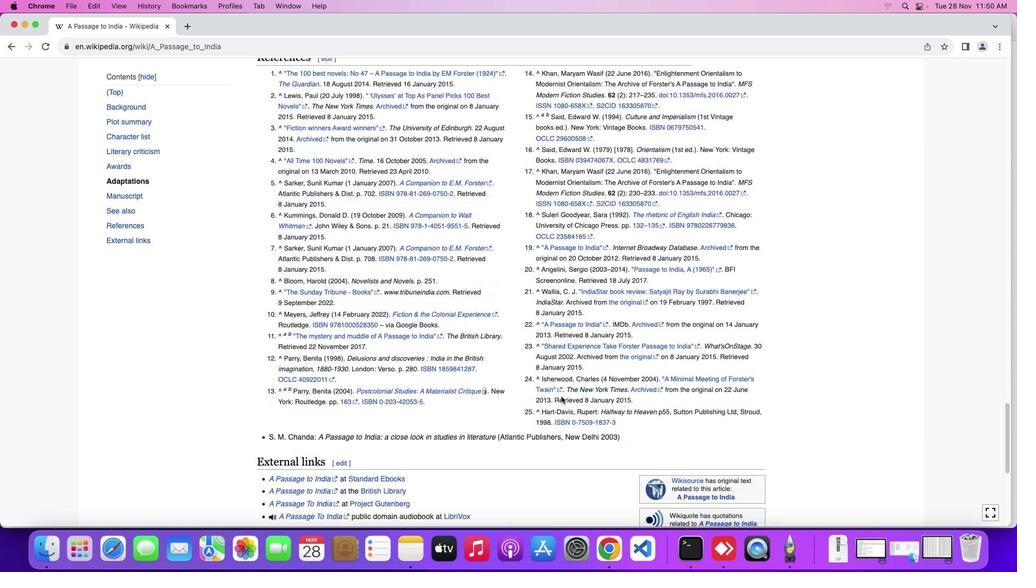 
Action: Mouse scrolled (561, 396) with delta (0, -2)
Screenshot: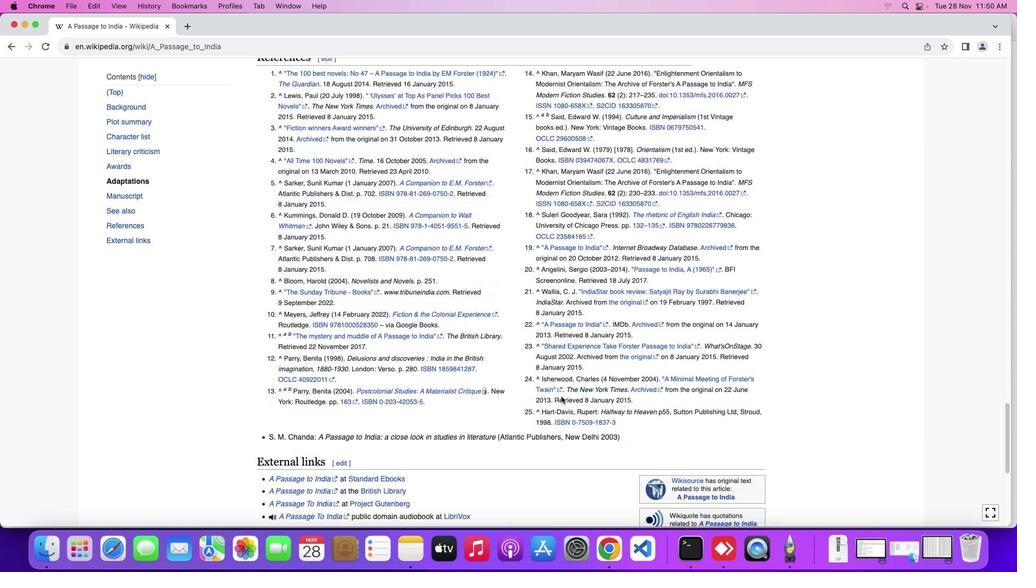 
Action: Mouse moved to (559, 393)
Screenshot: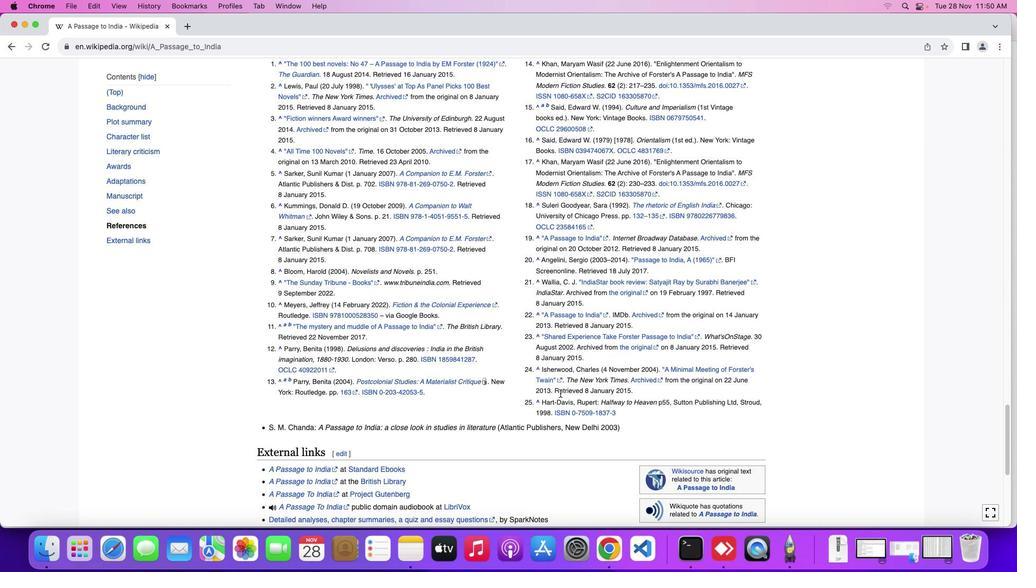 
Action: Mouse scrolled (559, 393) with delta (0, 0)
Screenshot: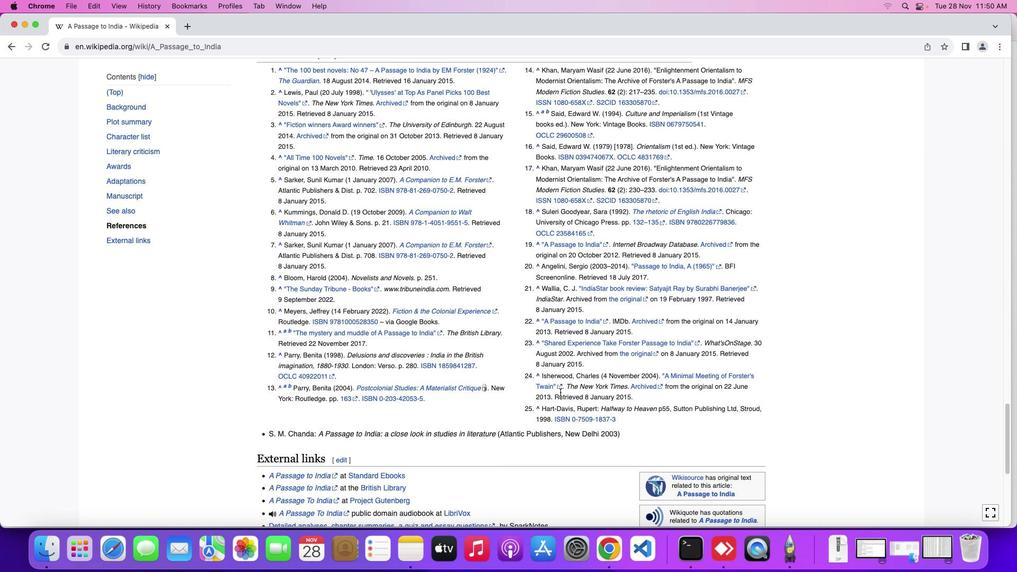 
Action: Mouse scrolled (559, 393) with delta (0, 0)
Screenshot: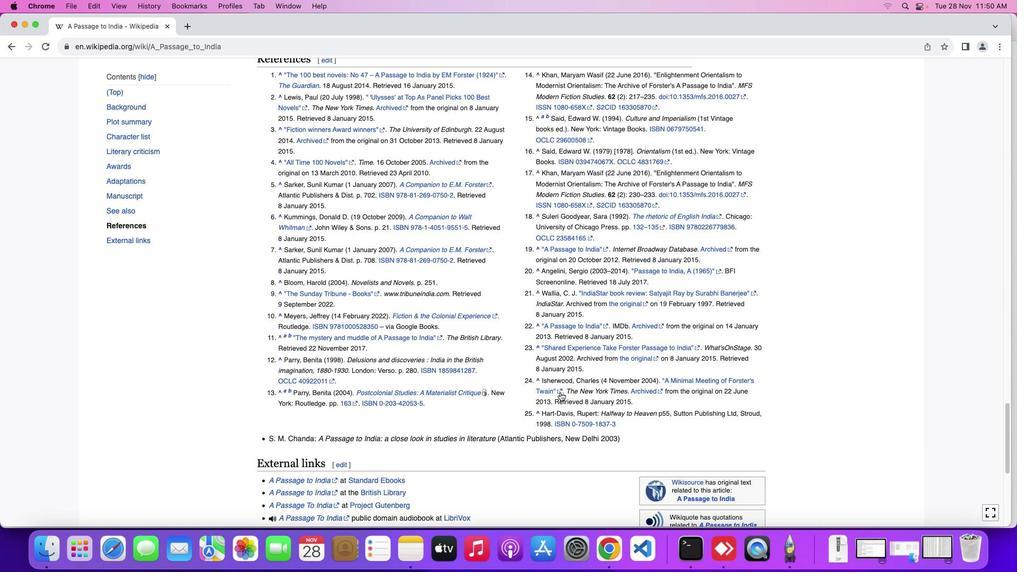 
Action: Mouse moved to (560, 390)
Screenshot: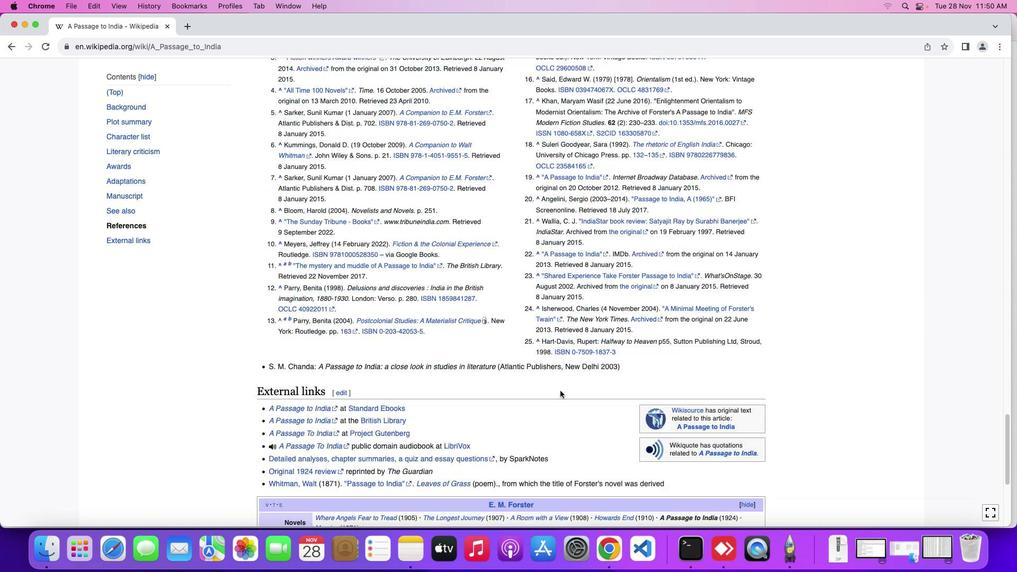 
Action: Mouse scrolled (560, 390) with delta (0, 0)
Screenshot: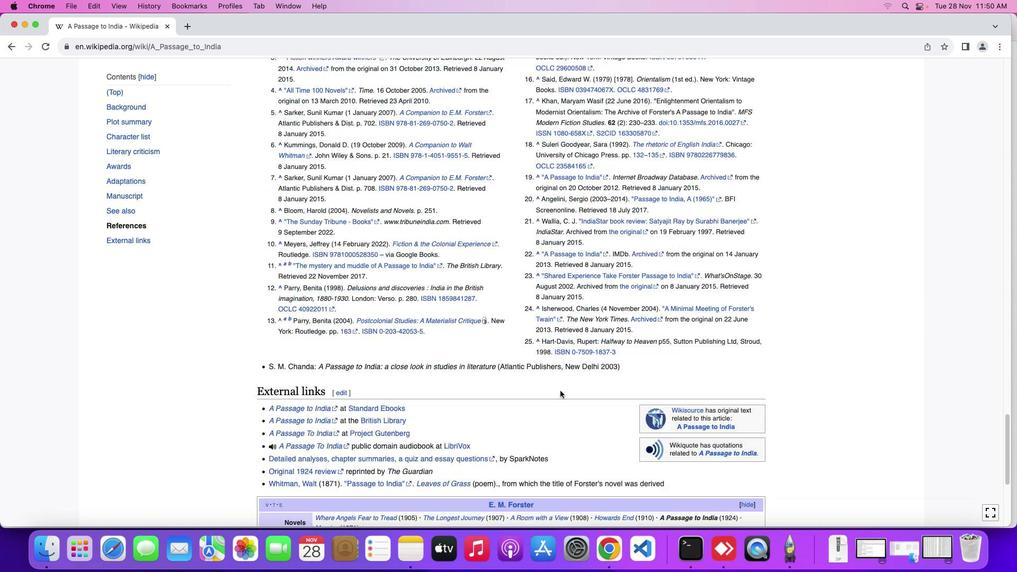 
Action: Mouse scrolled (560, 390) with delta (0, 0)
Screenshot: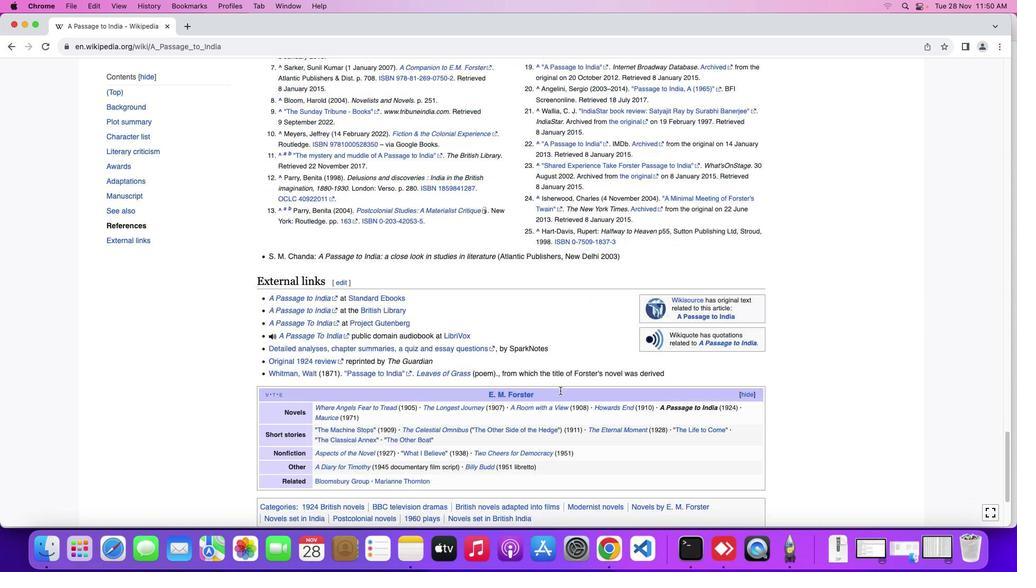 
Action: Mouse scrolled (560, 390) with delta (0, -1)
Screenshot: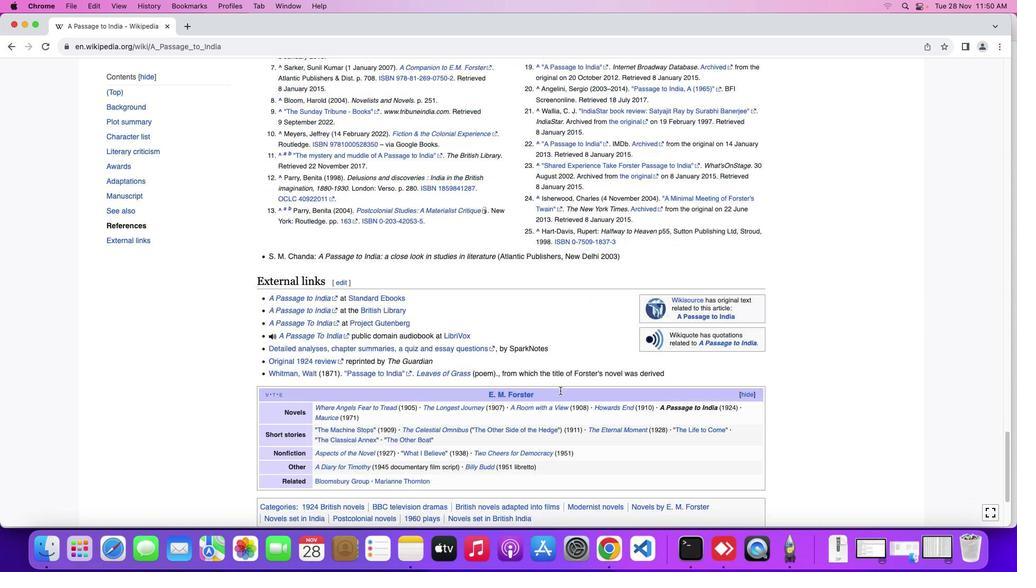 
Action: Mouse scrolled (560, 390) with delta (0, -2)
Screenshot: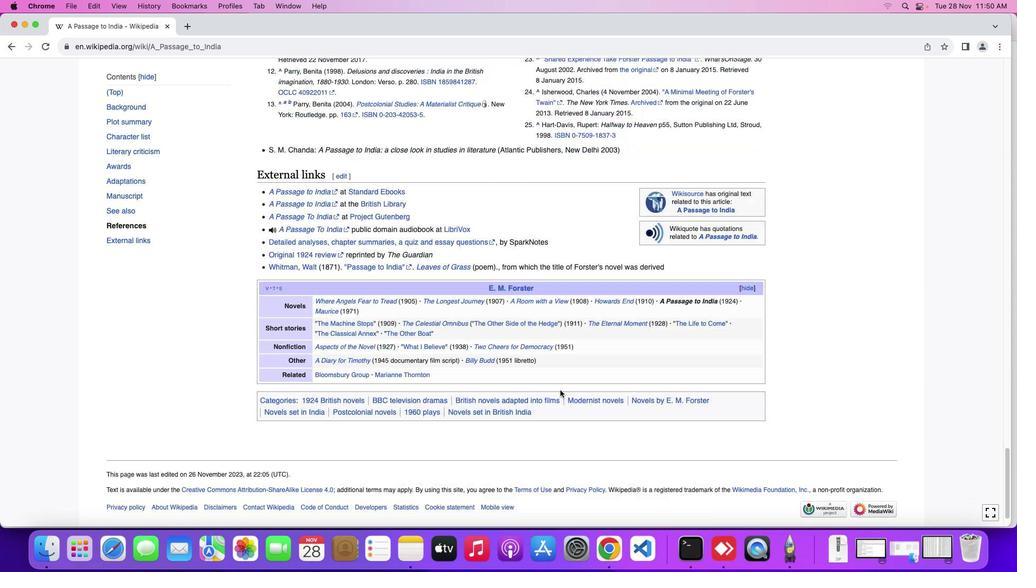 
Action: Mouse scrolled (560, 390) with delta (0, -2)
Screenshot: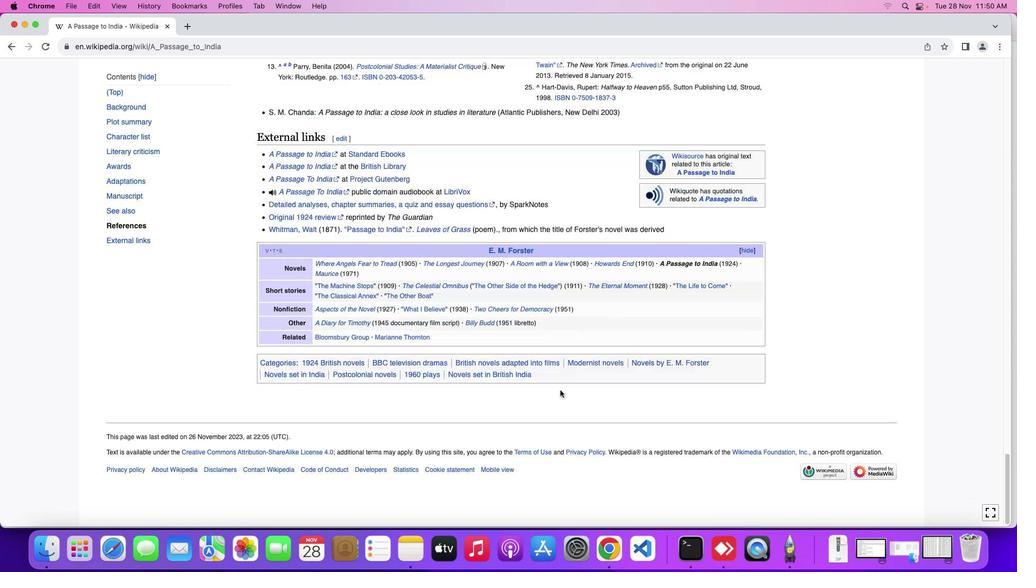 
Action: Mouse moved to (560, 389)
Screenshot: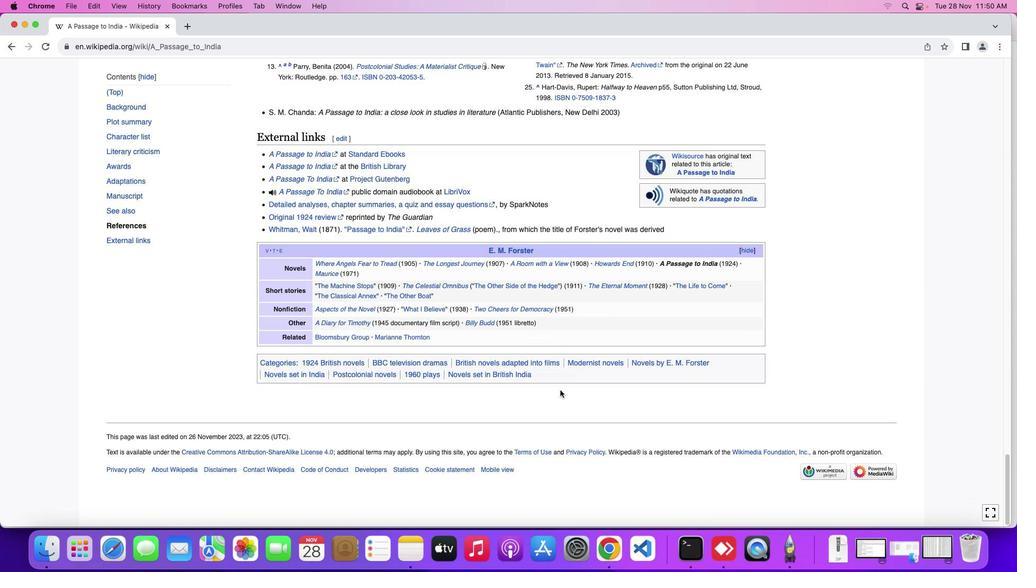 
Action: Mouse scrolled (560, 389) with delta (0, 0)
Screenshot: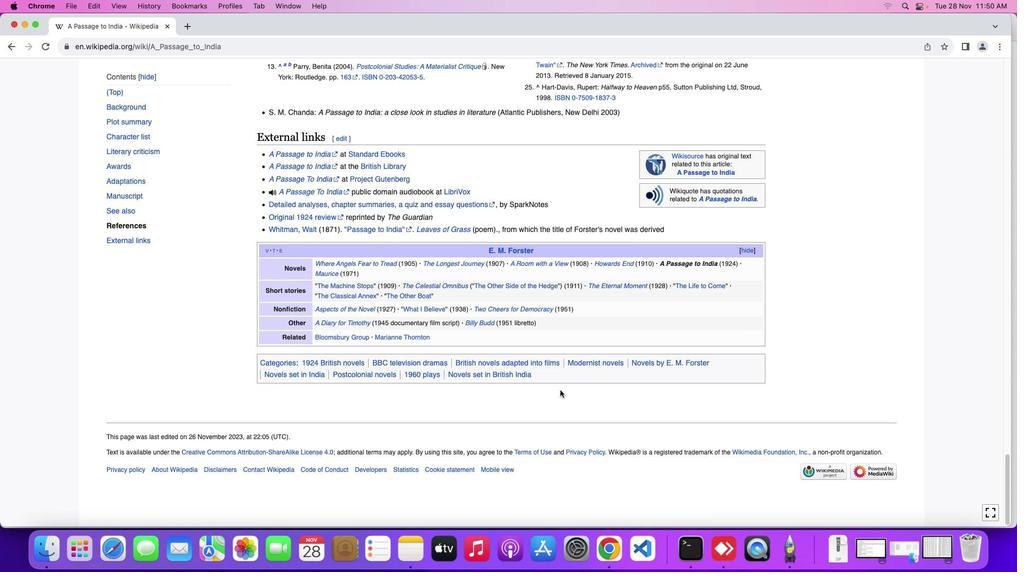 
Action: Mouse scrolled (560, 389) with delta (0, 0)
Screenshot: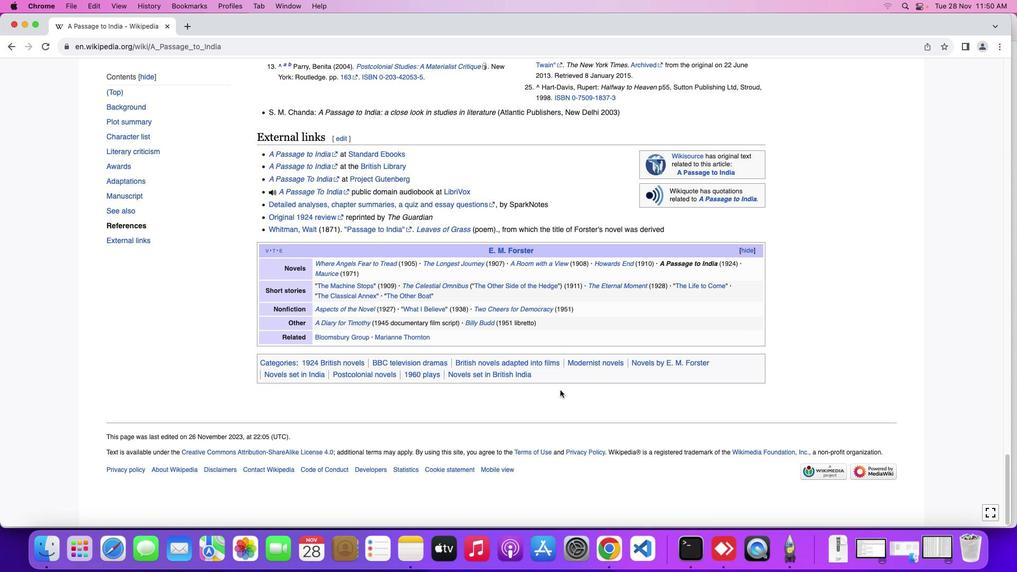 
Action: Mouse scrolled (560, 389) with delta (0, -1)
Screenshot: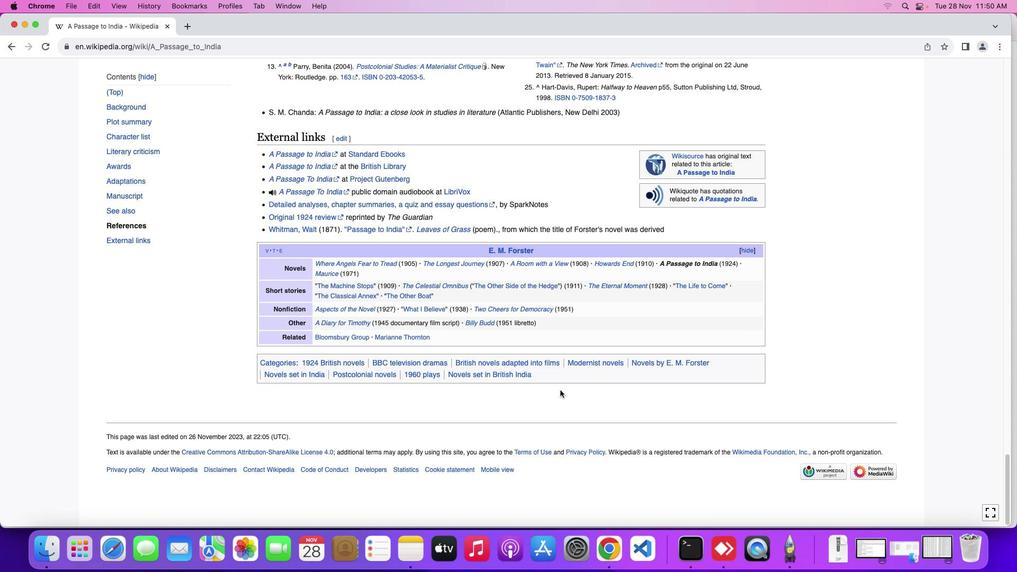 
Action: Mouse moved to (560, 387)
Screenshot: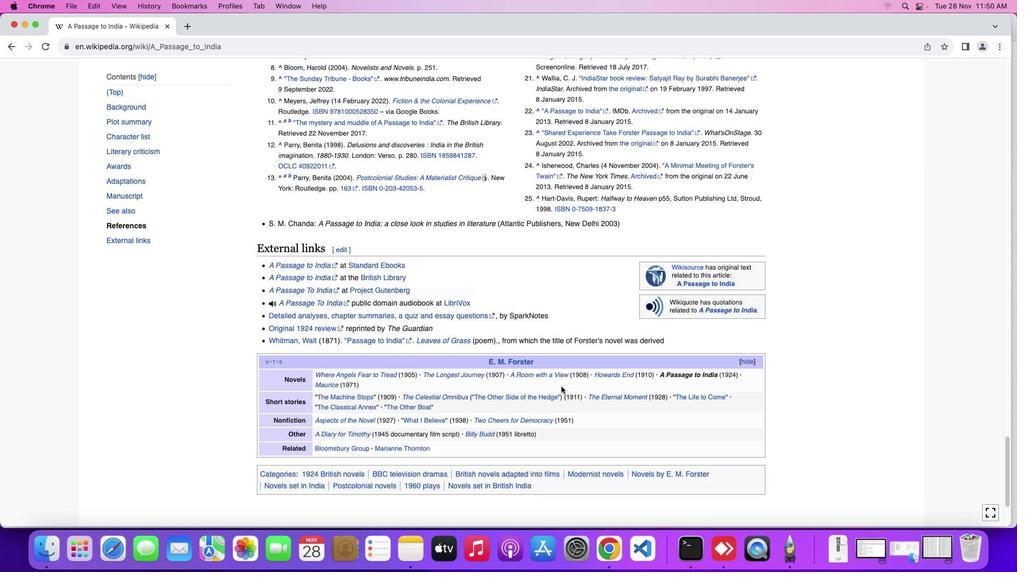 
Action: Mouse scrolled (560, 387) with delta (0, 0)
Screenshot: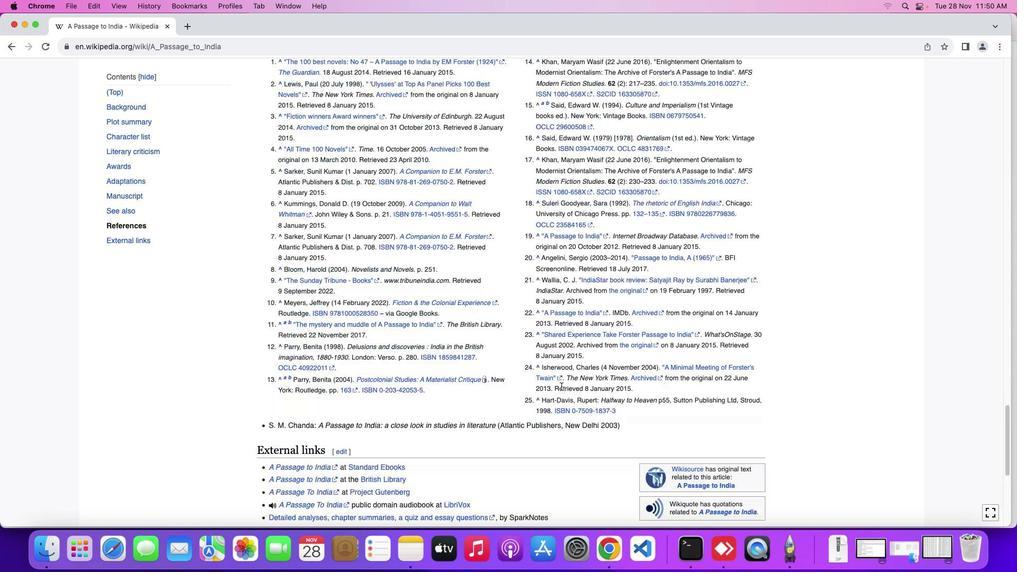 
Action: Mouse scrolled (560, 387) with delta (0, 0)
Screenshot: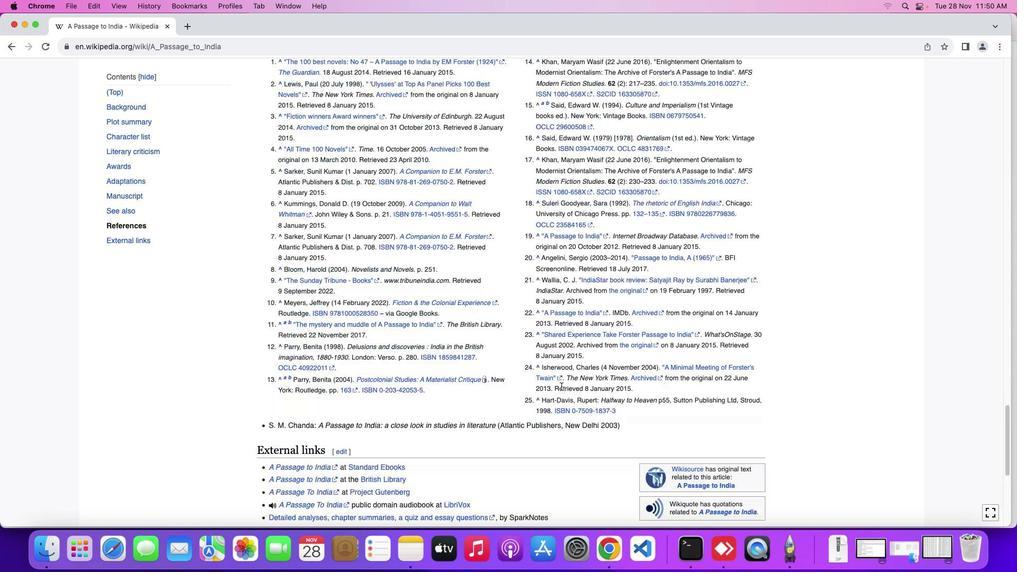 
Action: Mouse scrolled (560, 387) with delta (0, 2)
Screenshot: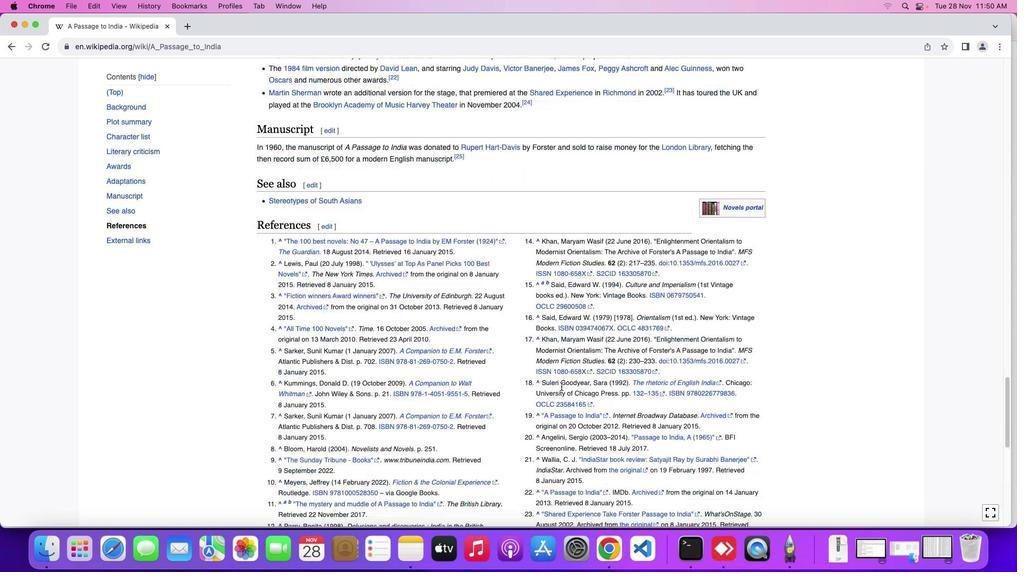 
Action: Mouse scrolled (560, 387) with delta (0, 2)
Screenshot: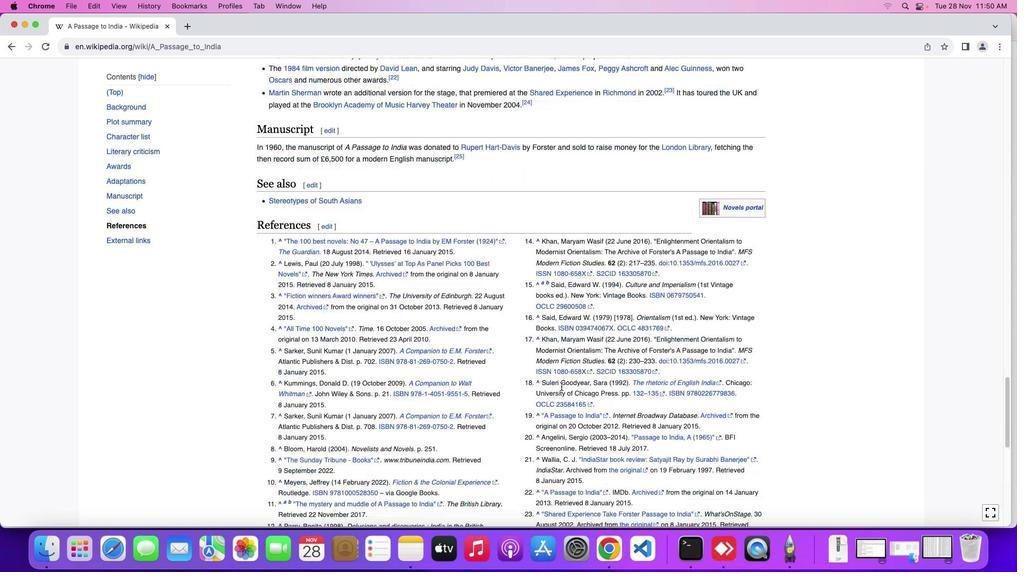 
Action: Mouse scrolled (560, 387) with delta (0, 3)
Screenshot: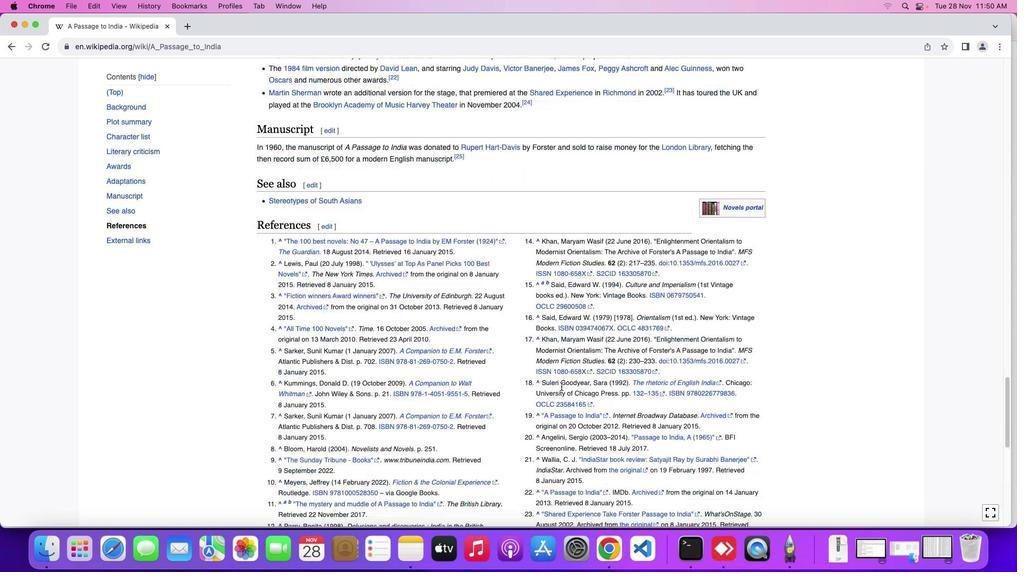 
Action: Mouse scrolled (560, 387) with delta (0, 3)
Screenshot: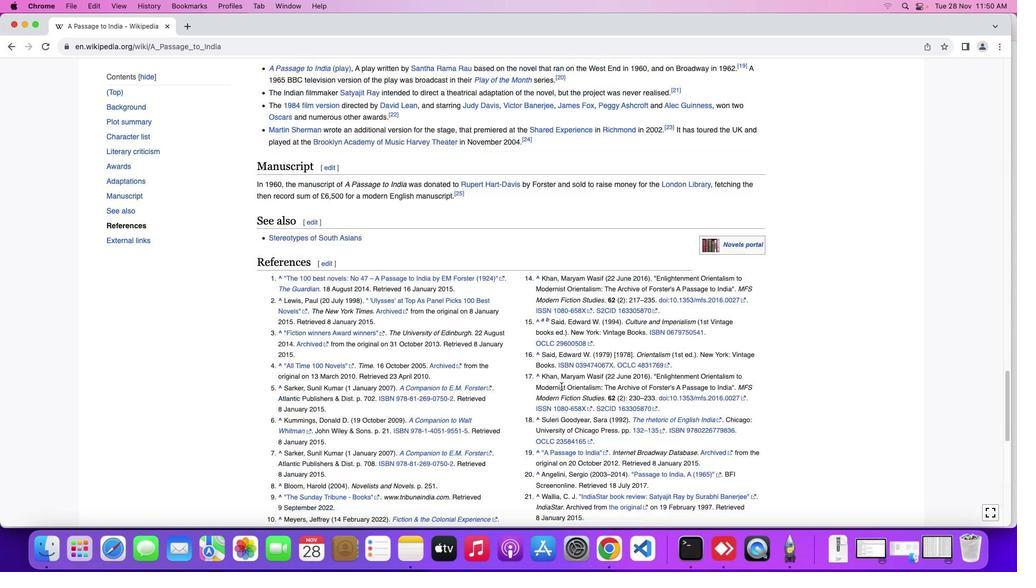 
Action: Mouse moved to (560, 385)
Screenshot: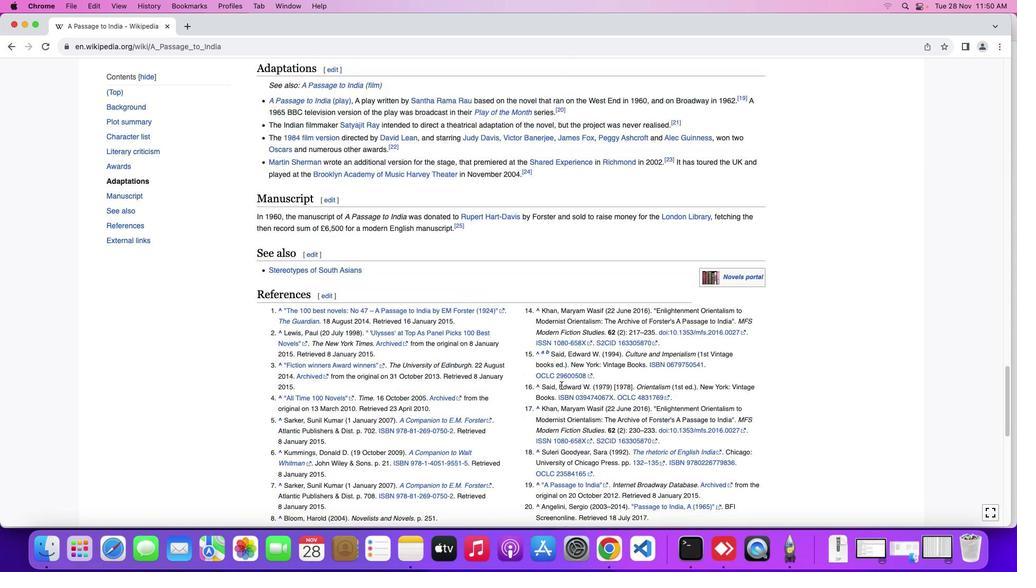 
Action: Mouse scrolled (560, 385) with delta (0, 0)
Screenshot: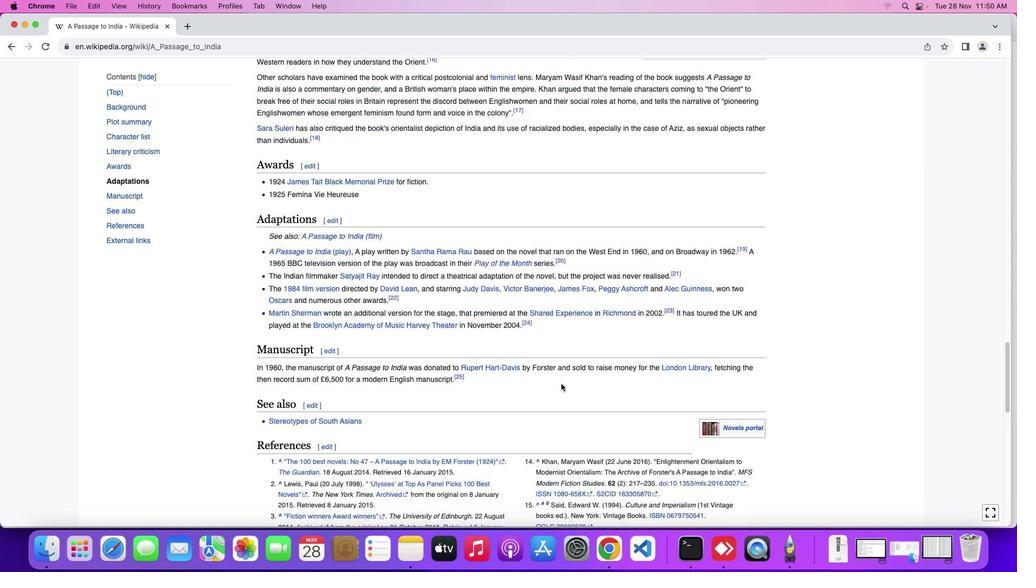 
Action: Mouse scrolled (560, 385) with delta (0, 0)
Screenshot: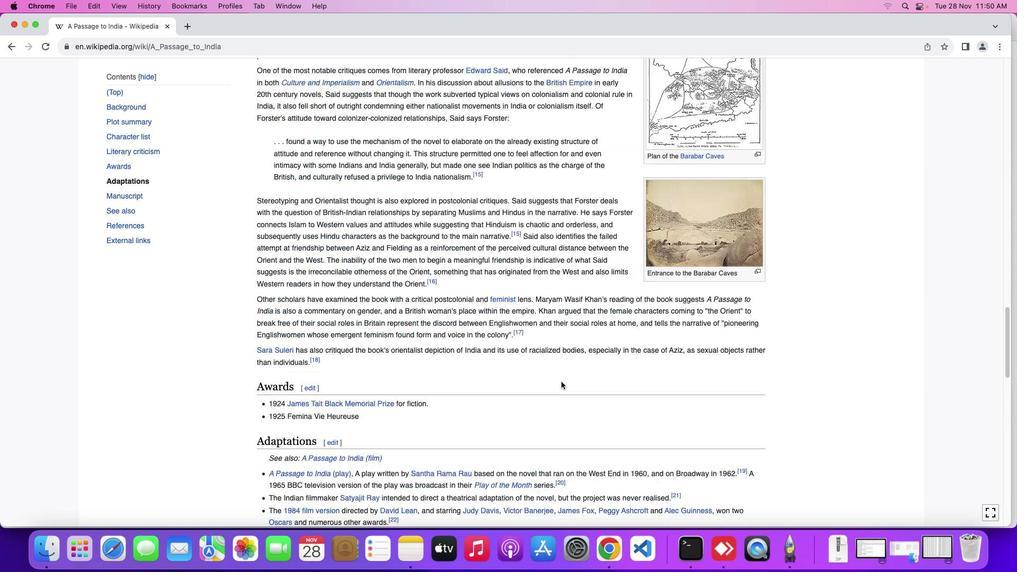 
Action: Mouse scrolled (560, 385) with delta (0, 1)
Screenshot: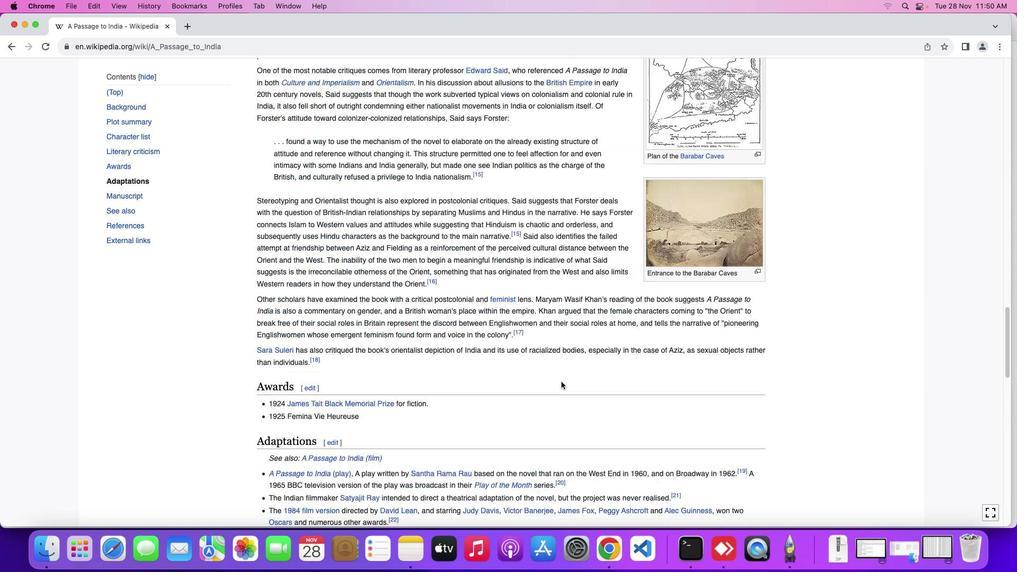 
Action: Mouse scrolled (560, 385) with delta (0, 2)
Screenshot: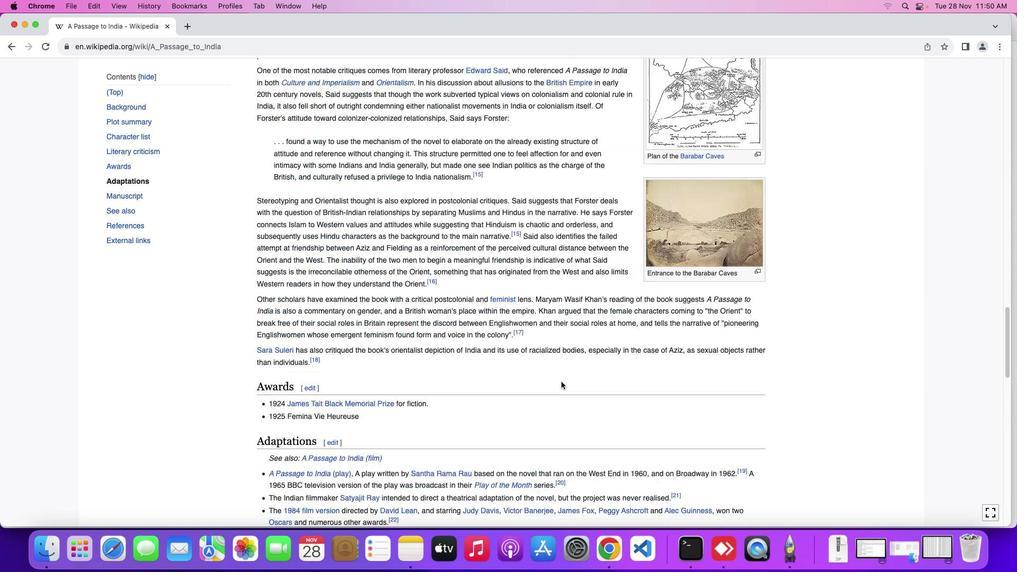 
Action: Mouse scrolled (560, 385) with delta (0, 3)
Screenshot: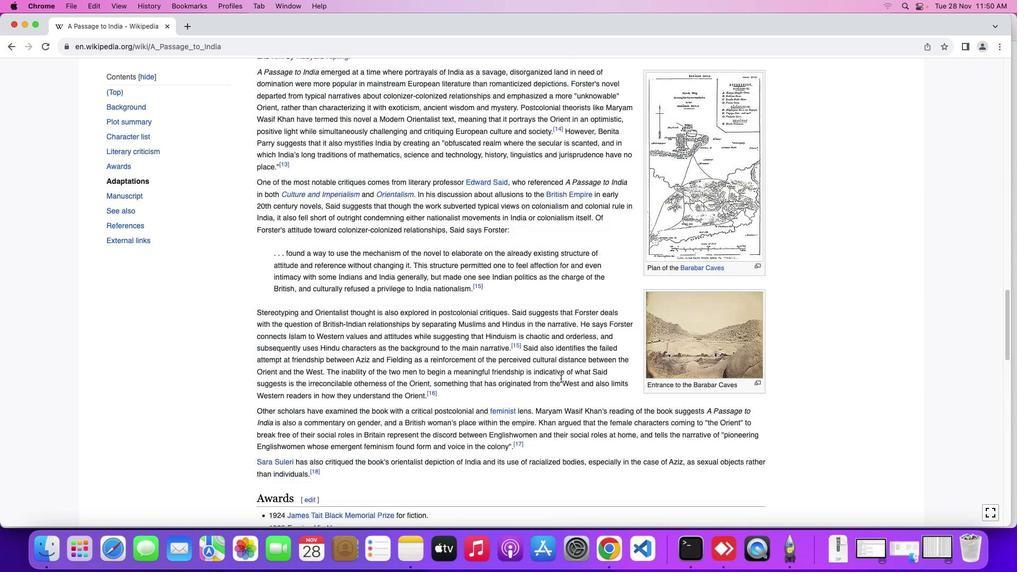 
Action: Mouse moved to (561, 385)
Screenshot: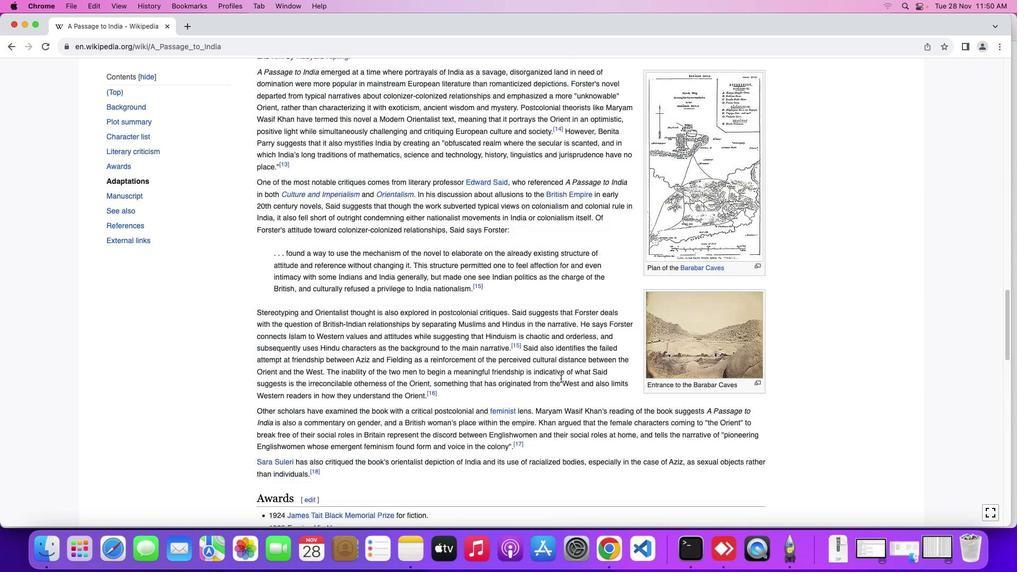 
Action: Mouse scrolled (561, 385) with delta (0, 3)
Screenshot: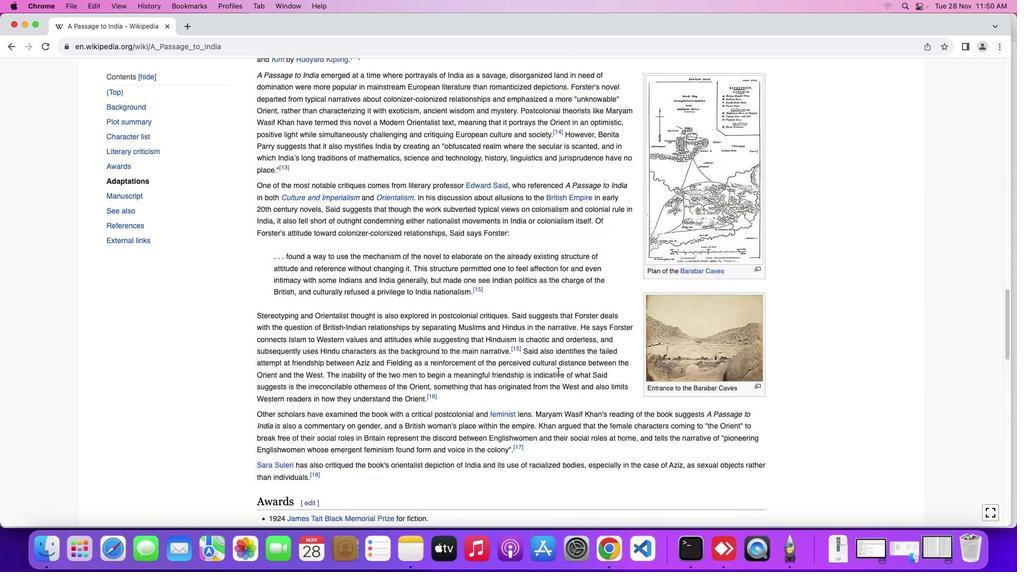
Action: Mouse moved to (551, 358)
Screenshot: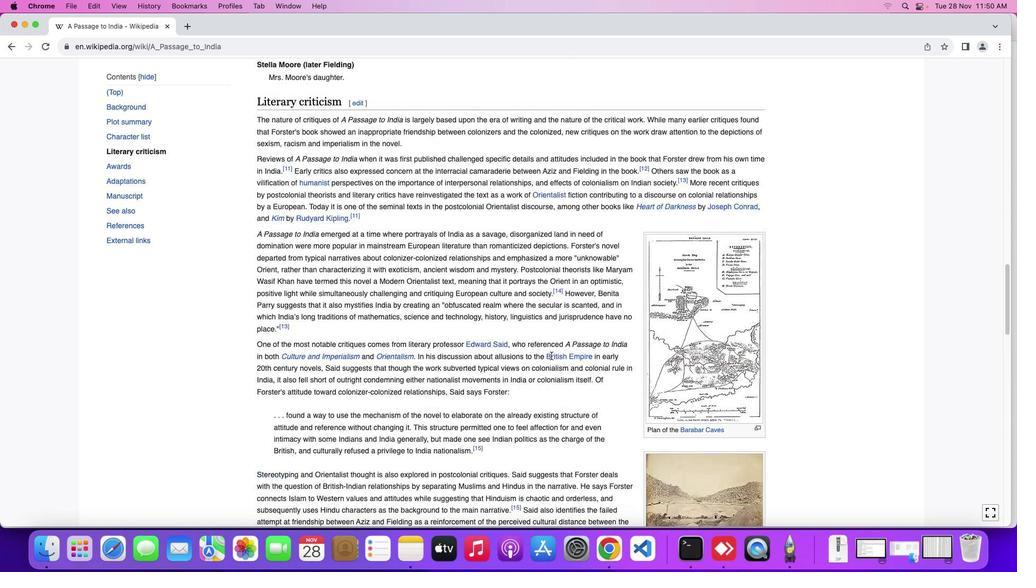 
Action: Mouse scrolled (551, 358) with delta (0, 0)
Screenshot: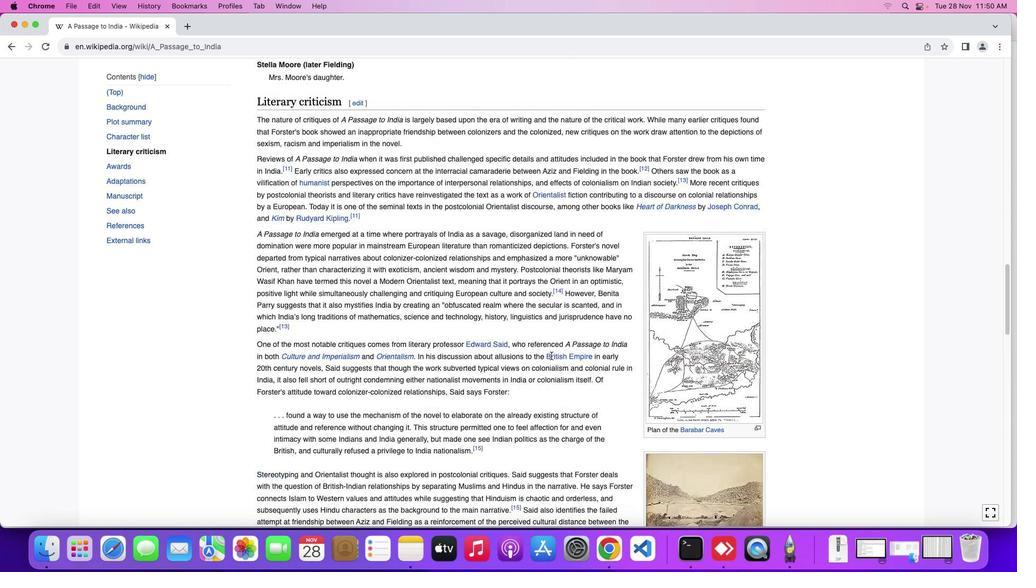 
Action: Mouse scrolled (551, 358) with delta (0, 0)
Screenshot: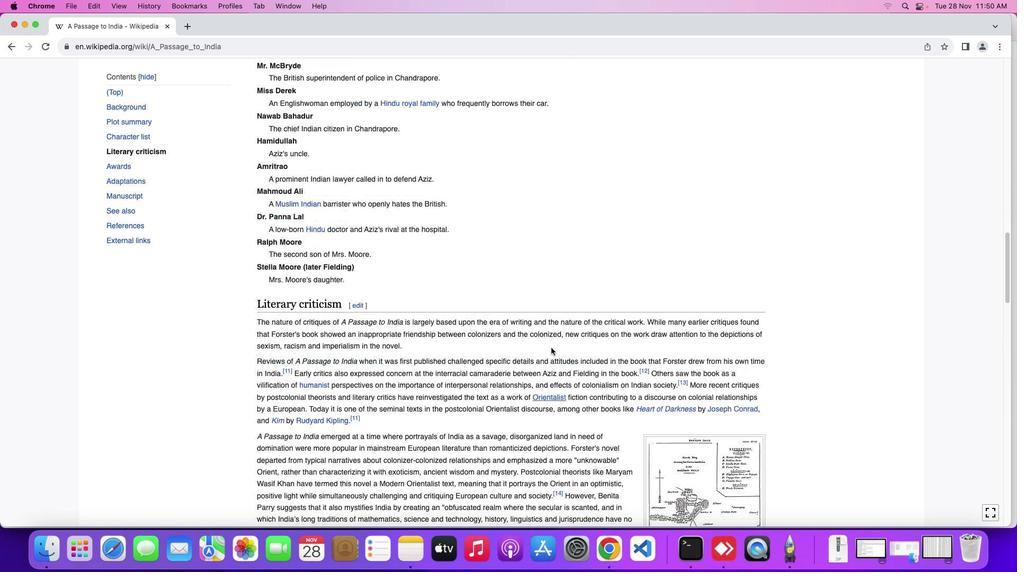 
Action: Mouse scrolled (551, 358) with delta (0, 1)
Screenshot: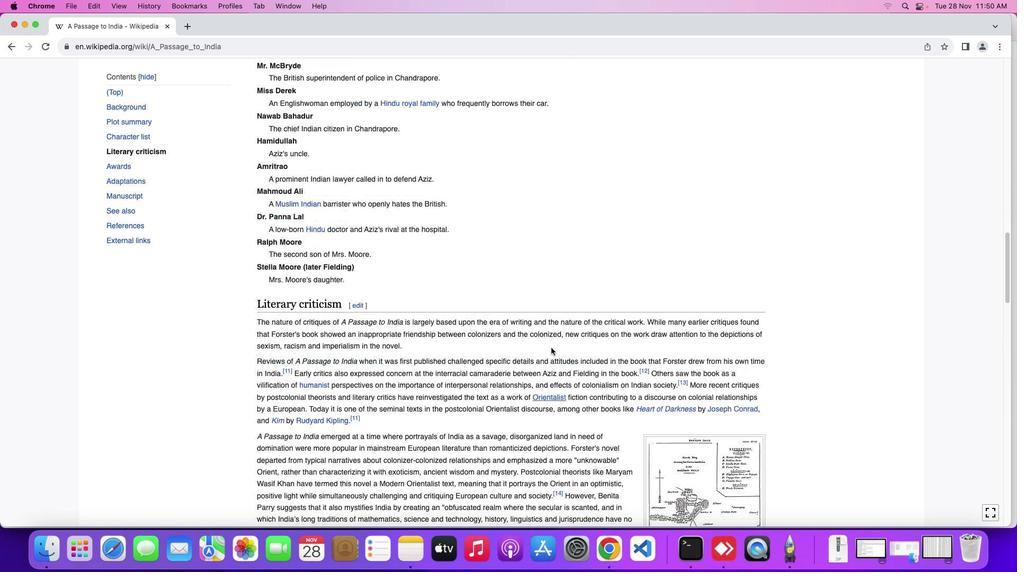 
Action: Mouse scrolled (551, 358) with delta (0, 2)
Screenshot: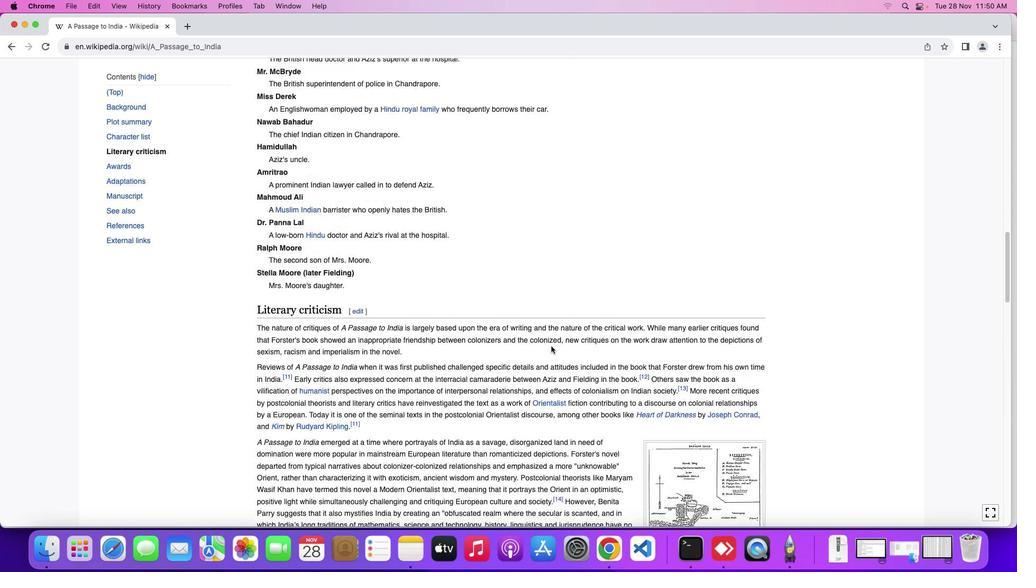 
Action: Mouse scrolled (551, 358) with delta (0, 3)
Screenshot: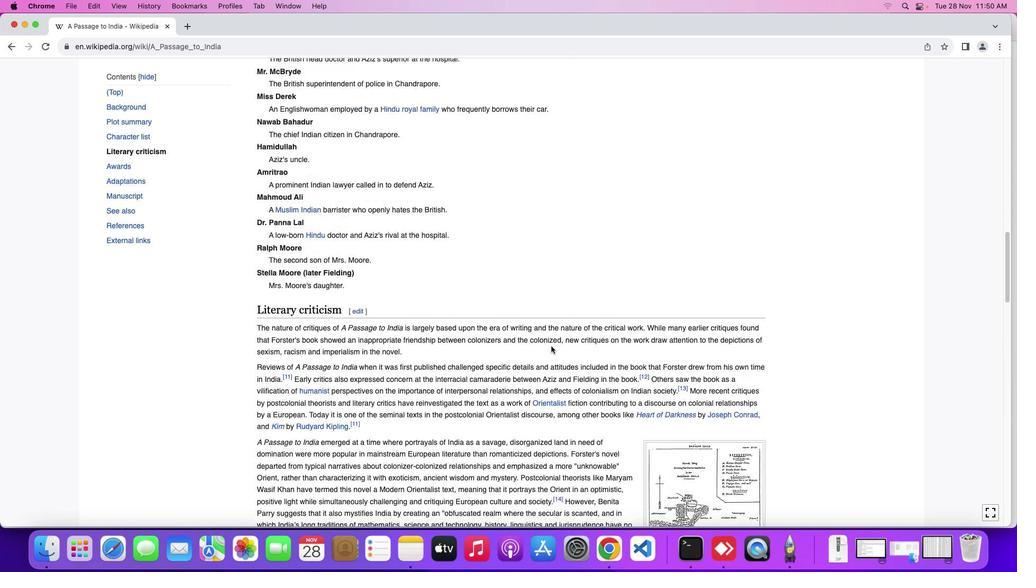
Action: Mouse moved to (551, 345)
Screenshot: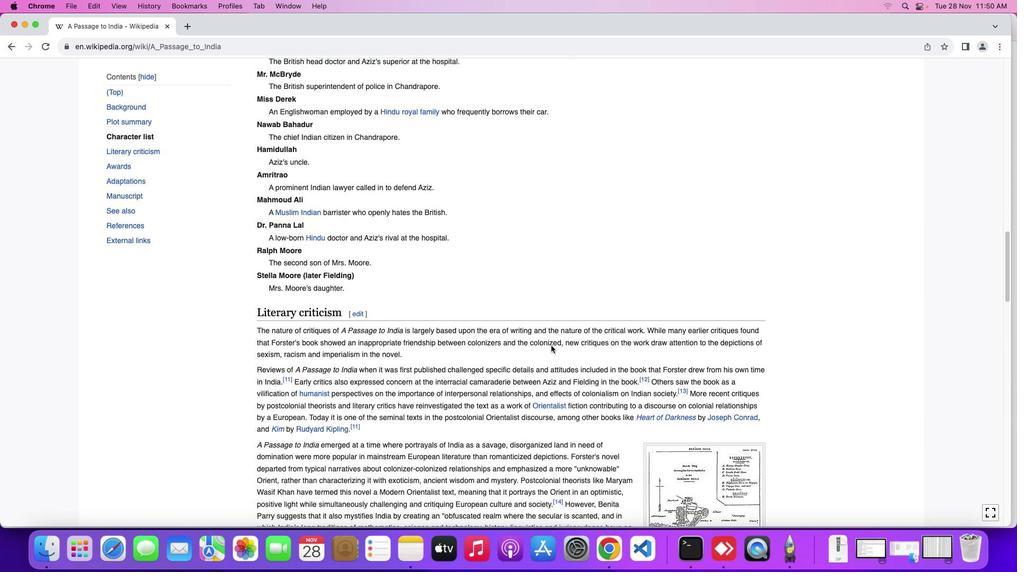 
Action: Mouse scrolled (551, 345) with delta (0, 0)
Screenshot: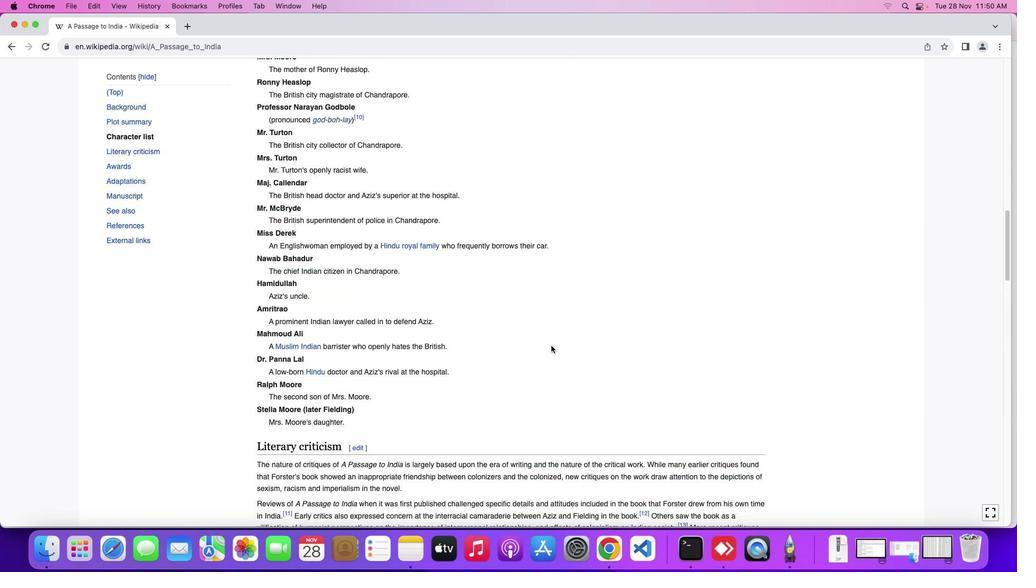 
Action: Mouse scrolled (551, 345) with delta (0, 0)
Screenshot: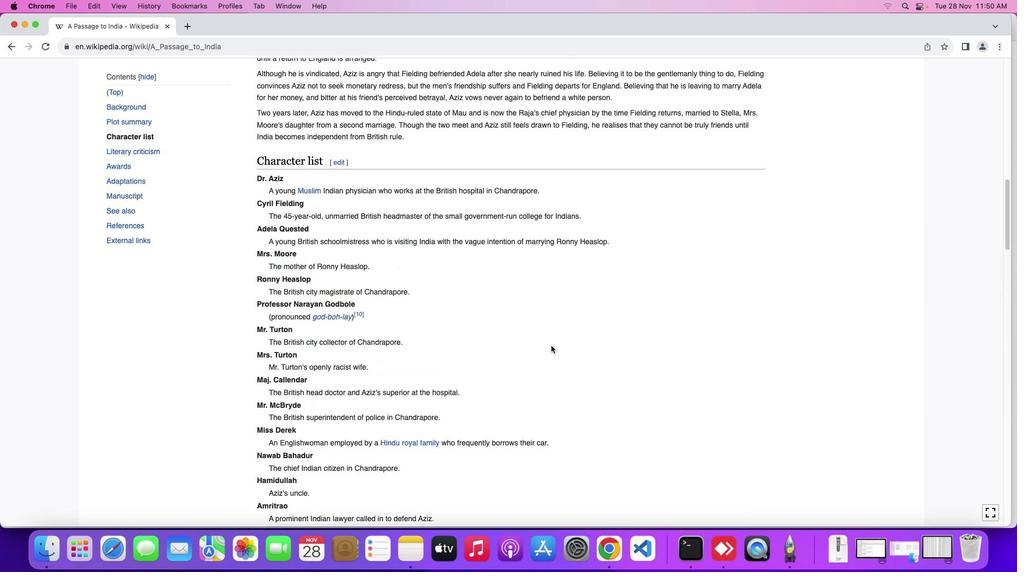 
Action: Mouse scrolled (551, 345) with delta (0, 1)
Screenshot: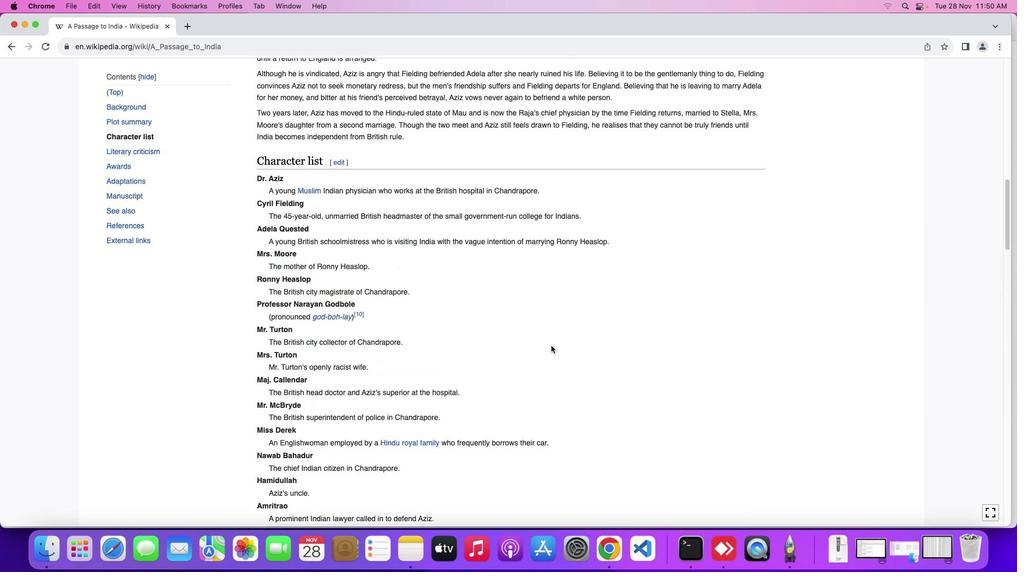 
Action: Mouse scrolled (551, 345) with delta (0, 2)
Screenshot: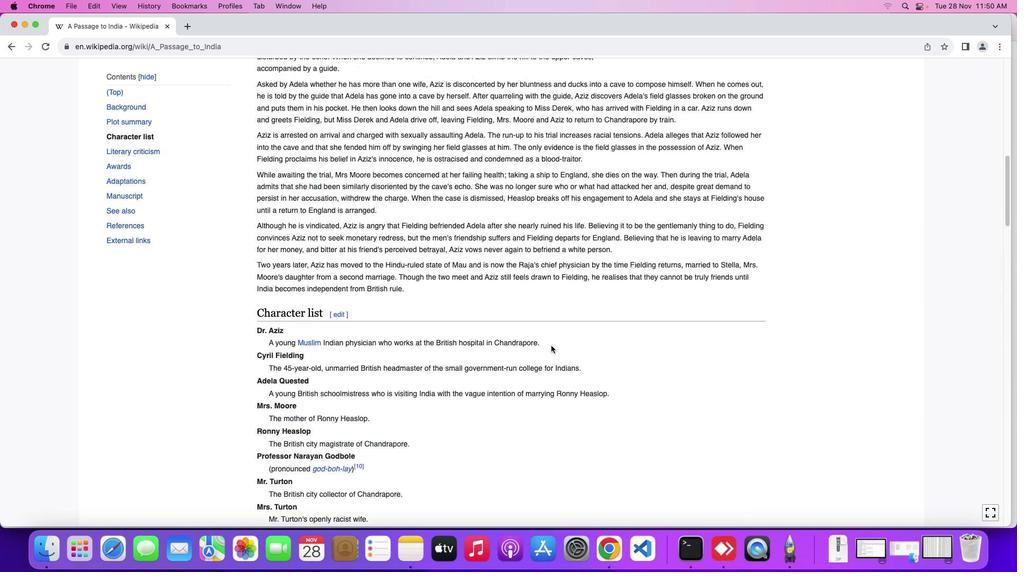 
Action: Mouse scrolled (551, 345) with delta (0, 3)
Screenshot: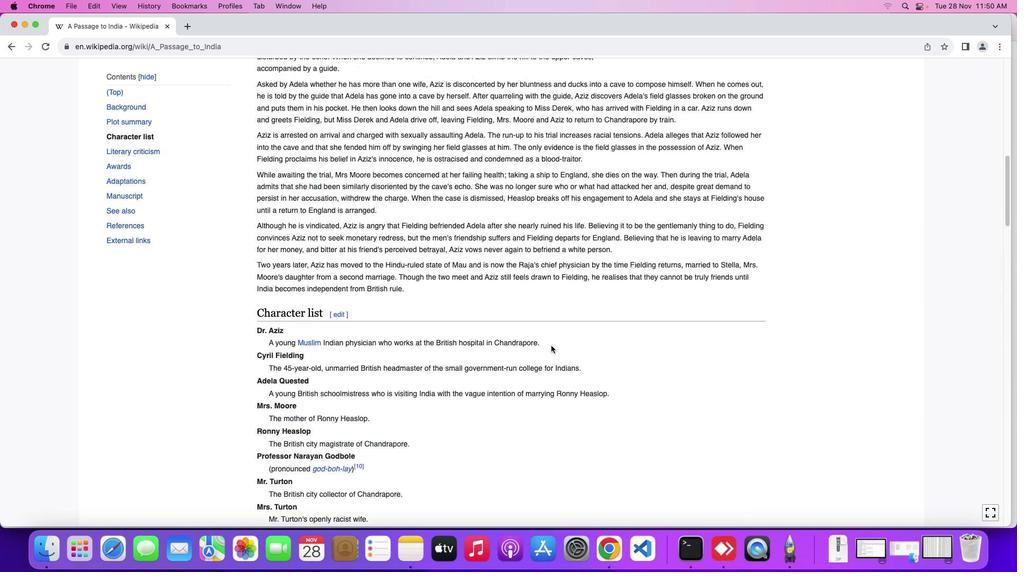 
Action: Mouse scrolled (551, 345) with delta (0, 3)
Screenshot: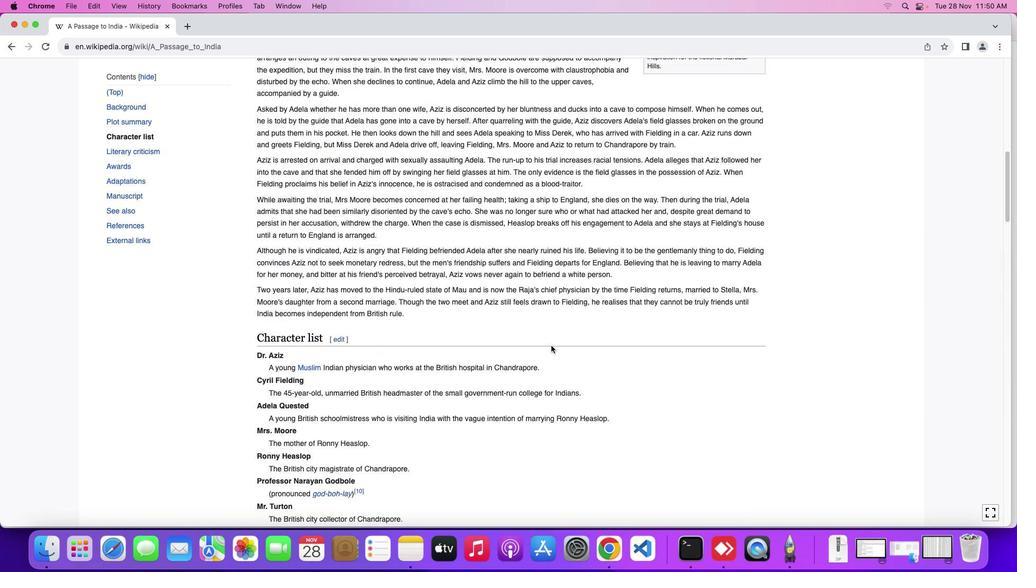 
Action: Mouse moved to (551, 344)
Screenshot: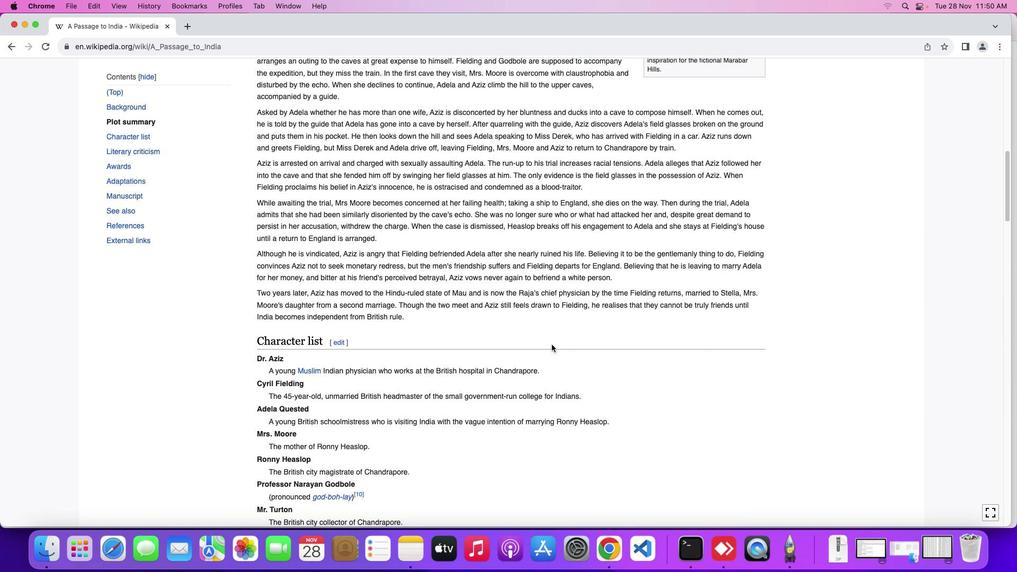 
Action: Mouse scrolled (551, 344) with delta (0, 0)
Screenshot: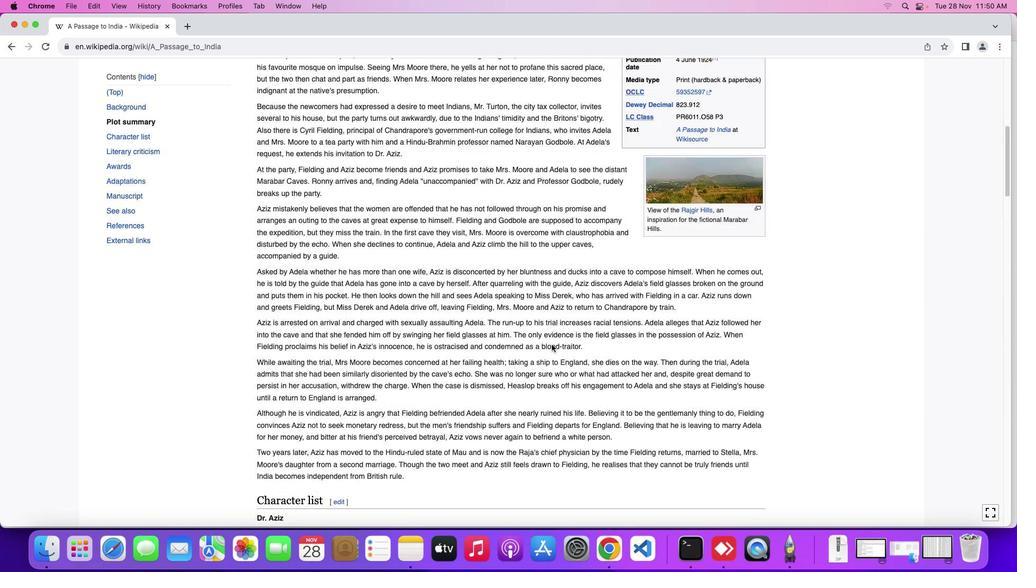 
Action: Mouse scrolled (551, 344) with delta (0, 0)
Screenshot: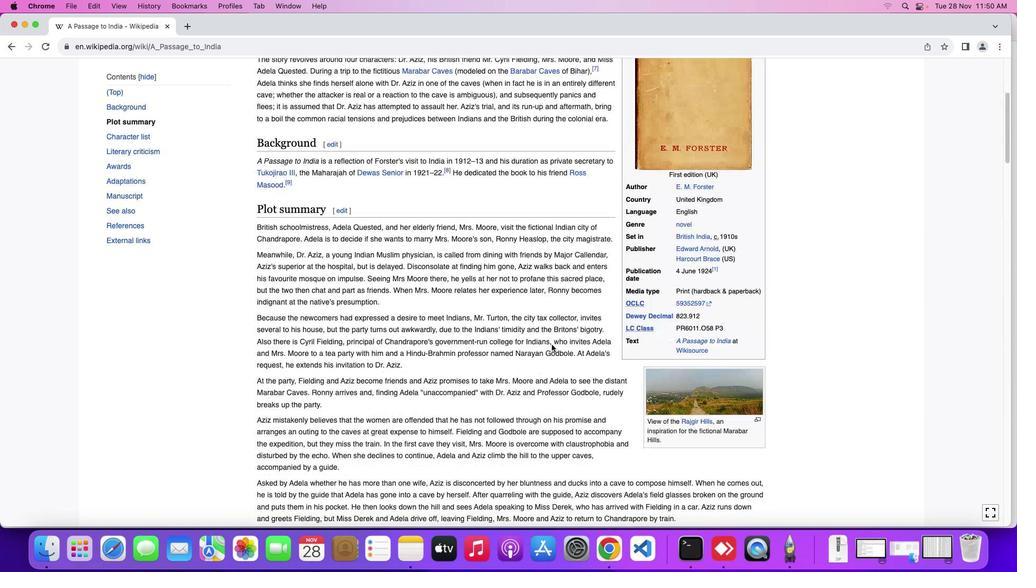 
Action: Mouse scrolled (551, 344) with delta (0, 1)
Screenshot: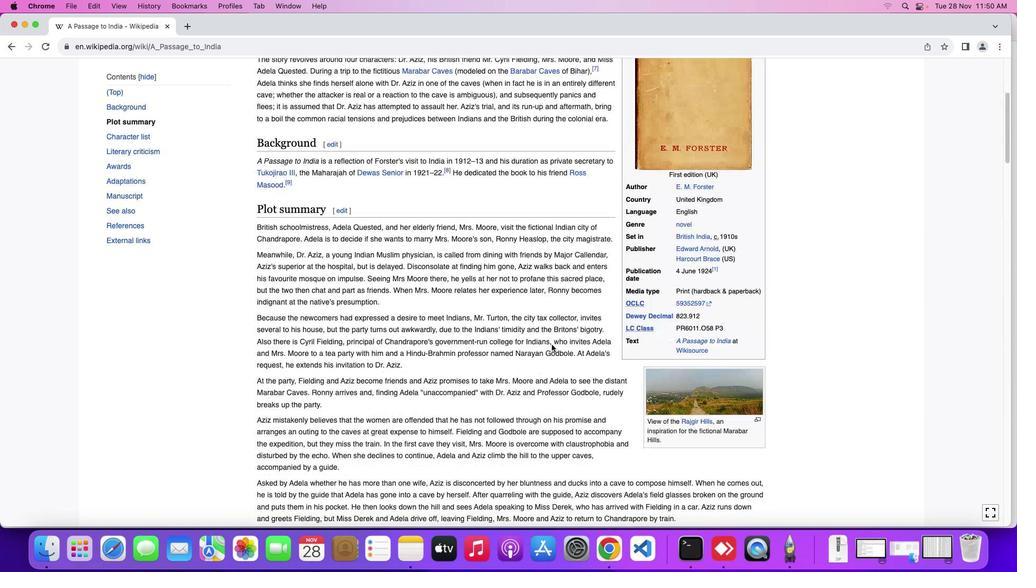 
Action: Mouse scrolled (551, 344) with delta (0, 2)
Screenshot: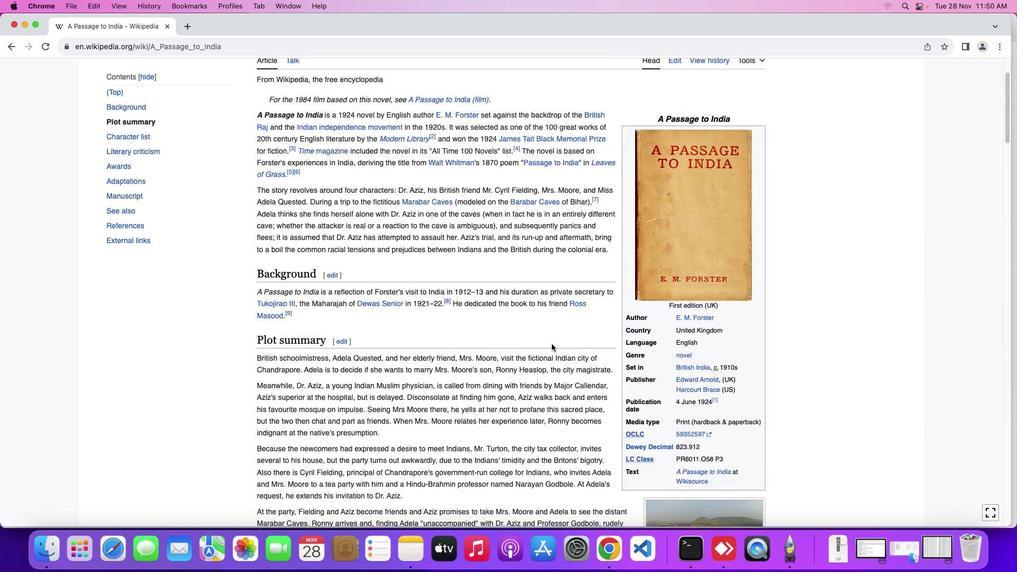 
Action: Mouse scrolled (551, 344) with delta (0, 3)
Screenshot: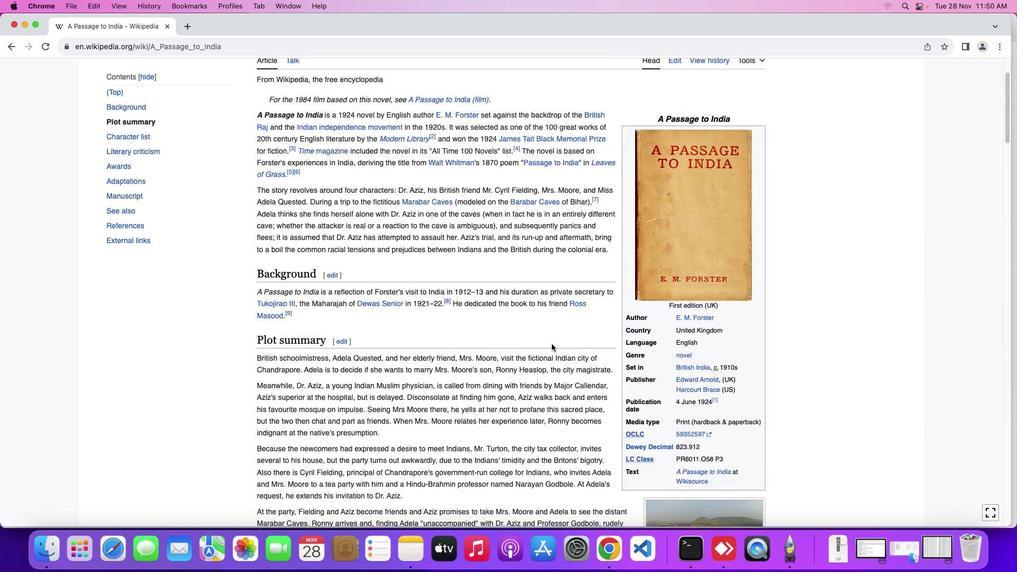 
Action: Mouse scrolled (551, 344) with delta (0, 3)
Screenshot: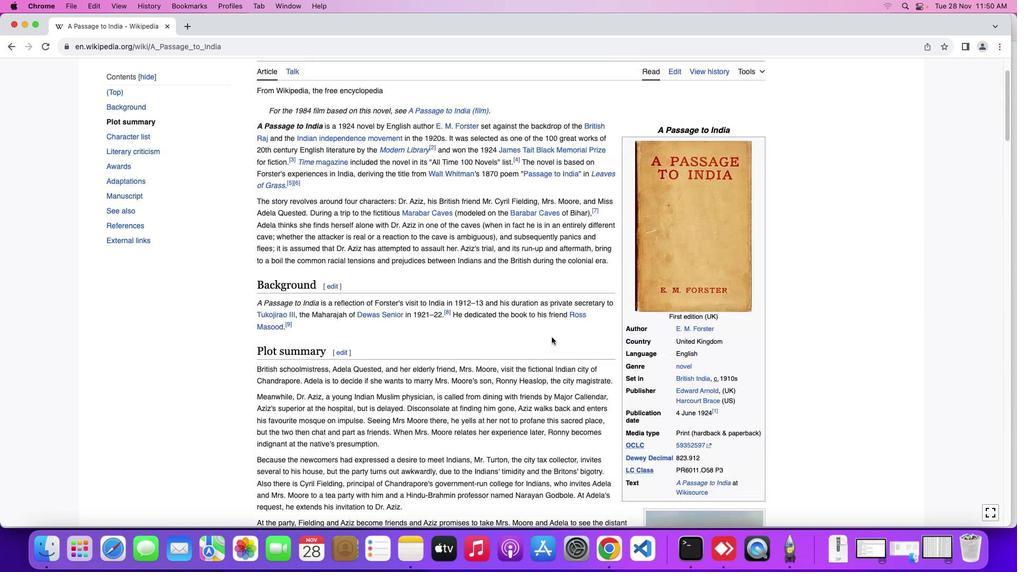 
Action: Mouse moved to (551, 335)
Screenshot: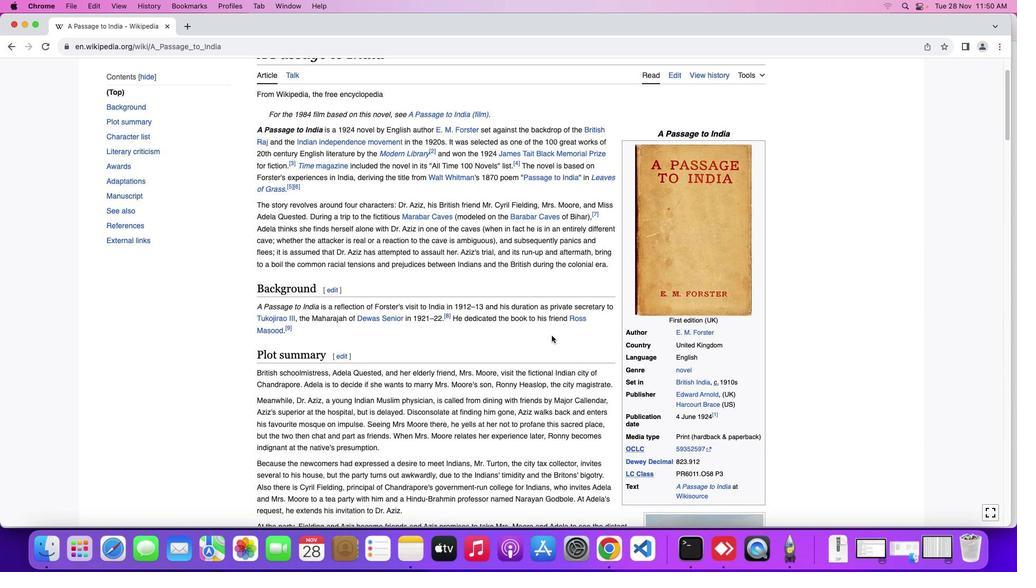 
Action: Mouse scrolled (551, 335) with delta (0, 0)
Screenshot: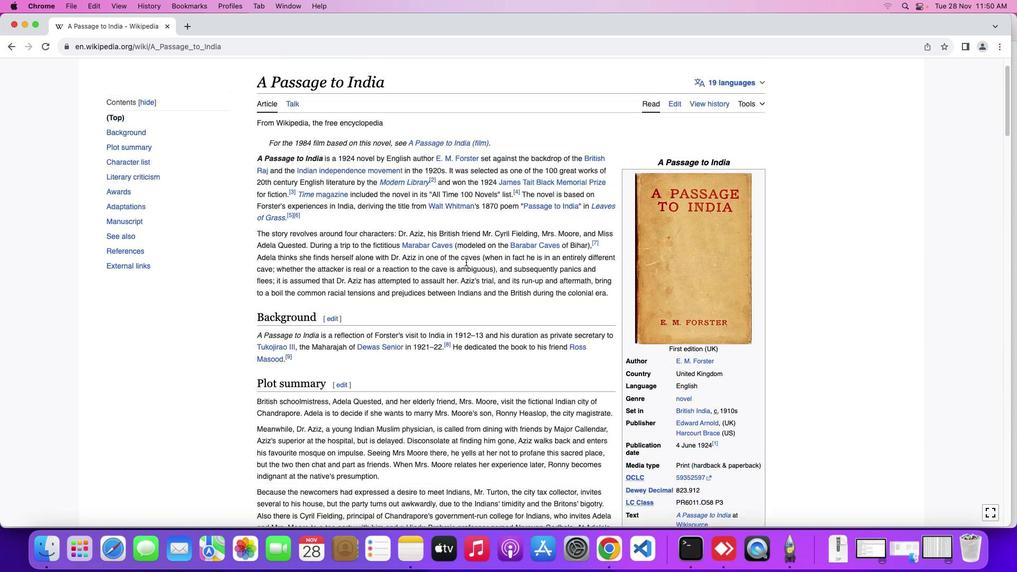 
Action: Mouse scrolled (551, 335) with delta (0, 0)
Screenshot: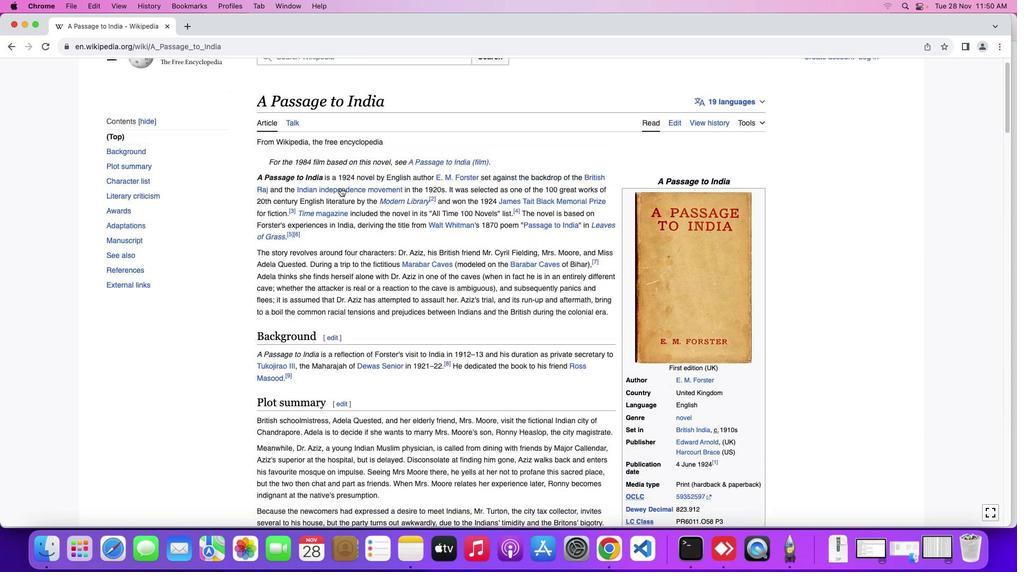 
Action: Mouse scrolled (551, 335) with delta (0, 1)
Screenshot: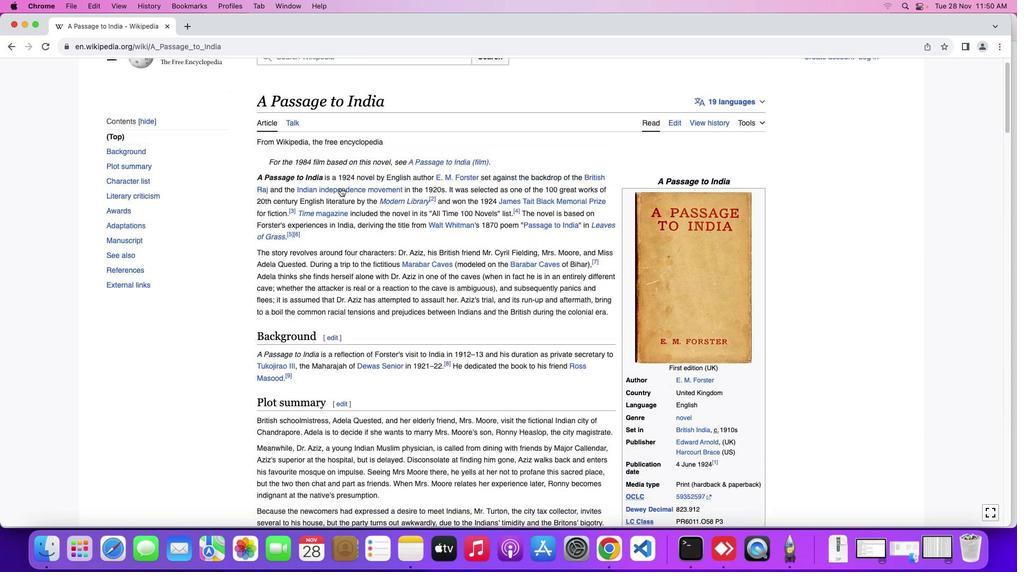 
Action: Mouse scrolled (551, 335) with delta (0, 2)
Screenshot: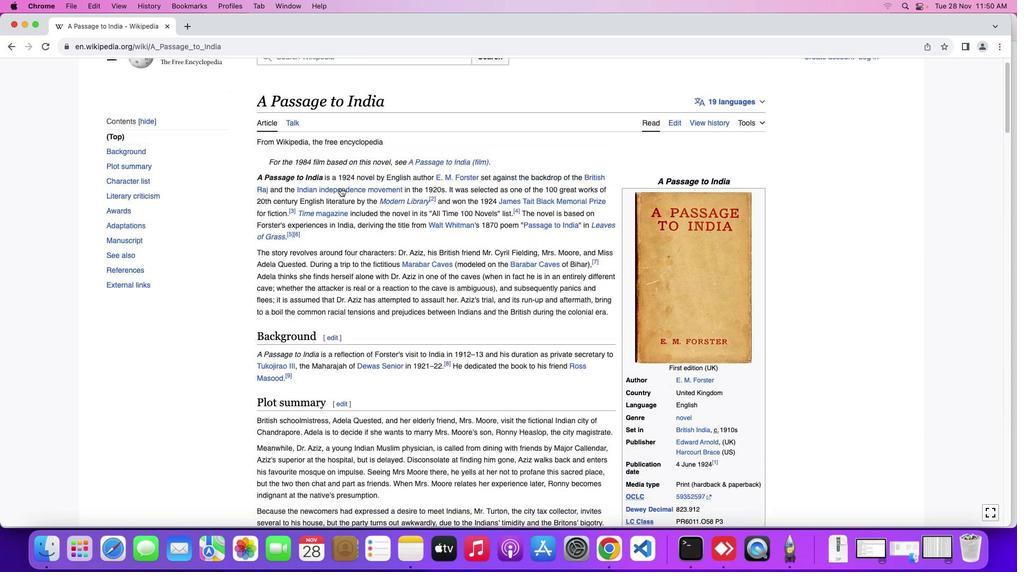 
Action: Mouse scrolled (551, 335) with delta (0, 3)
Screenshot: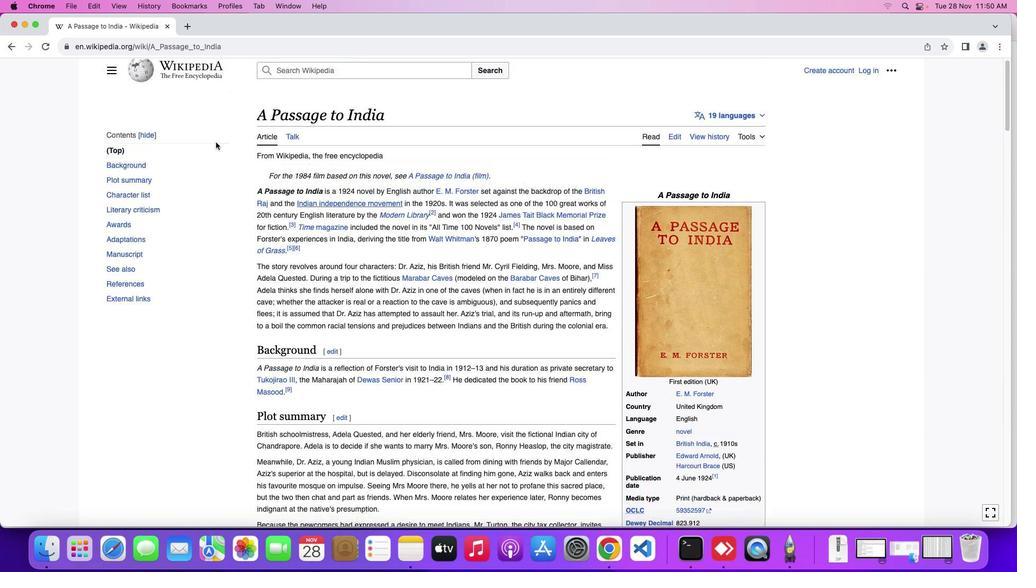 
Action: Mouse scrolled (551, 335) with delta (0, 3)
Screenshot: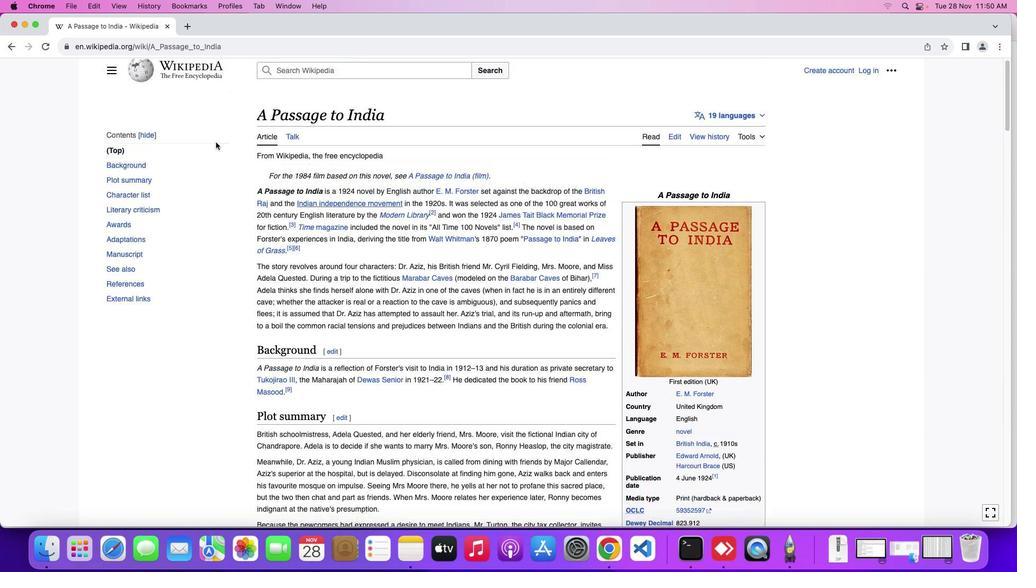 
Action: Mouse moved to (23, 23)
Screenshot: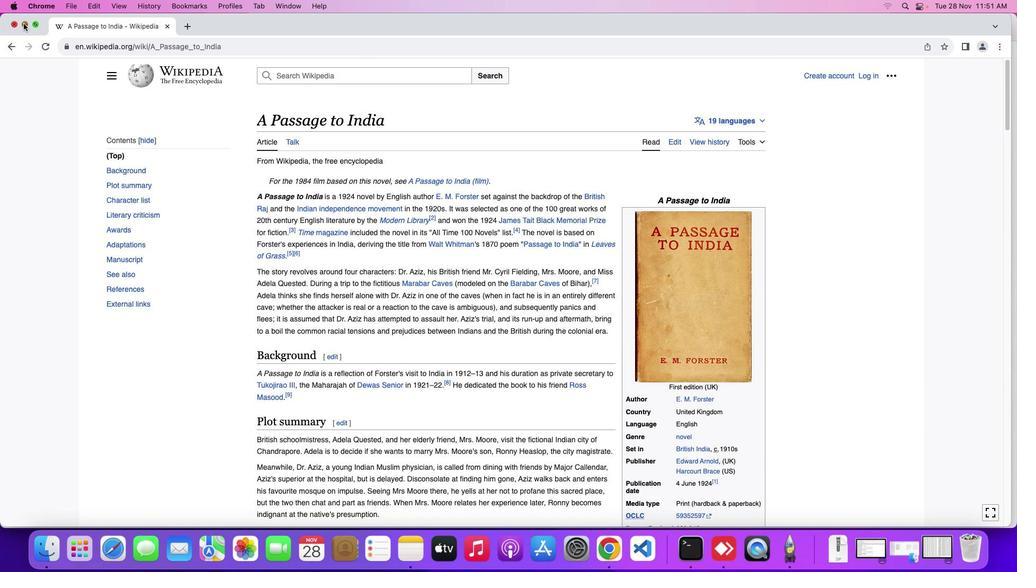 
Action: Mouse pressed left at (23, 23)
Screenshot: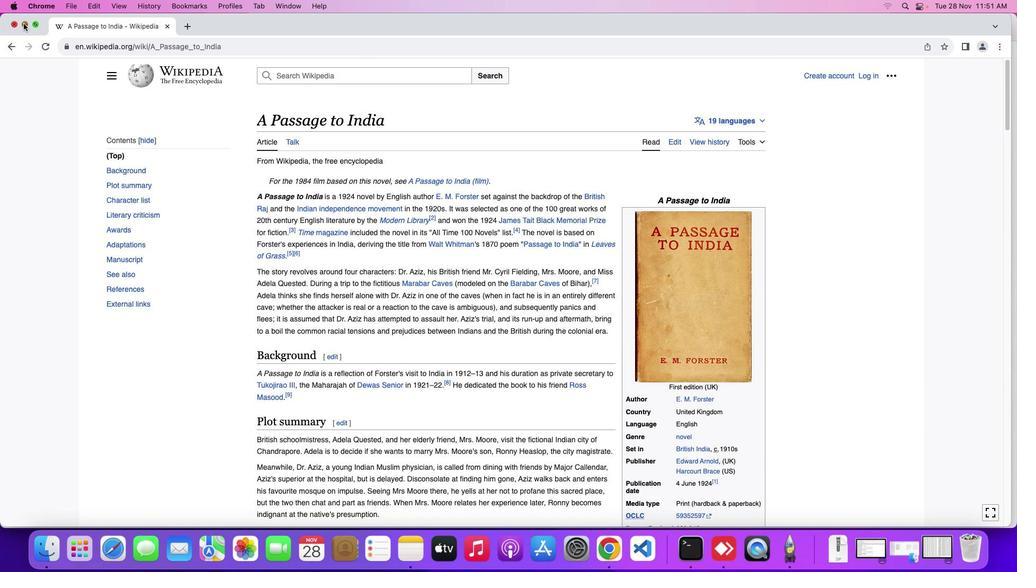 
Action: Mouse moved to (40, 106)
Screenshot: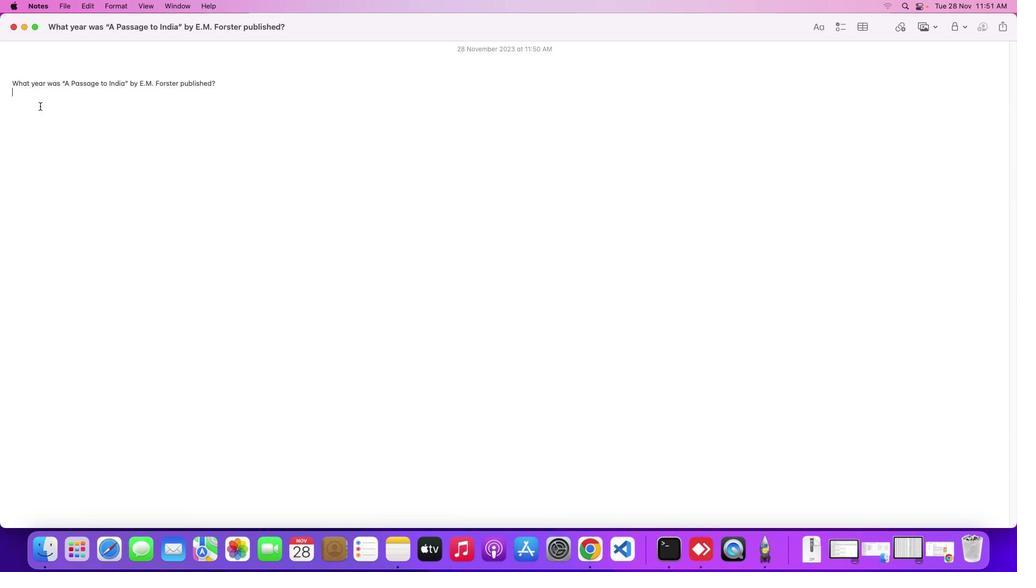 
Action: Mouse pressed left at (40, 106)
Screenshot: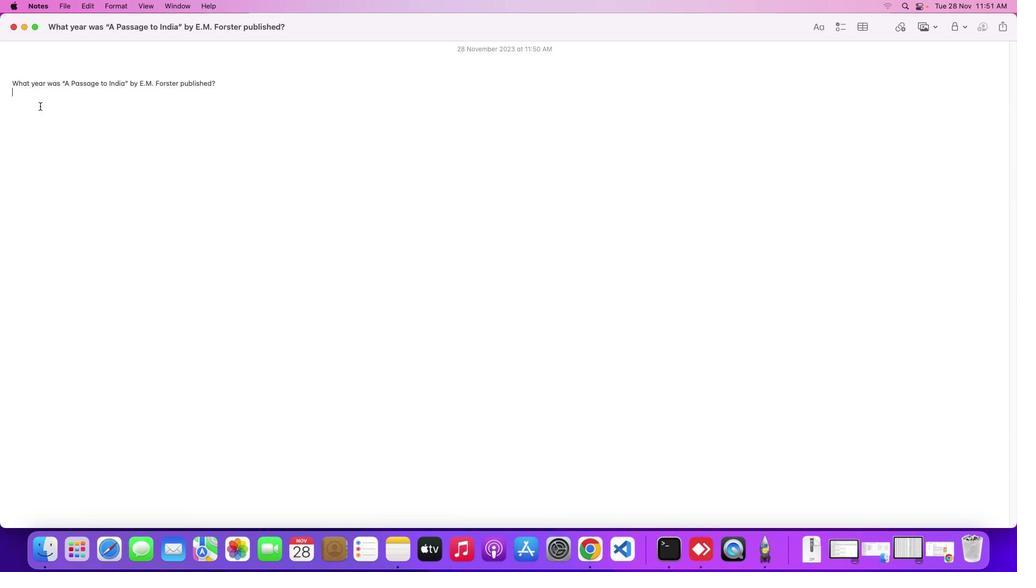 
Action: Mouse moved to (132, 108)
Screenshot: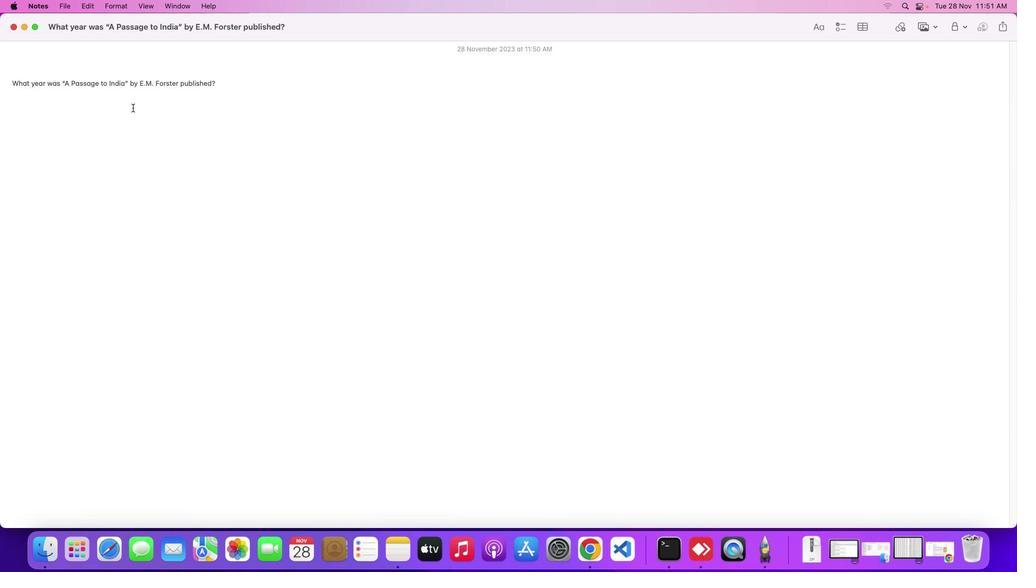 
Action: Key pressed Key.enterKey.backspaceKey.shift'"'Key.shift'A'Key.spaceKey.shift'P''a''s''s''a''g''e'Key.space't''o'Key.spaceKey.shift'I''n''d''i''a'Key.shift'"''b''y'Key.spaceKey.shift'E''.'Key.shift'M''.'Key.spaceKey.shift'F''o''r''s''t''e''r'Key.space'w''a''s'Key.space'p''u''b''l''i''s''h''e''d'Key.space'i''n'Key.space'1''9''2''4''.'
Screenshot: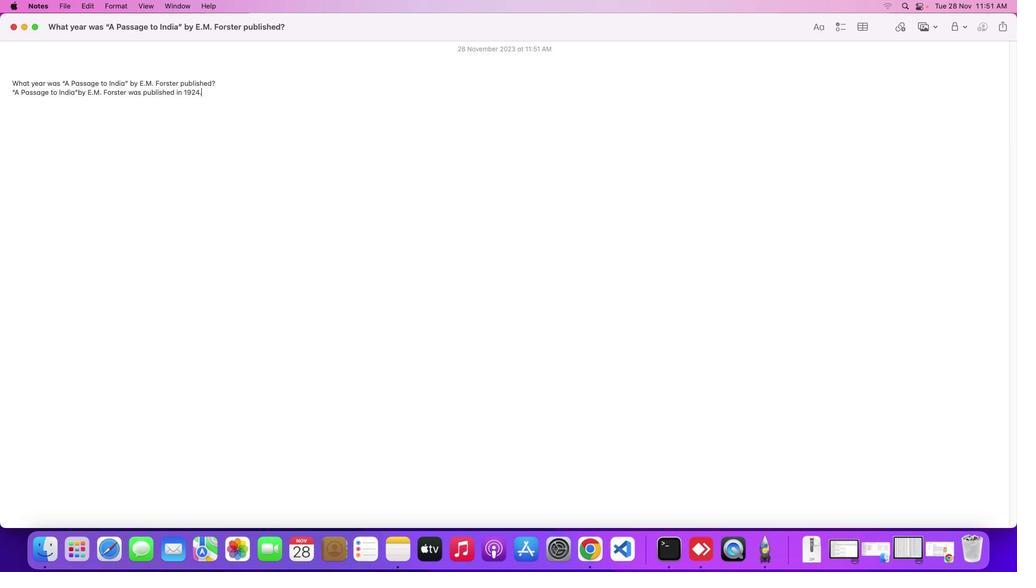 
Action: Mouse moved to (946, 563)
Screenshot: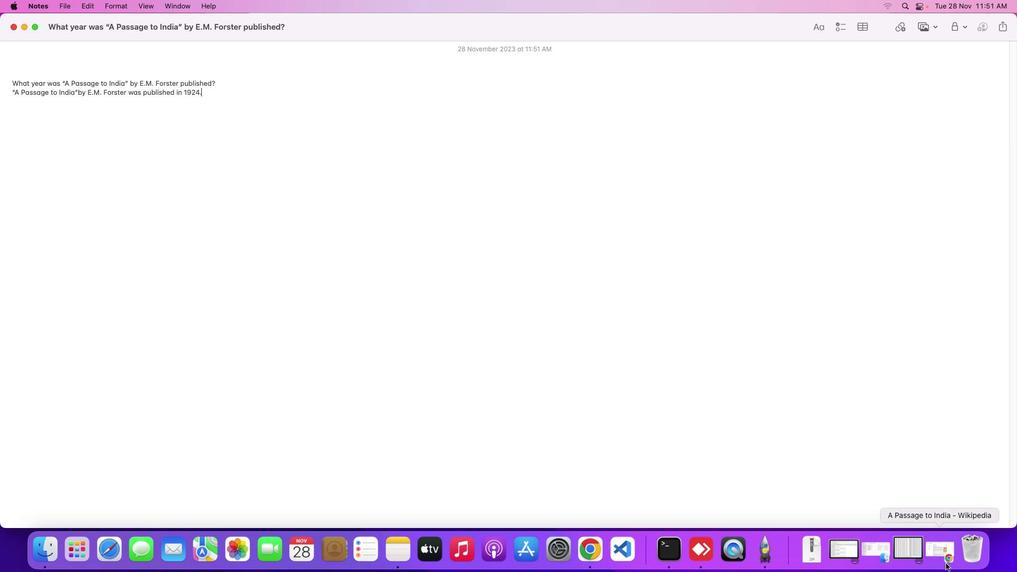 
